 Task: Look for space in Le Cannet, France from 7th July, 2023 to 15th July, 2023 for 6 adults in price range Rs.15000 to Rs.20000. Place can be entire place with 3 bedrooms having 3 beds and 3 bathrooms. Property type can be house, flat, guest house. Booking option can be shelf check-in. Required host language is English.
Action: Mouse moved to (506, 133)
Screenshot: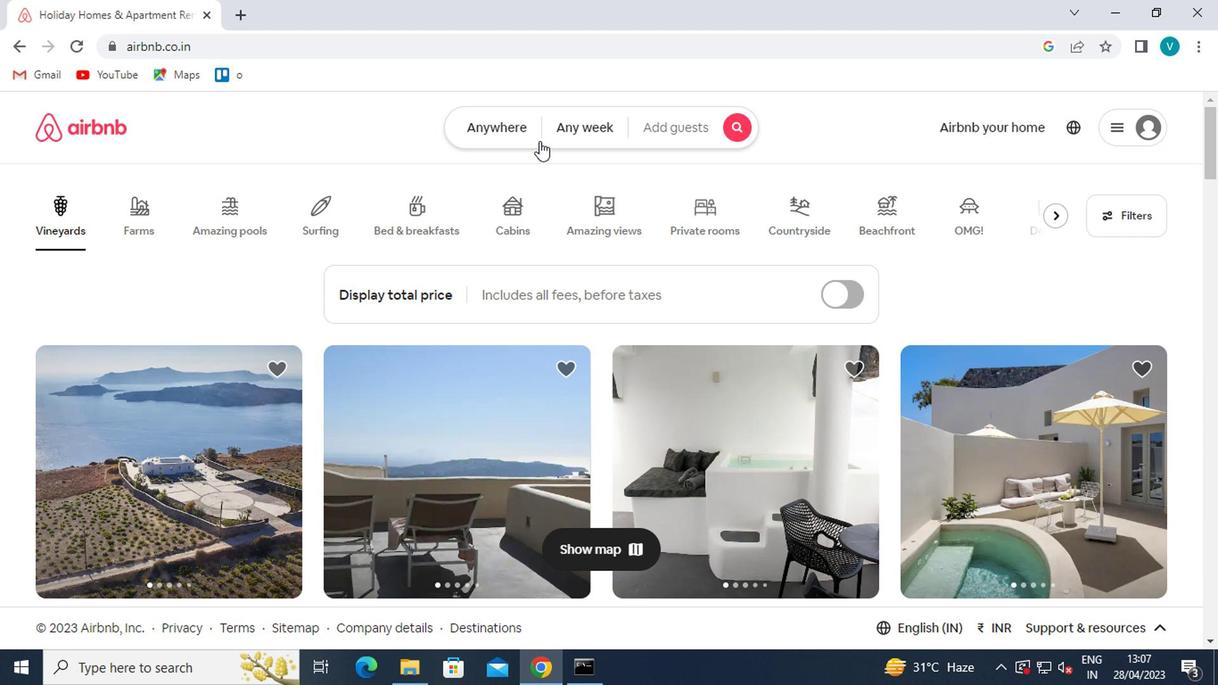 
Action: Mouse pressed left at (506, 133)
Screenshot: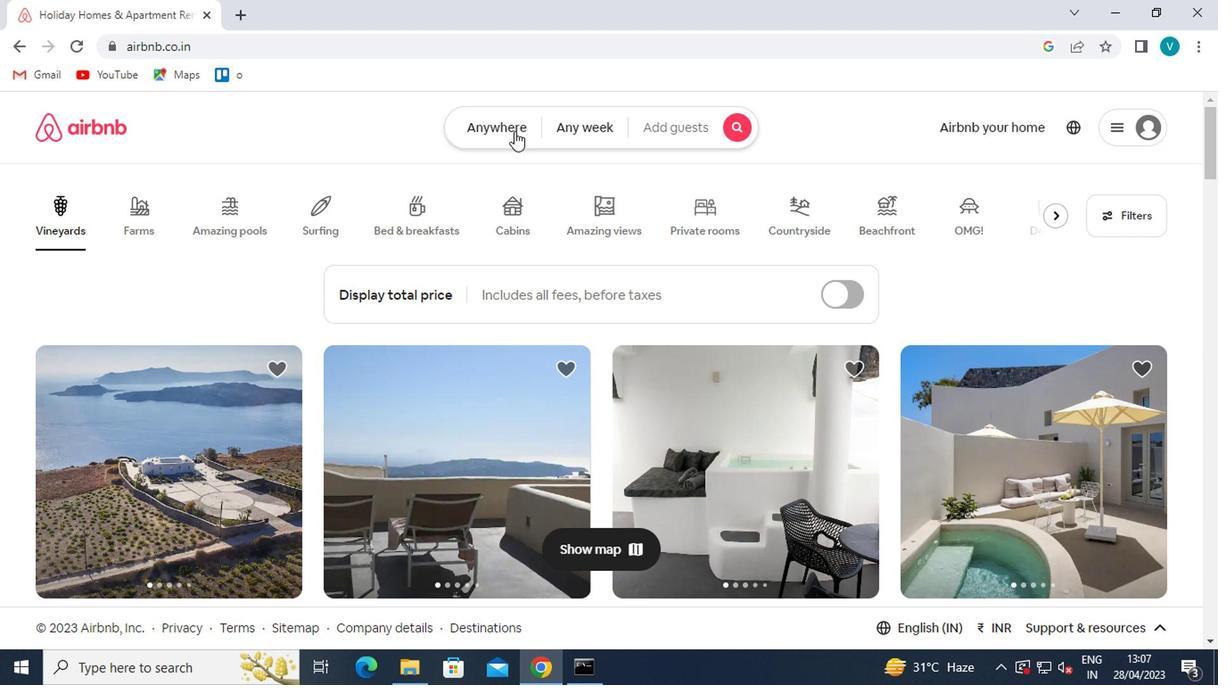 
Action: Mouse moved to (392, 191)
Screenshot: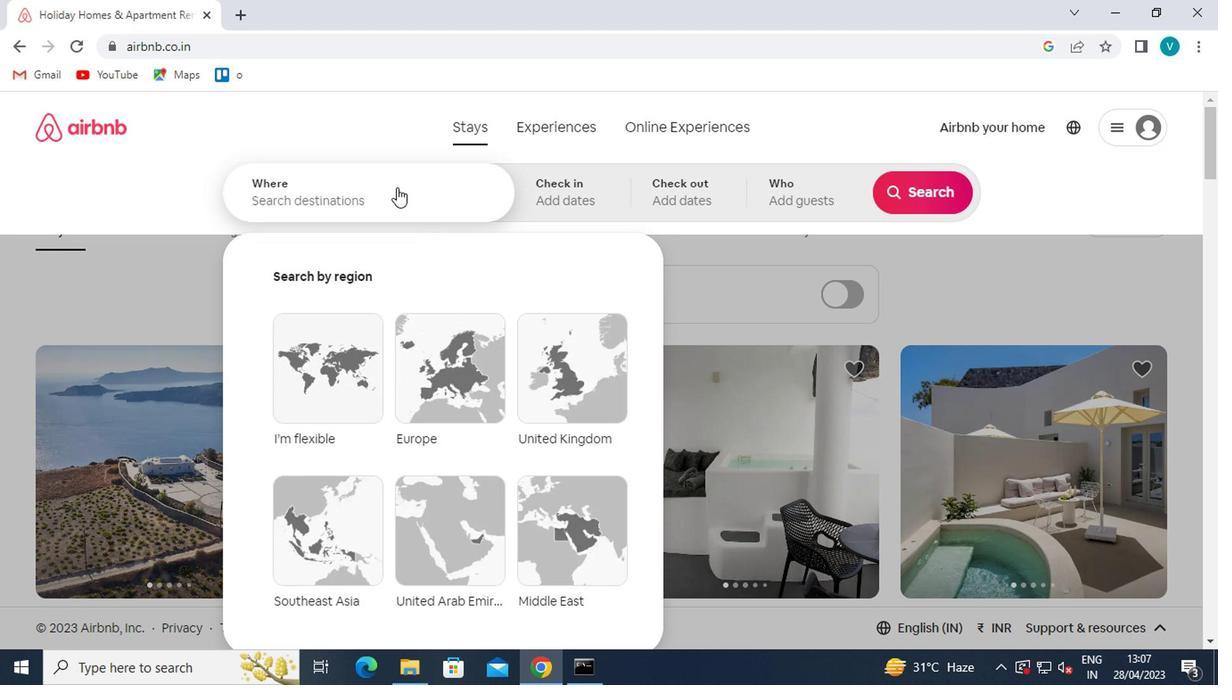 
Action: Mouse pressed left at (392, 191)
Screenshot: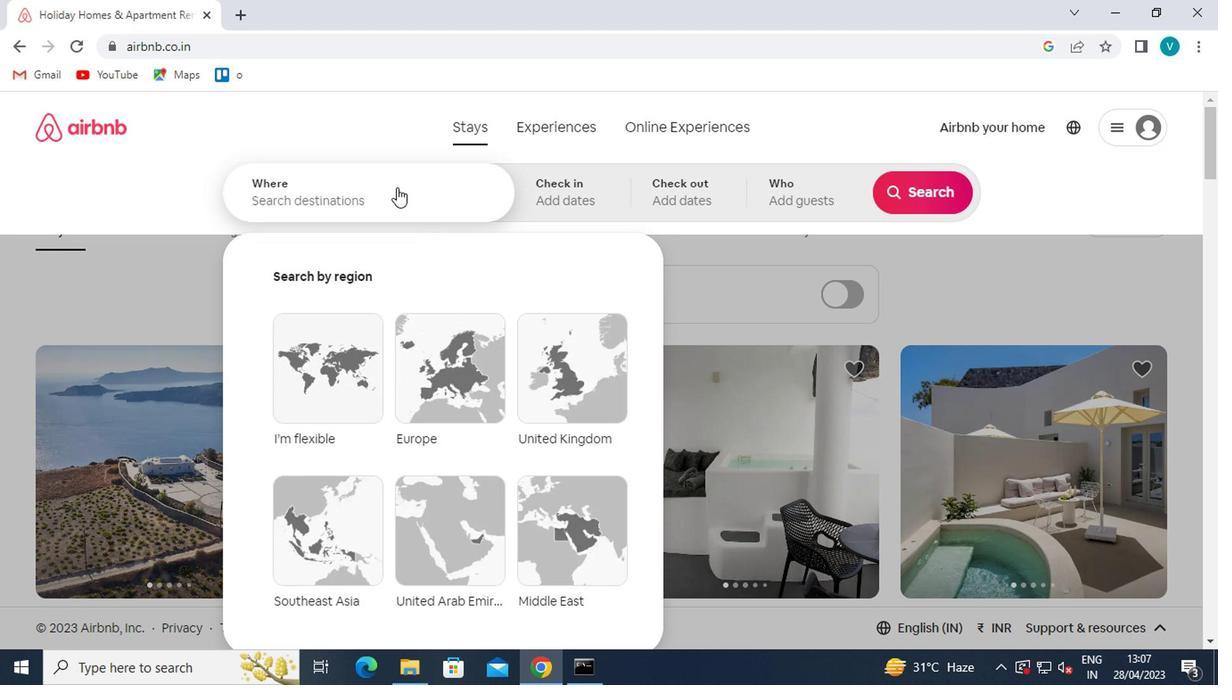 
Action: Key pressed <Key.caps_lock>l<Key.caps_lock><Key.caps_lock>e<Key.space>cannet<Key.enter>
Screenshot: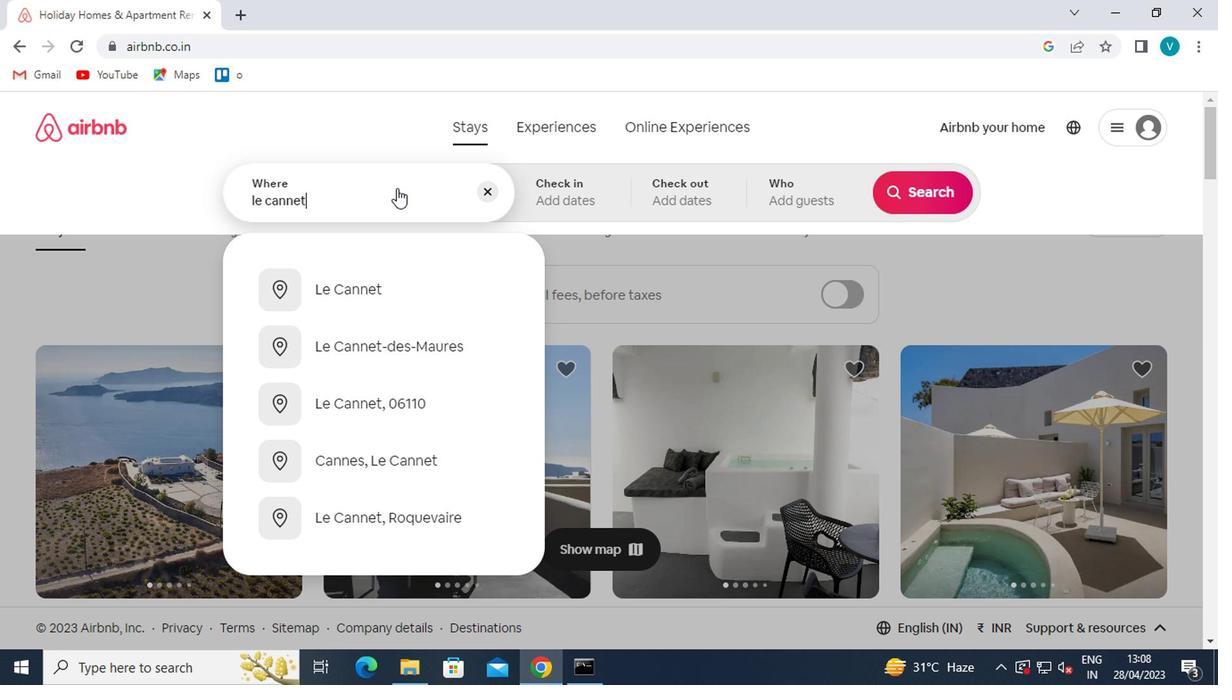 
Action: Mouse moved to (908, 335)
Screenshot: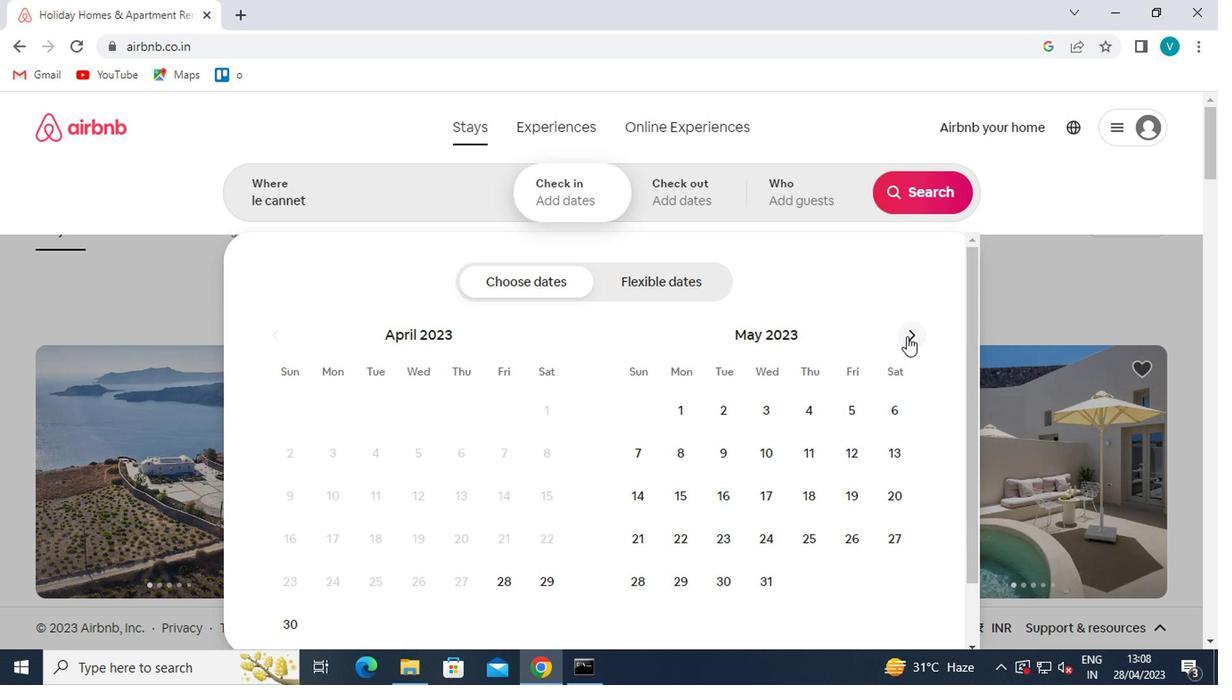 
Action: Mouse pressed left at (908, 335)
Screenshot: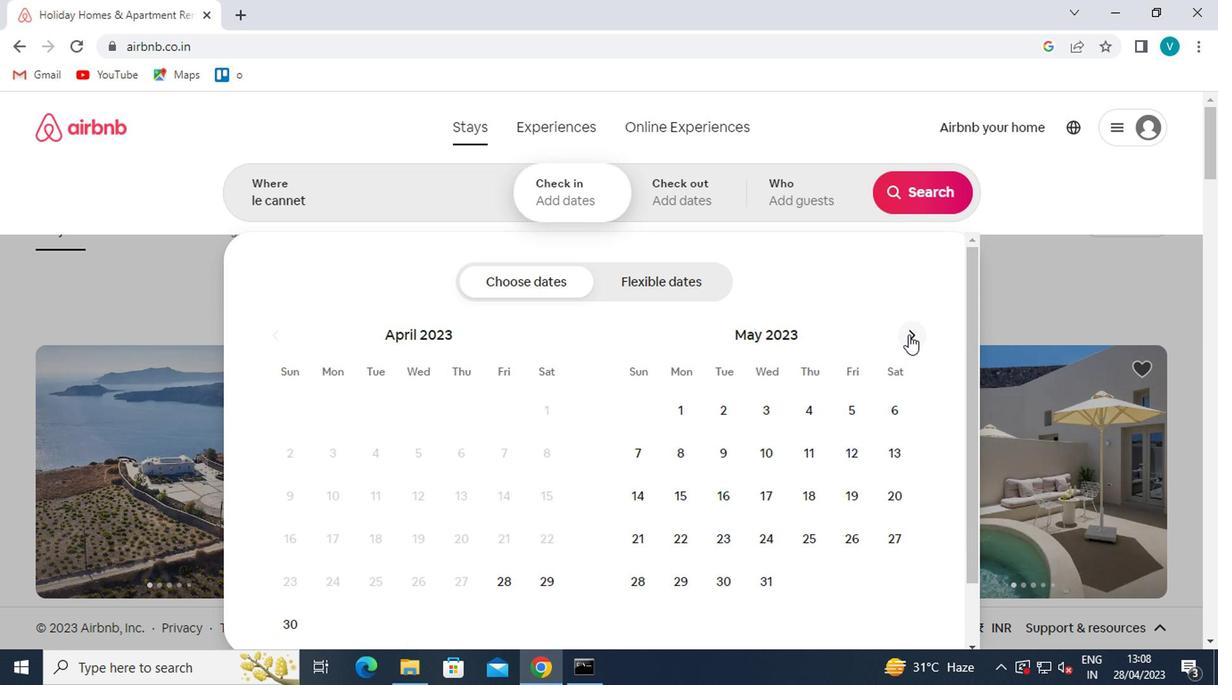 
Action: Mouse pressed left at (908, 335)
Screenshot: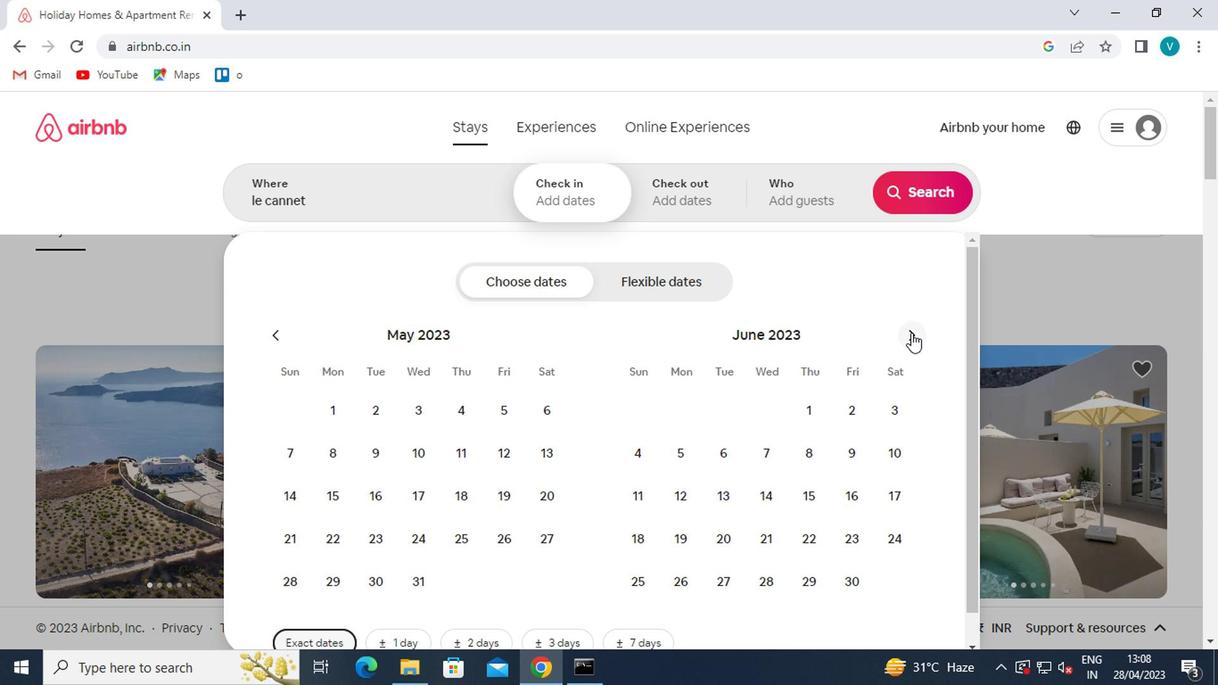 
Action: Mouse moved to (846, 449)
Screenshot: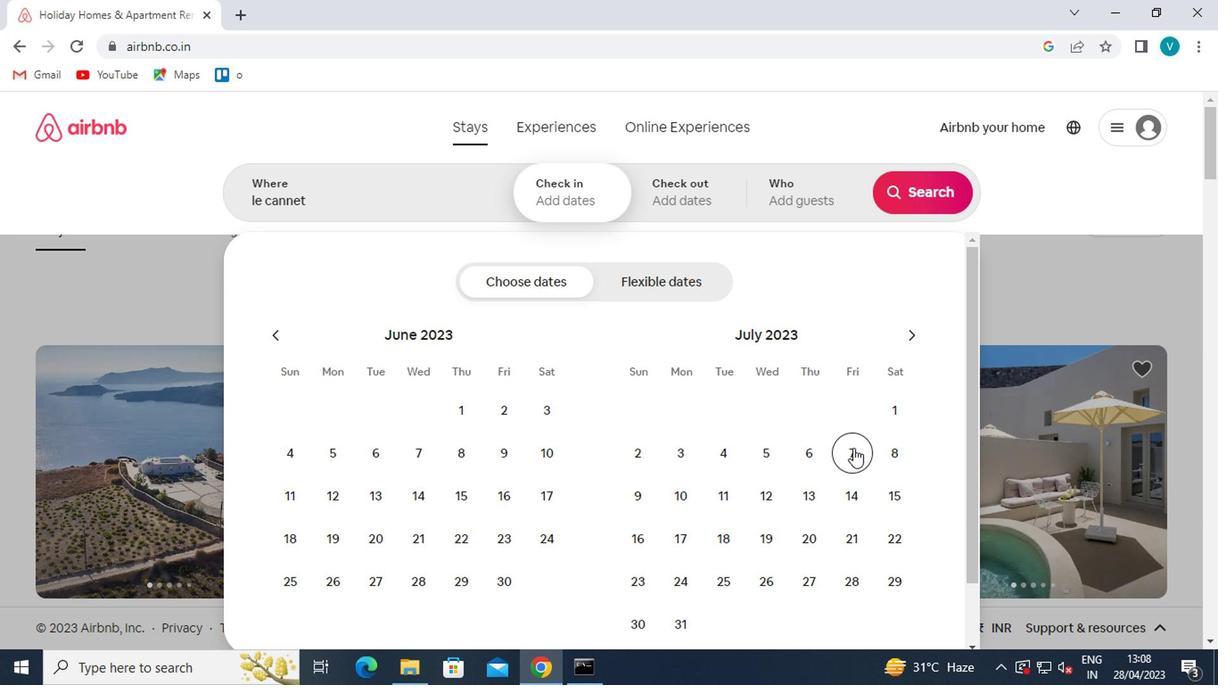 
Action: Mouse pressed left at (846, 449)
Screenshot: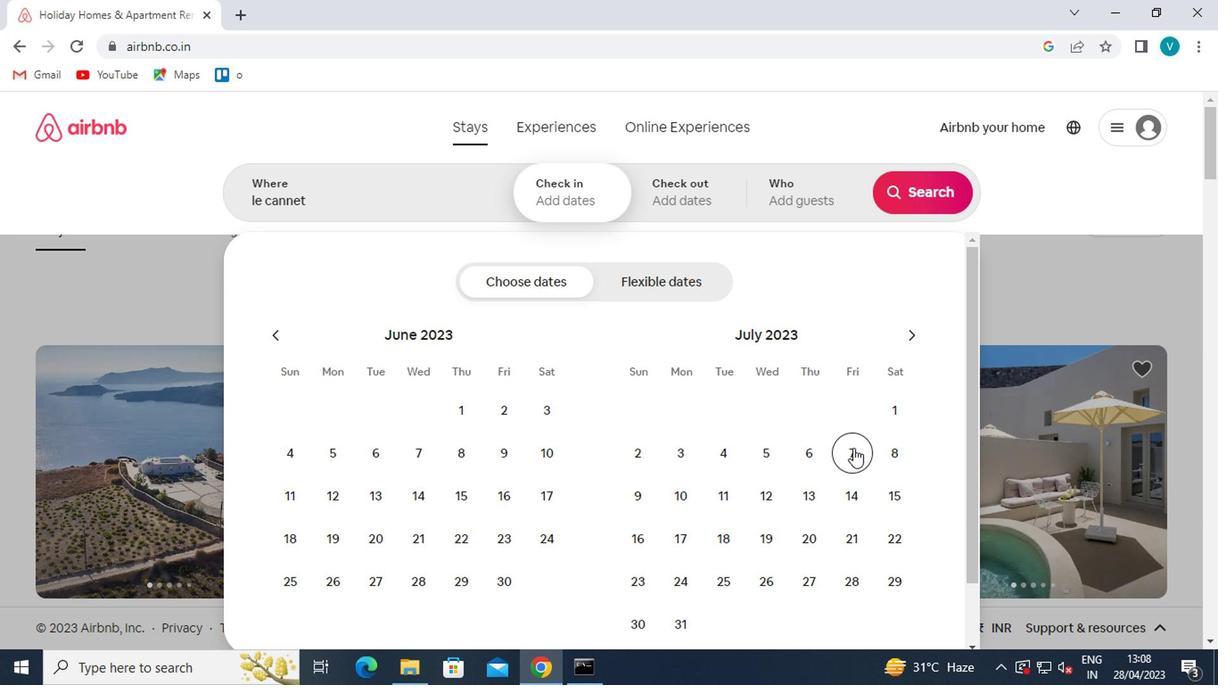 
Action: Mouse moved to (892, 494)
Screenshot: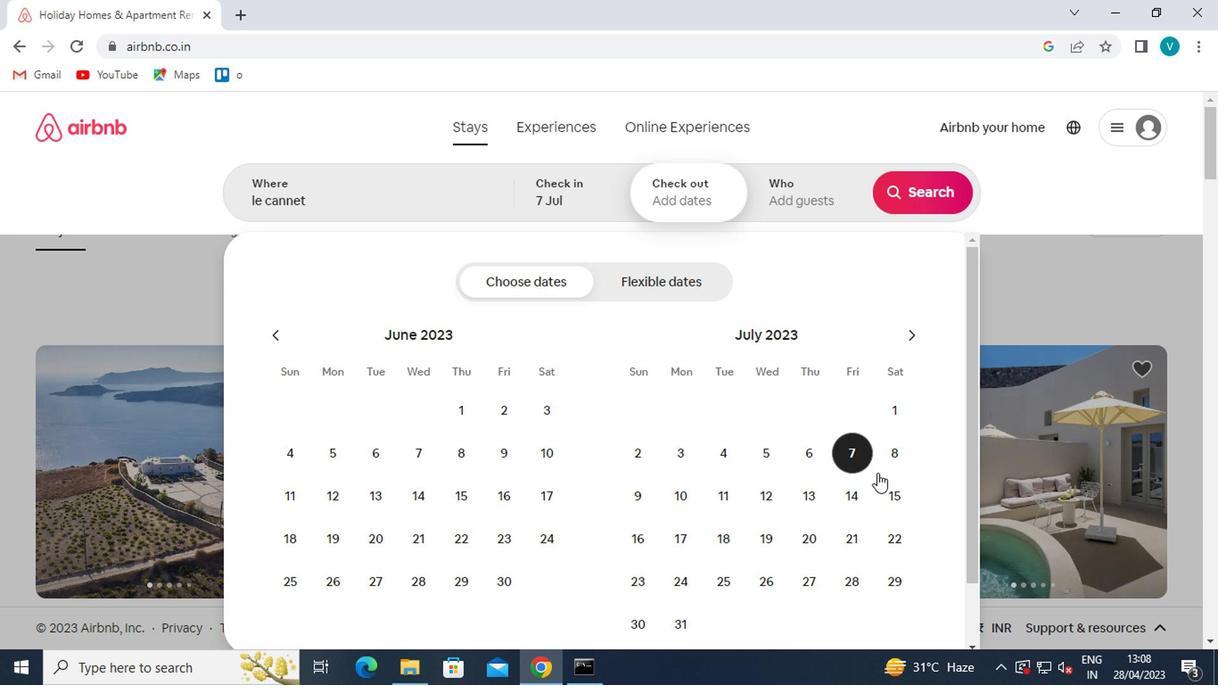 
Action: Mouse pressed left at (892, 494)
Screenshot: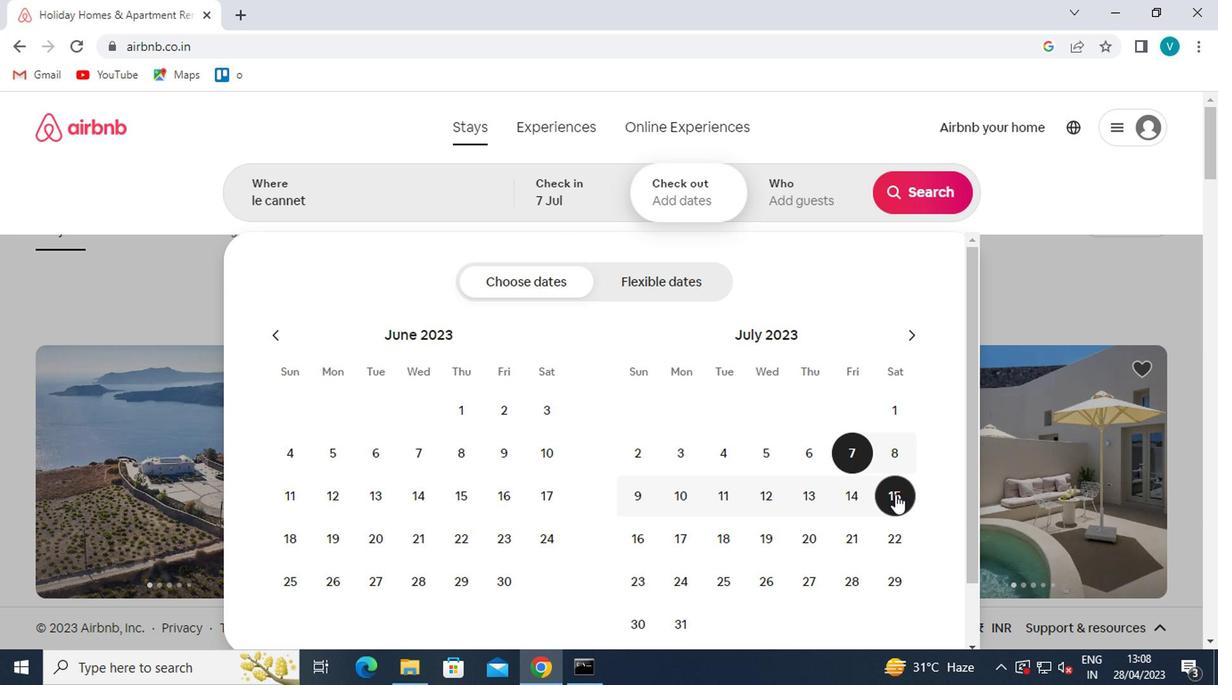 
Action: Mouse moved to (796, 199)
Screenshot: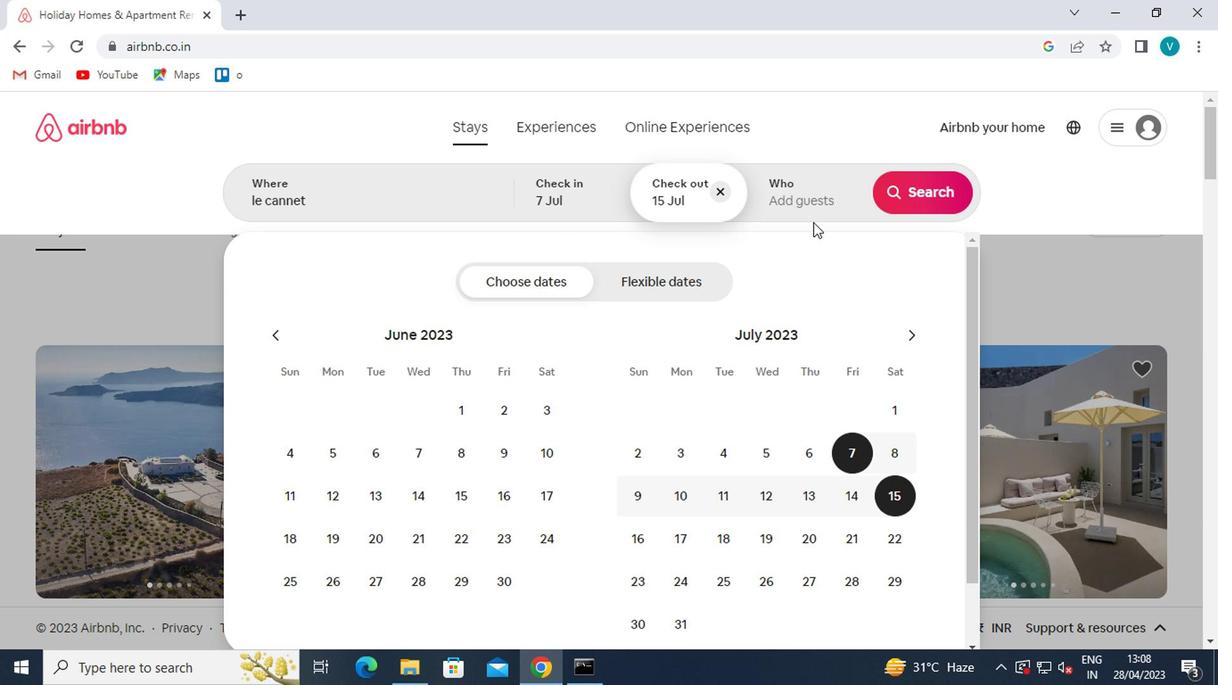 
Action: Mouse pressed left at (796, 199)
Screenshot: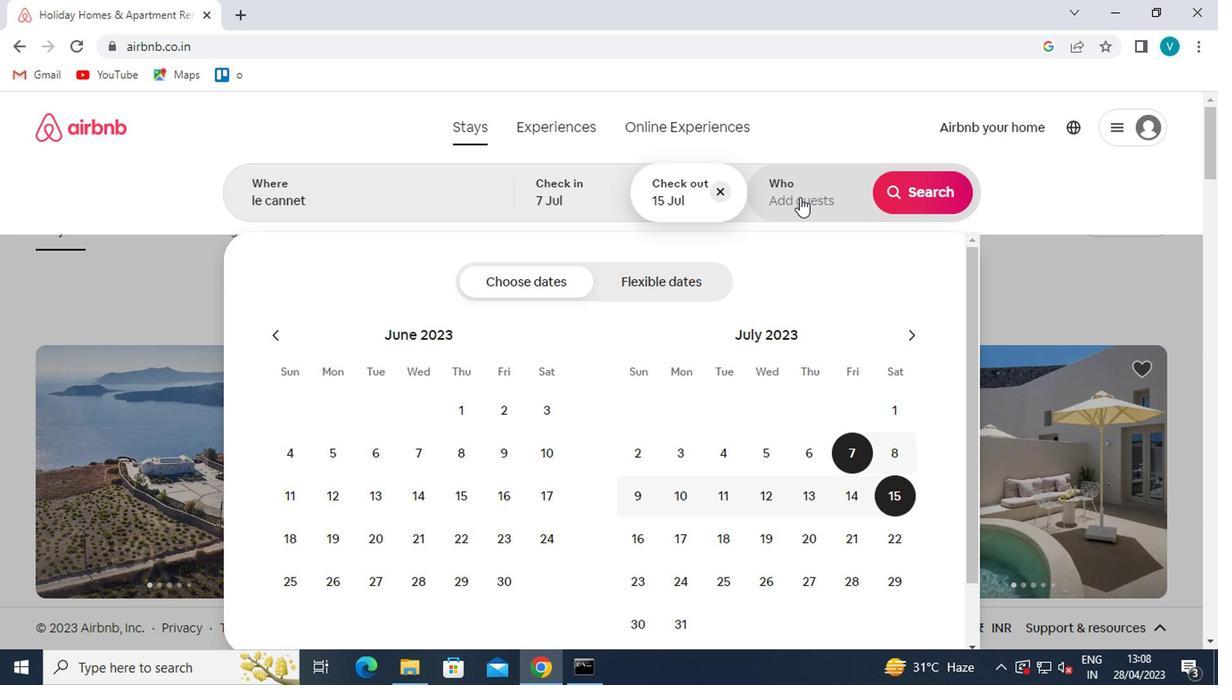 
Action: Mouse moved to (921, 290)
Screenshot: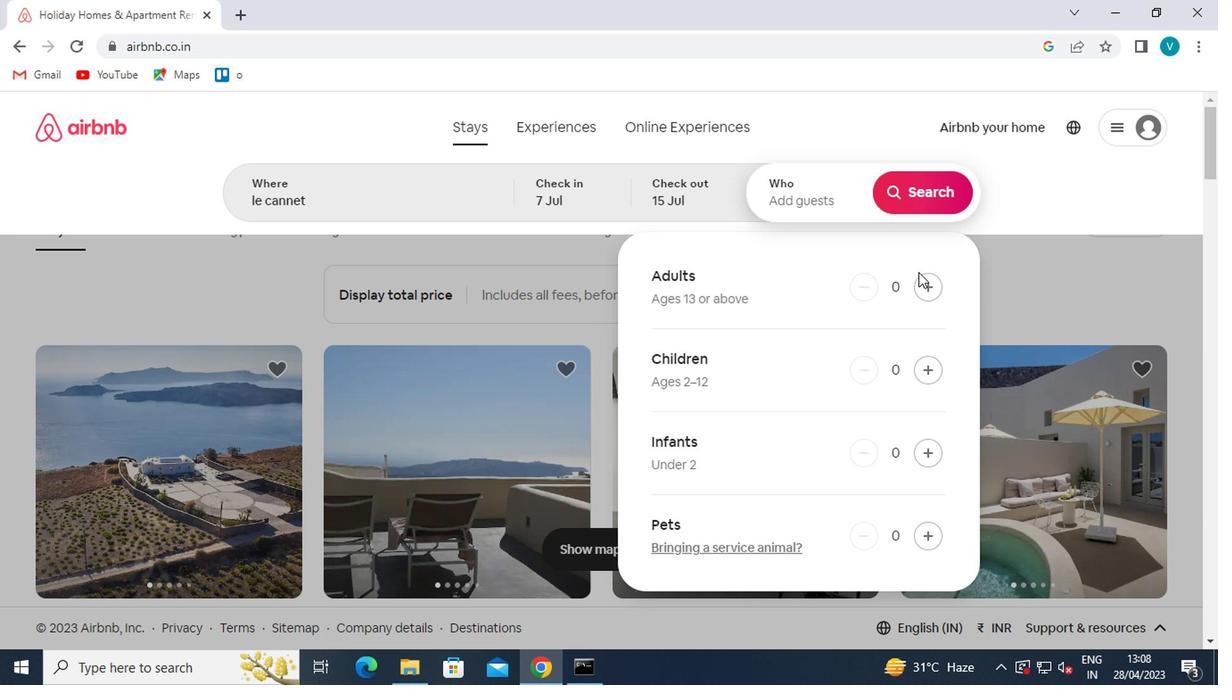 
Action: Mouse pressed left at (921, 290)
Screenshot: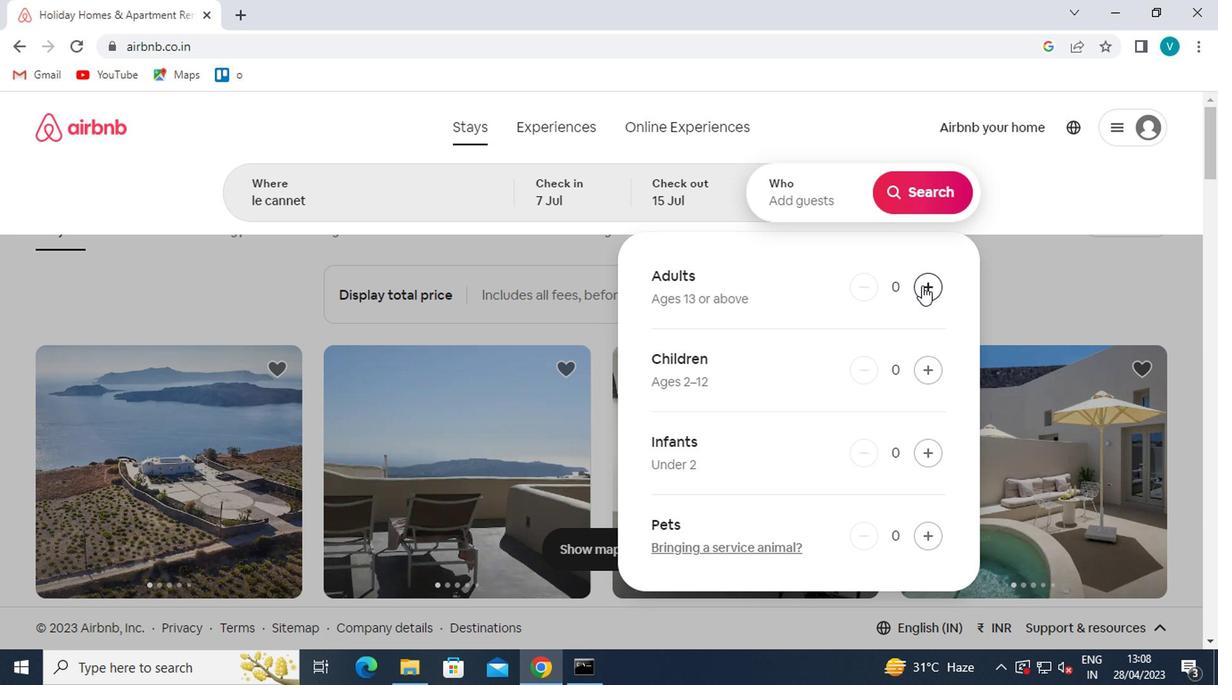 
Action: Mouse pressed left at (921, 290)
Screenshot: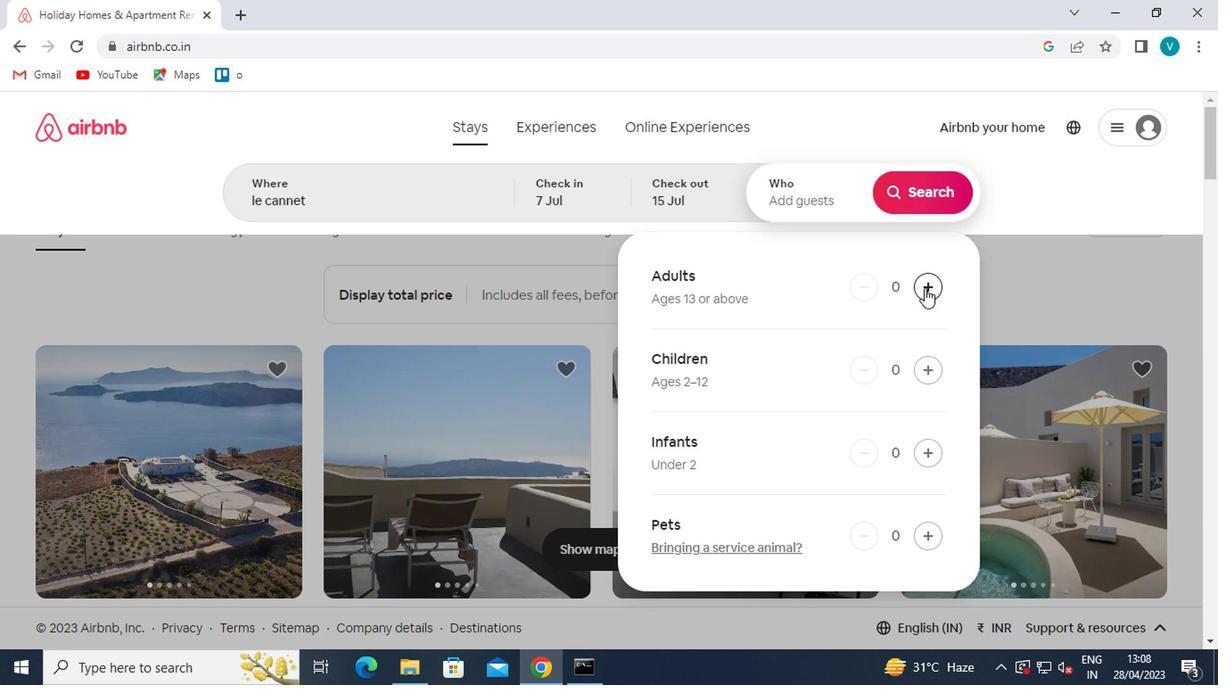 
Action: Mouse moved to (921, 290)
Screenshot: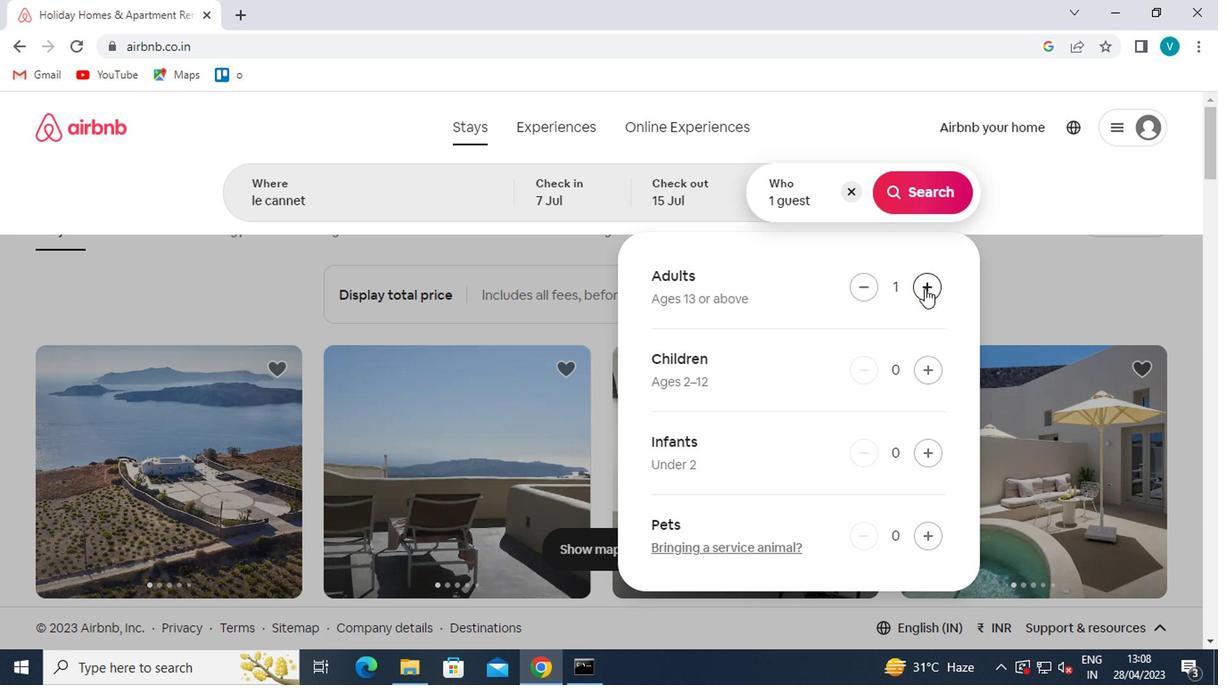 
Action: Mouse pressed left at (921, 290)
Screenshot: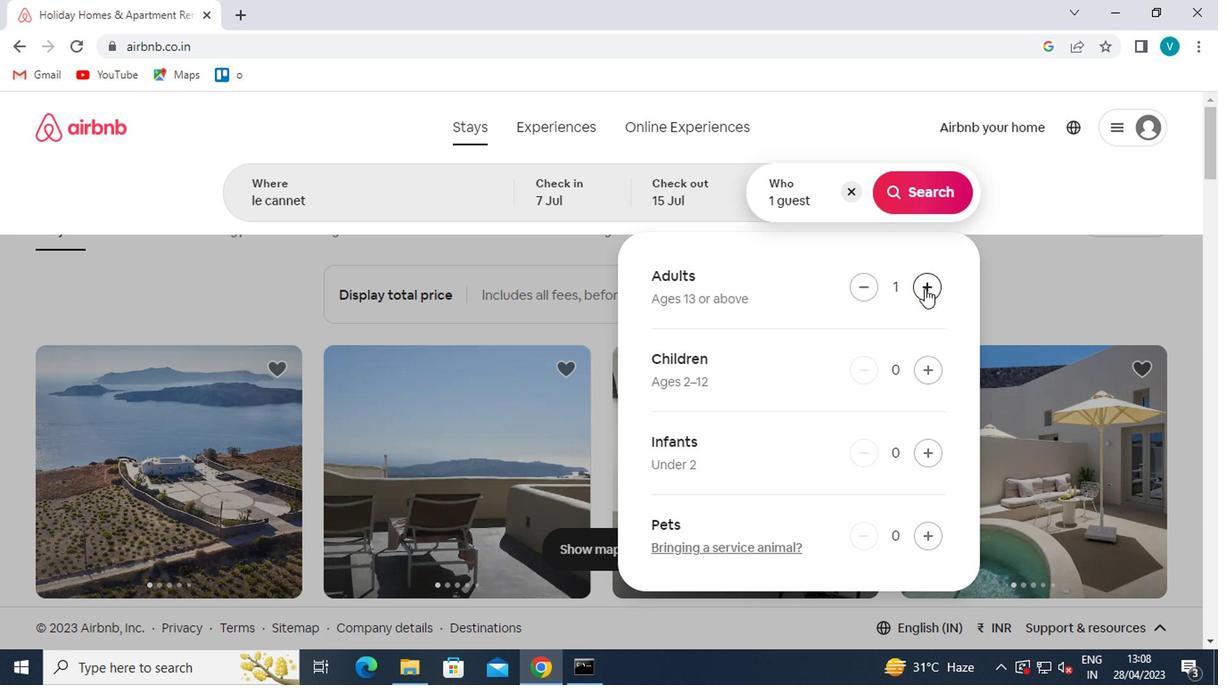 
Action: Mouse pressed left at (921, 290)
Screenshot: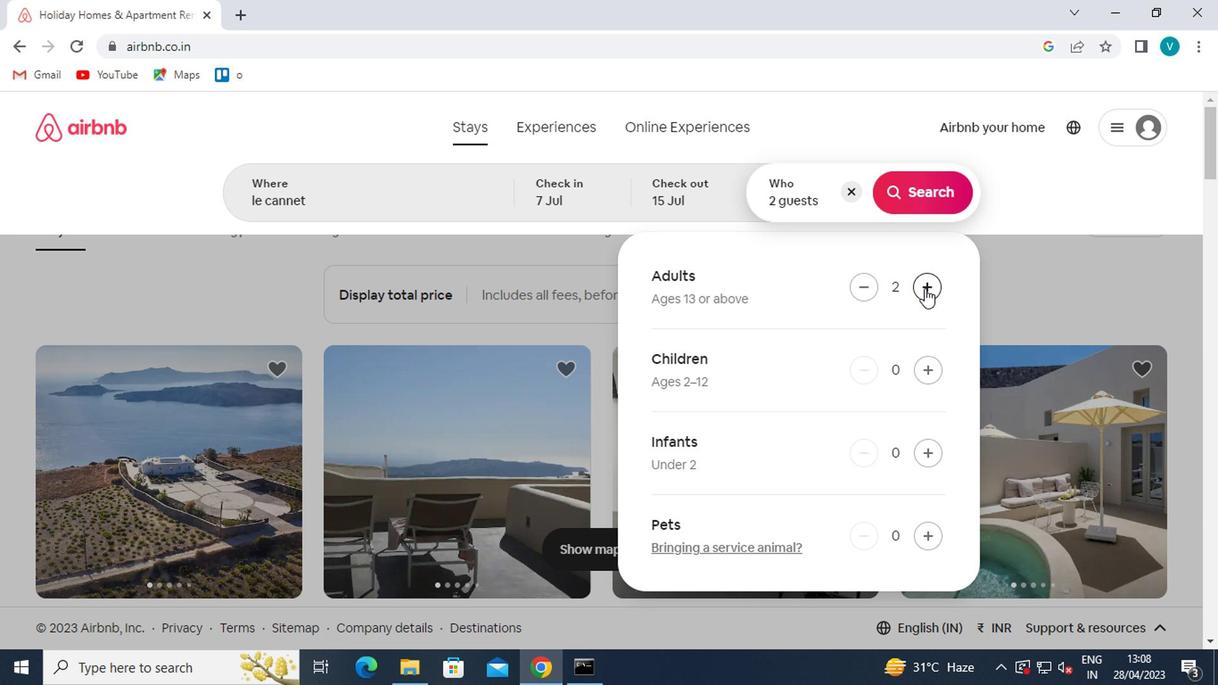 
Action: Mouse pressed left at (921, 290)
Screenshot: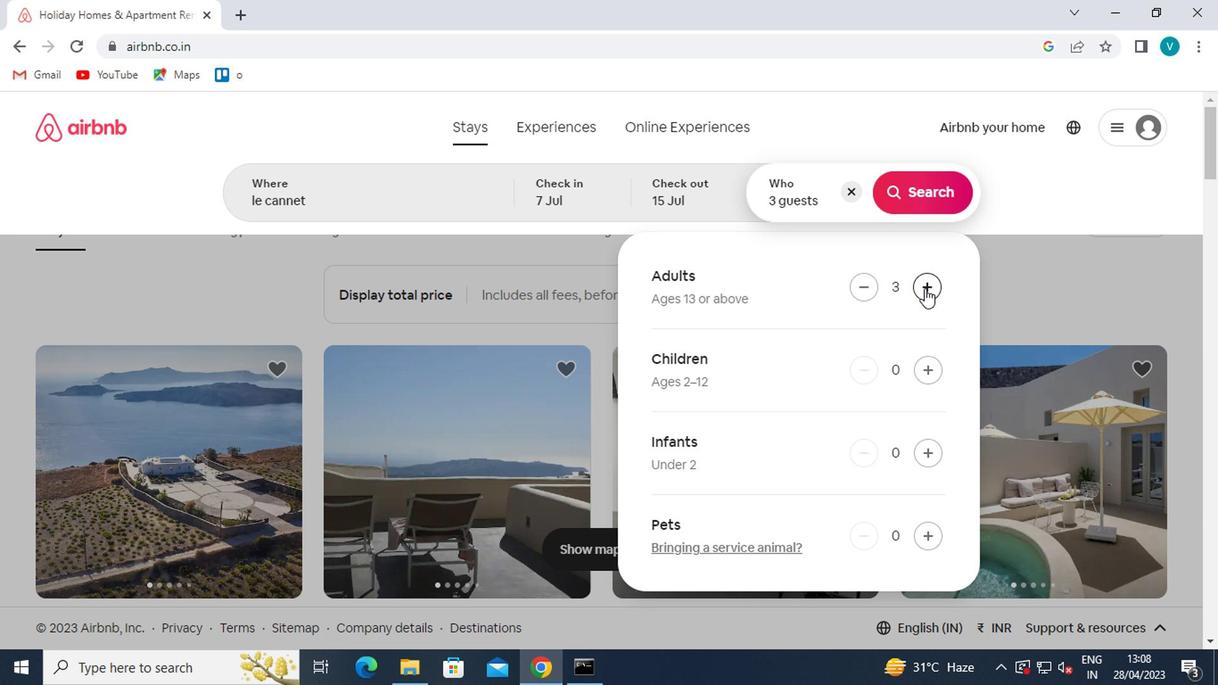 
Action: Mouse pressed left at (921, 290)
Screenshot: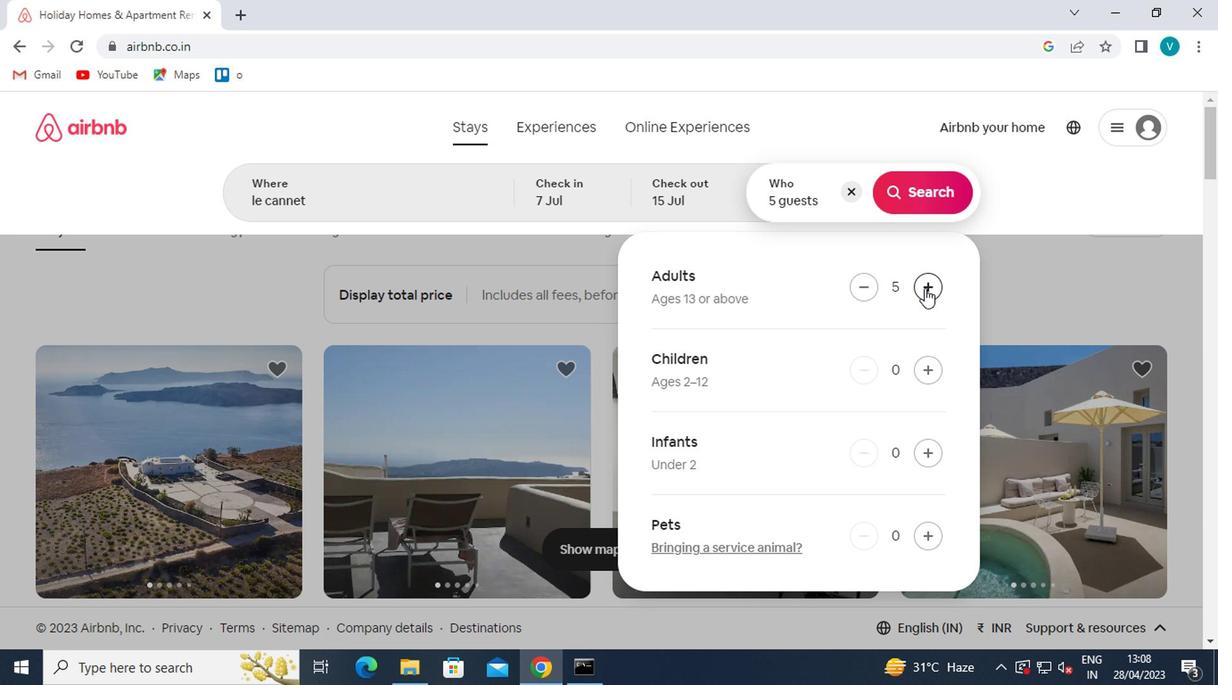 
Action: Mouse moved to (938, 193)
Screenshot: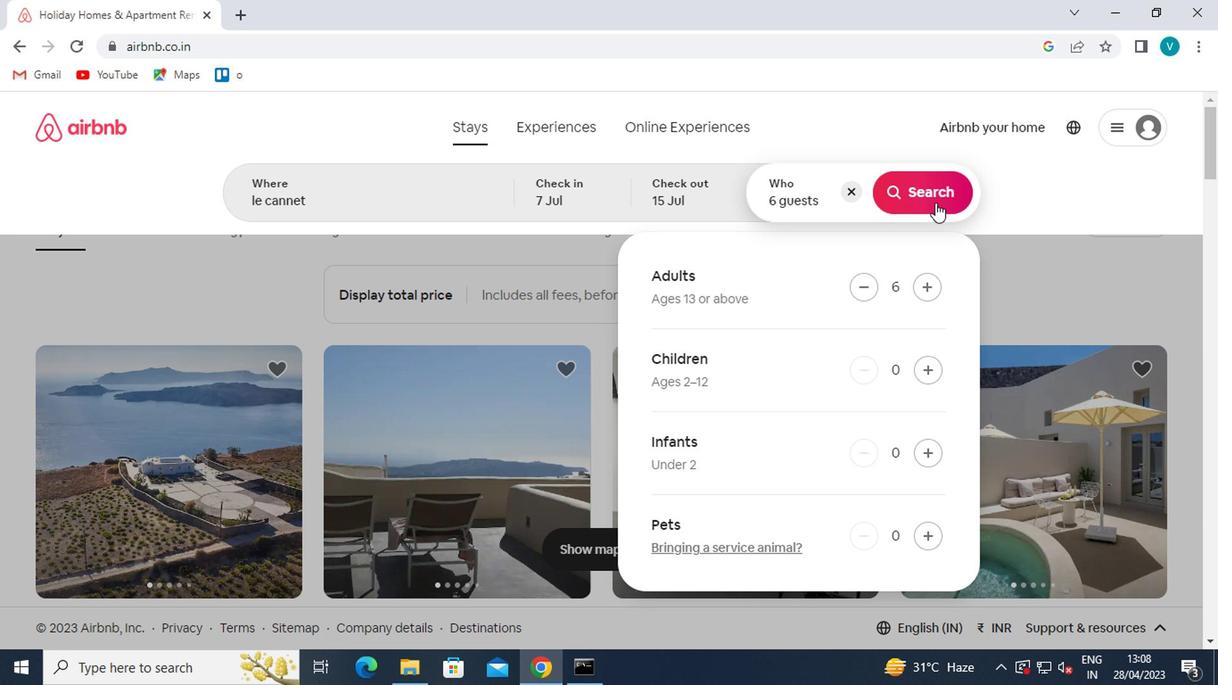 
Action: Mouse pressed left at (938, 193)
Screenshot: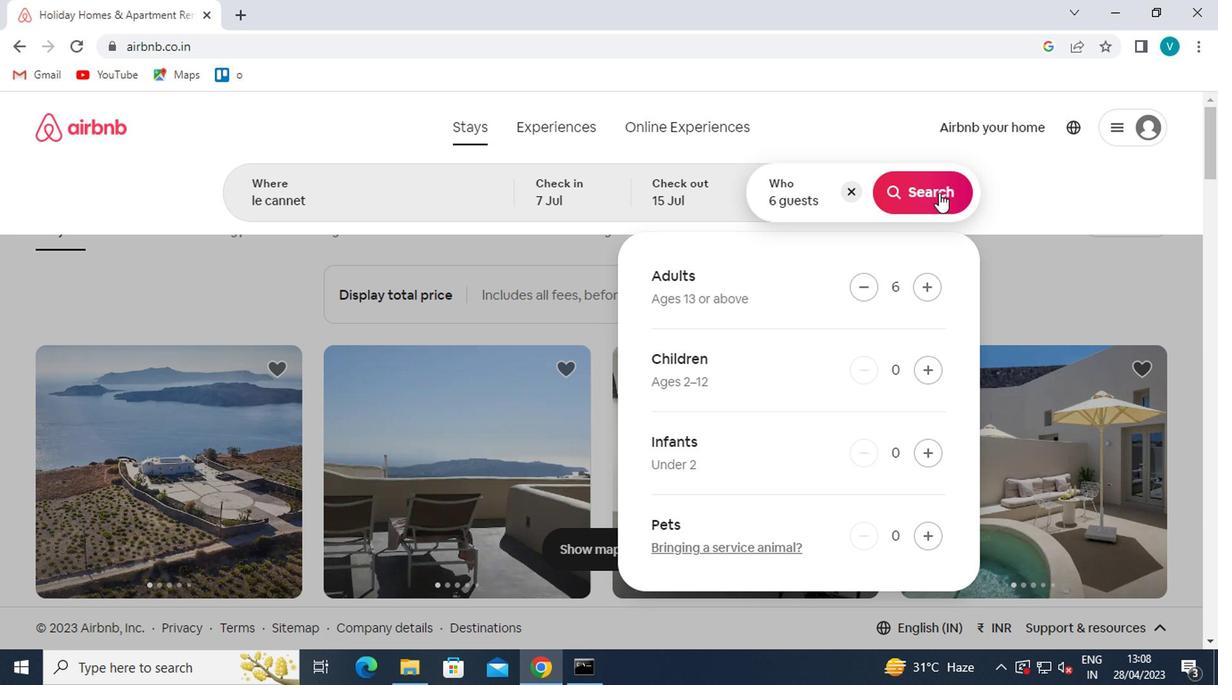 
Action: Mouse moved to (1142, 195)
Screenshot: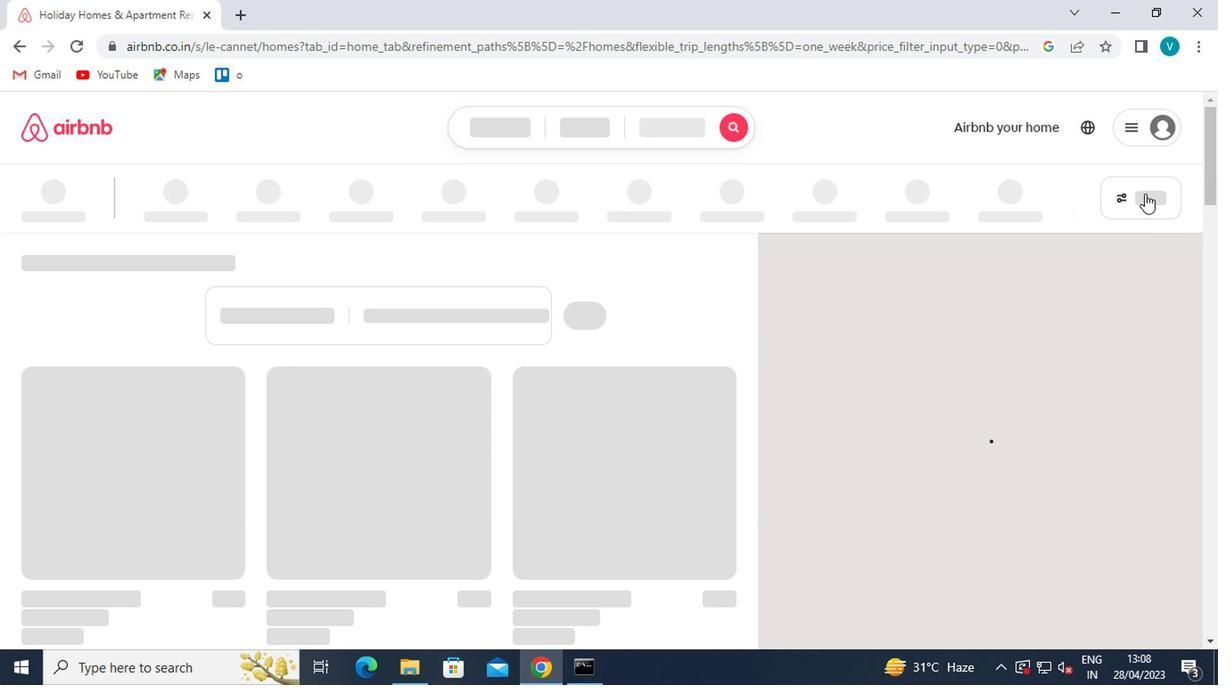 
Action: Mouse pressed left at (1142, 195)
Screenshot: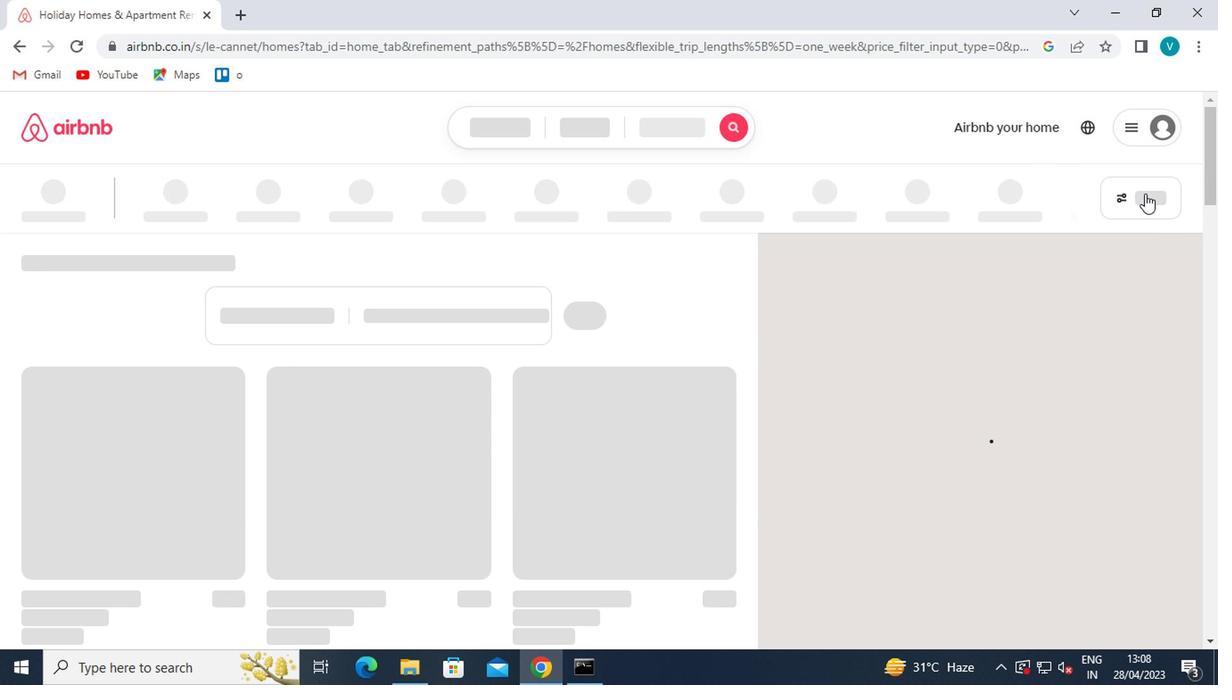 
Action: Mouse moved to (548, 403)
Screenshot: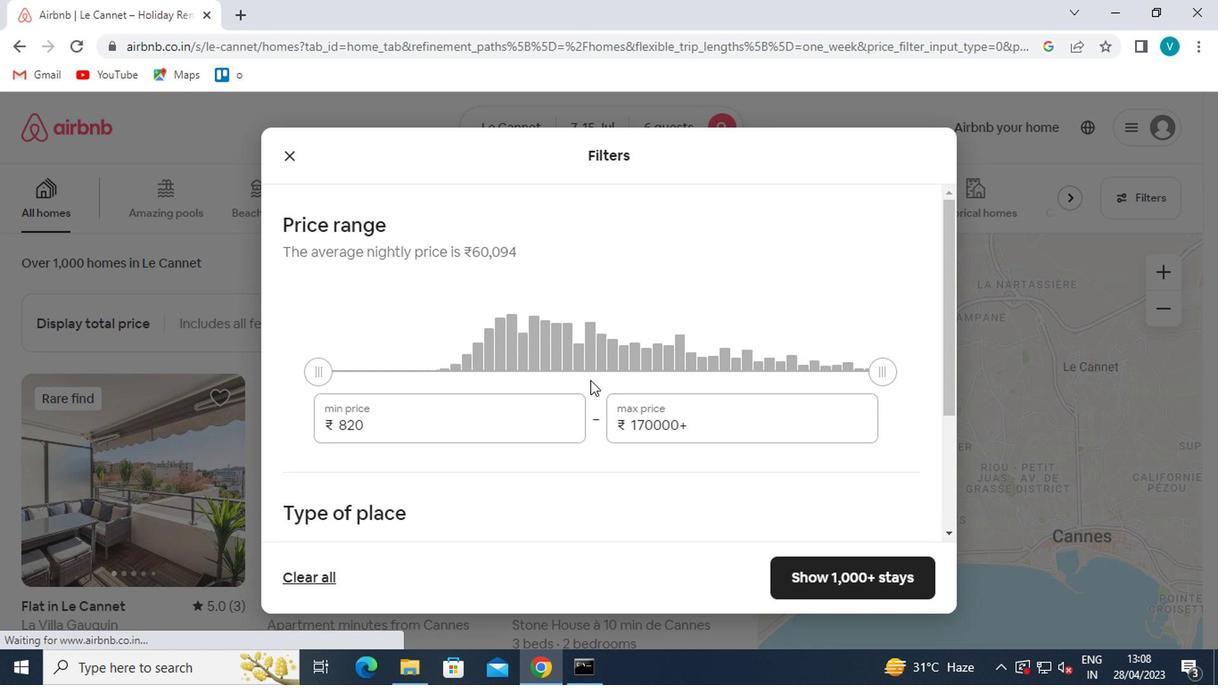 
Action: Mouse pressed left at (548, 403)
Screenshot: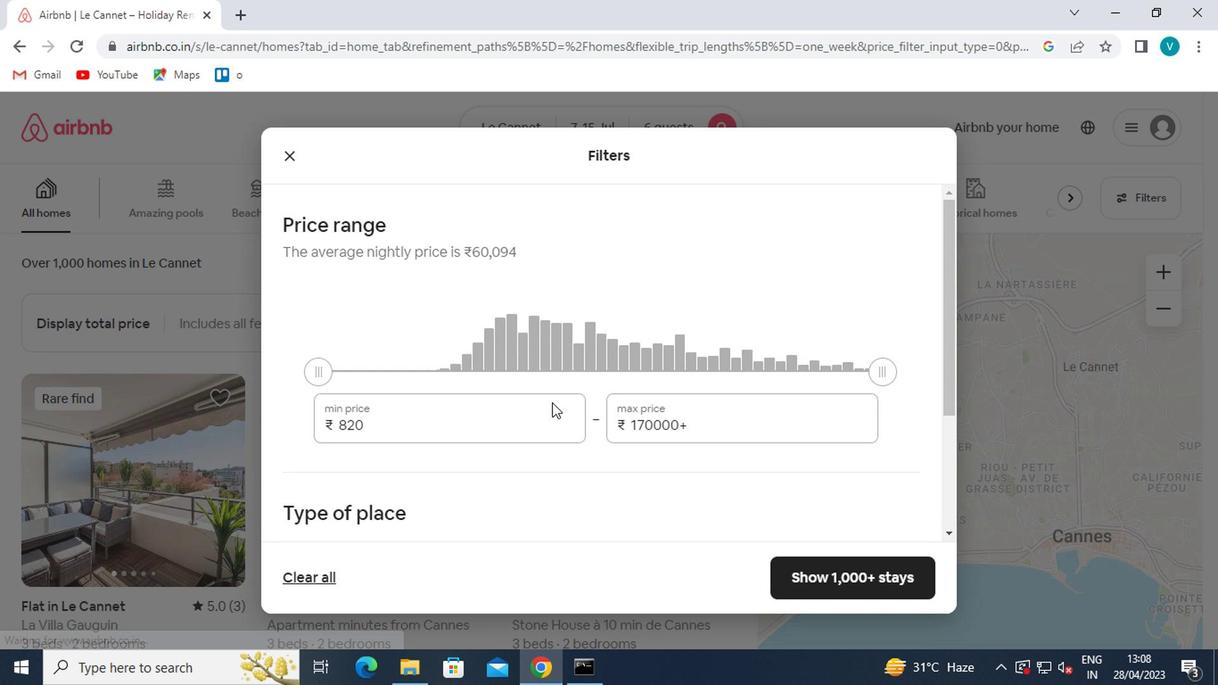 
Action: Mouse moved to (546, 403)
Screenshot: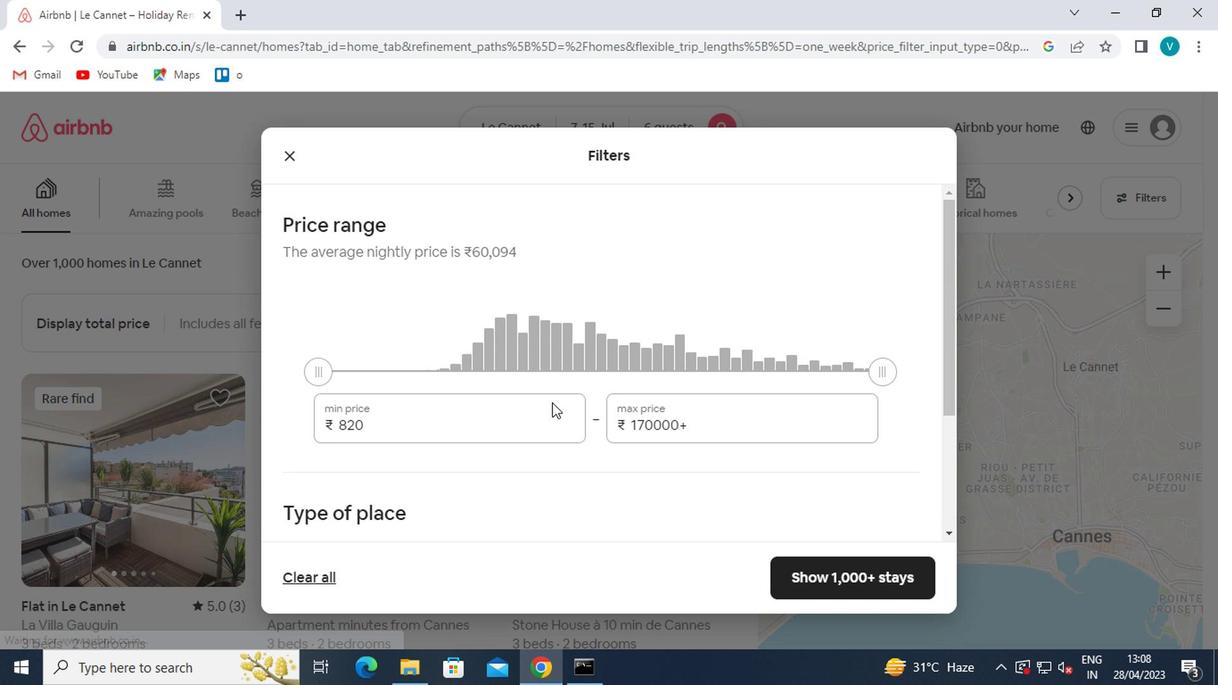 
Action: Key pressed <Key.backspace><Key.backspace>1
Screenshot: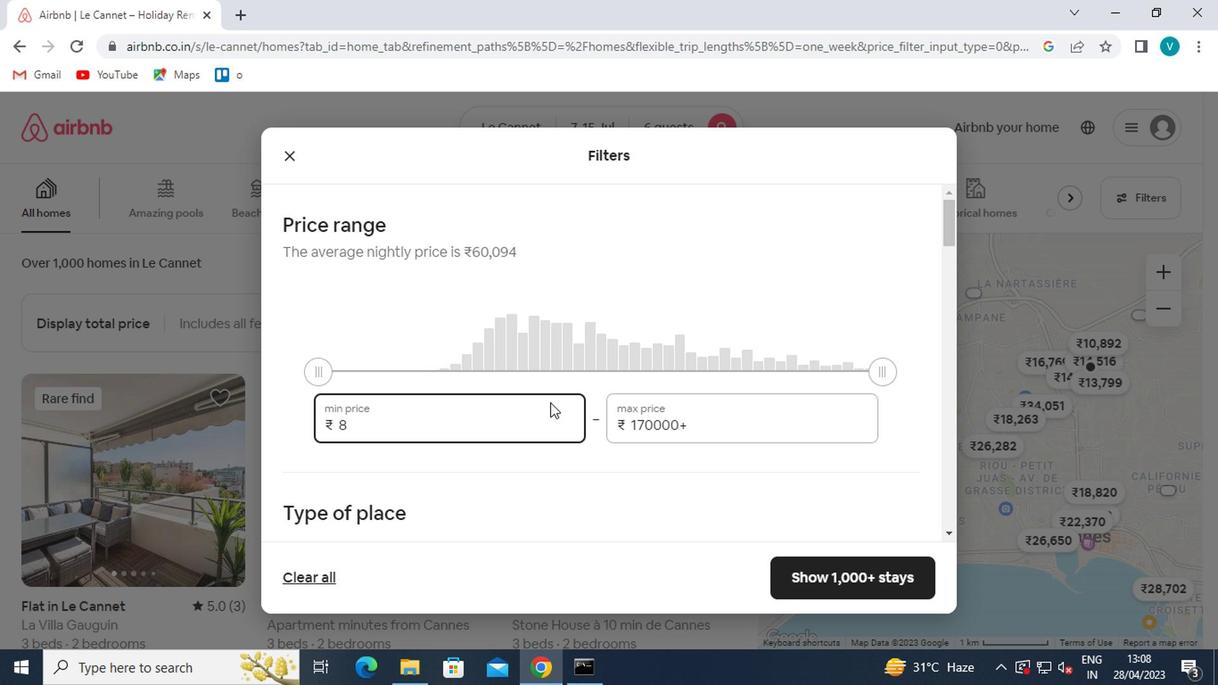 
Action: Mouse moved to (546, 402)
Screenshot: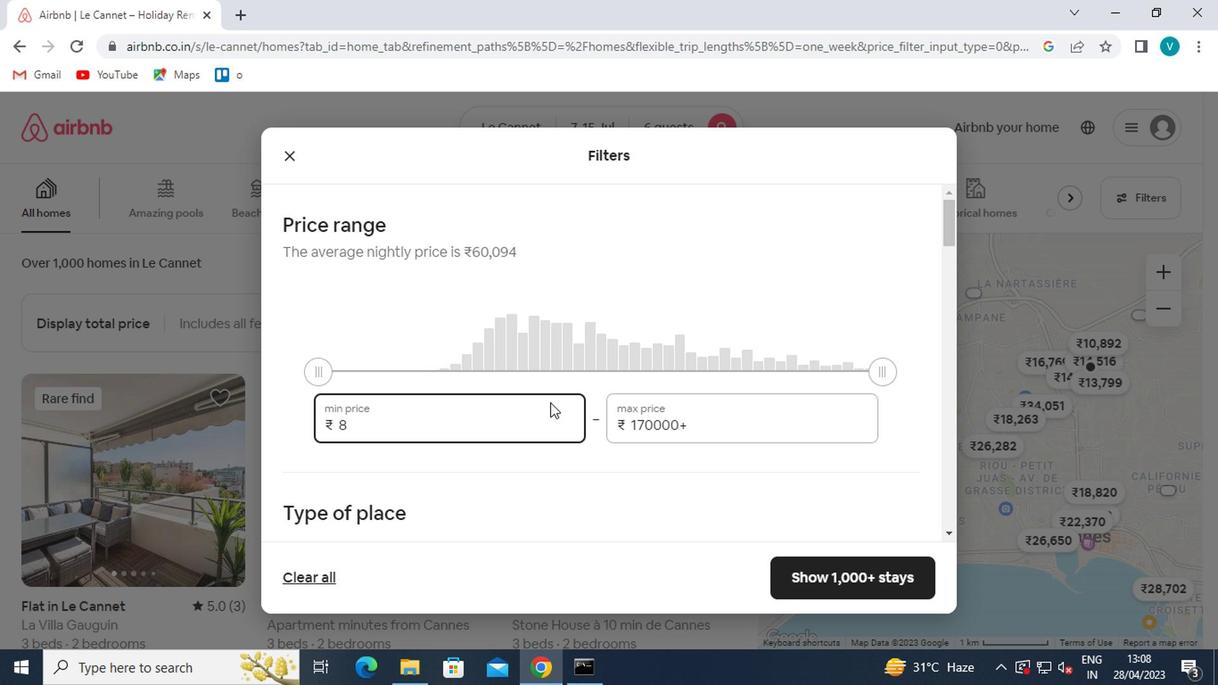 
Action: Key pressed 5000<Key.tab><Key.tab>
Screenshot: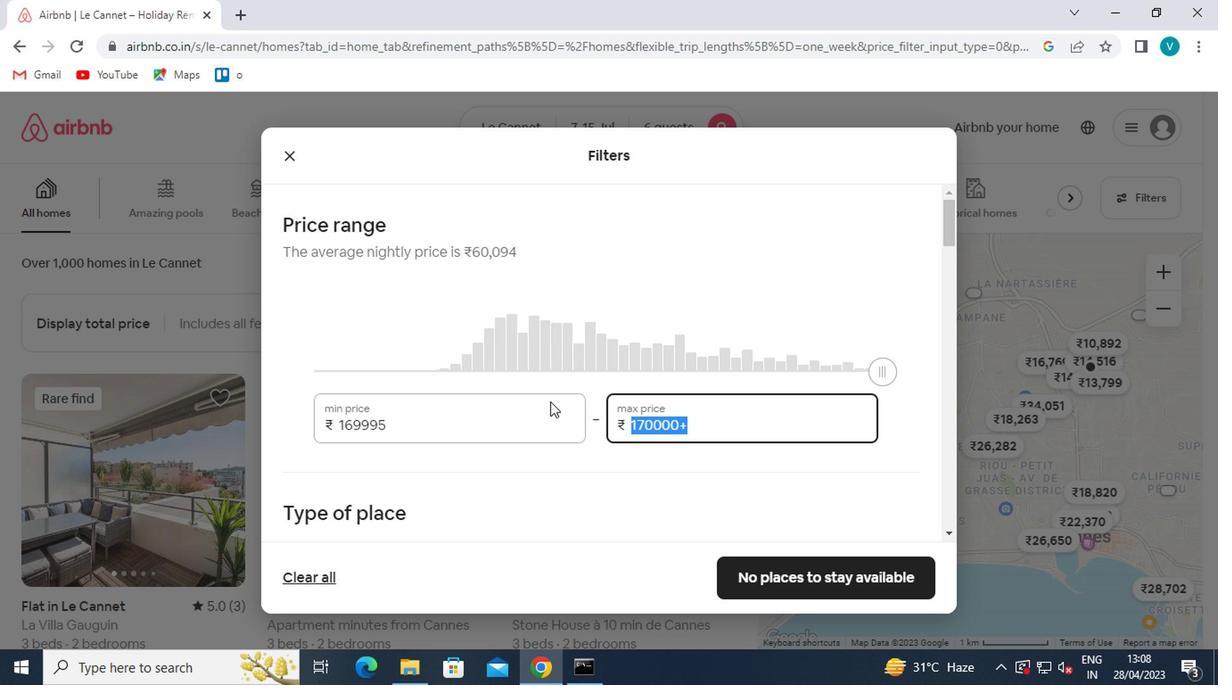 
Action: Mouse moved to (434, 229)
Screenshot: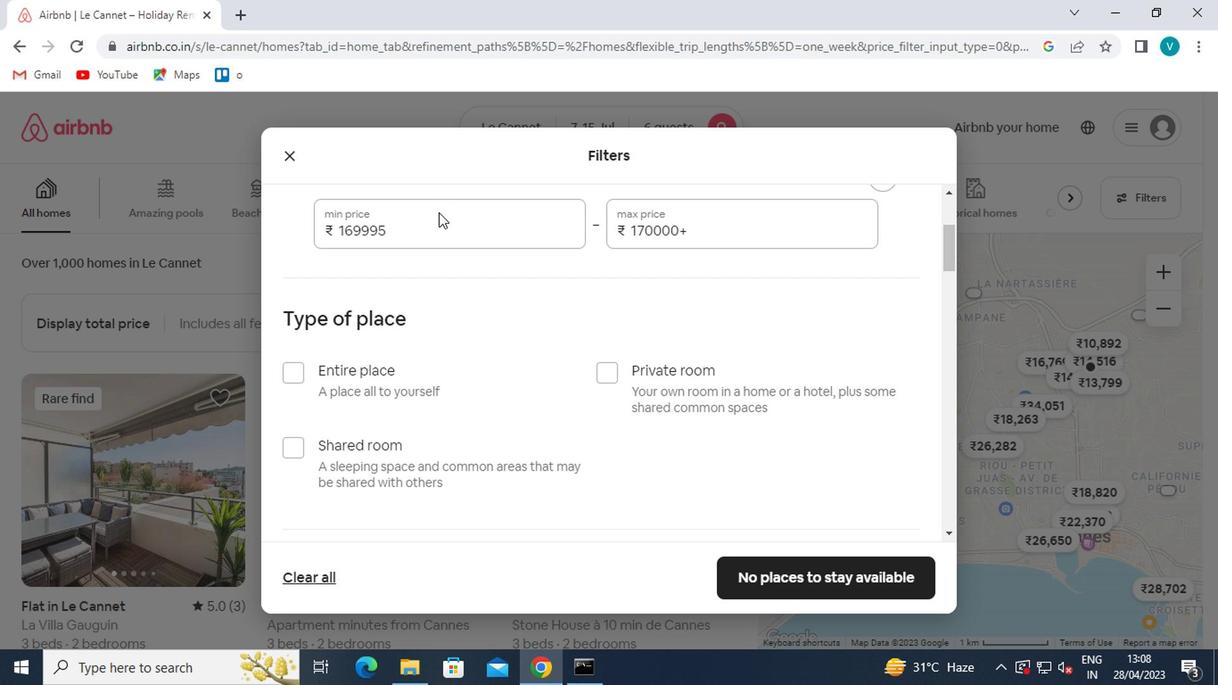 
Action: Mouse pressed left at (434, 229)
Screenshot: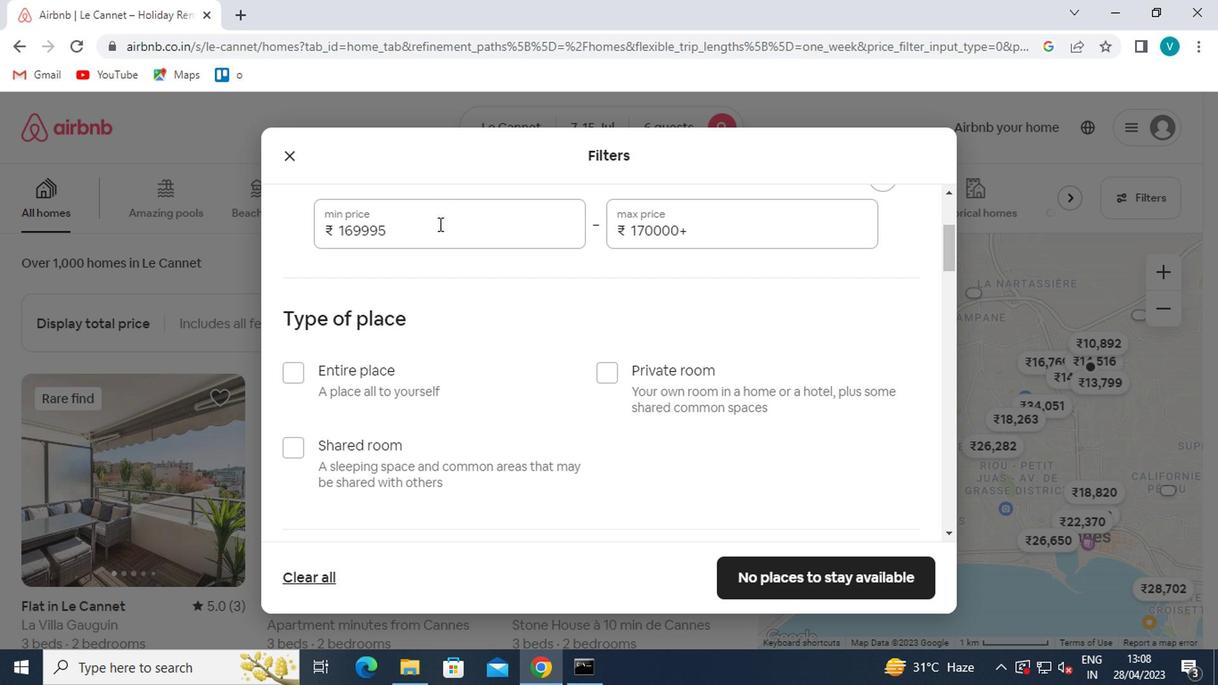 
Action: Key pressed <Key.backspace><Key.backspace><Key.backspace><Key.backspace><Key.backspace><Key.backspace><Key.backspace><Key.backspace><Key.backspace><Key.backspace><Key.backspace><Key.backspace>15000<Key.tab>20000
Screenshot: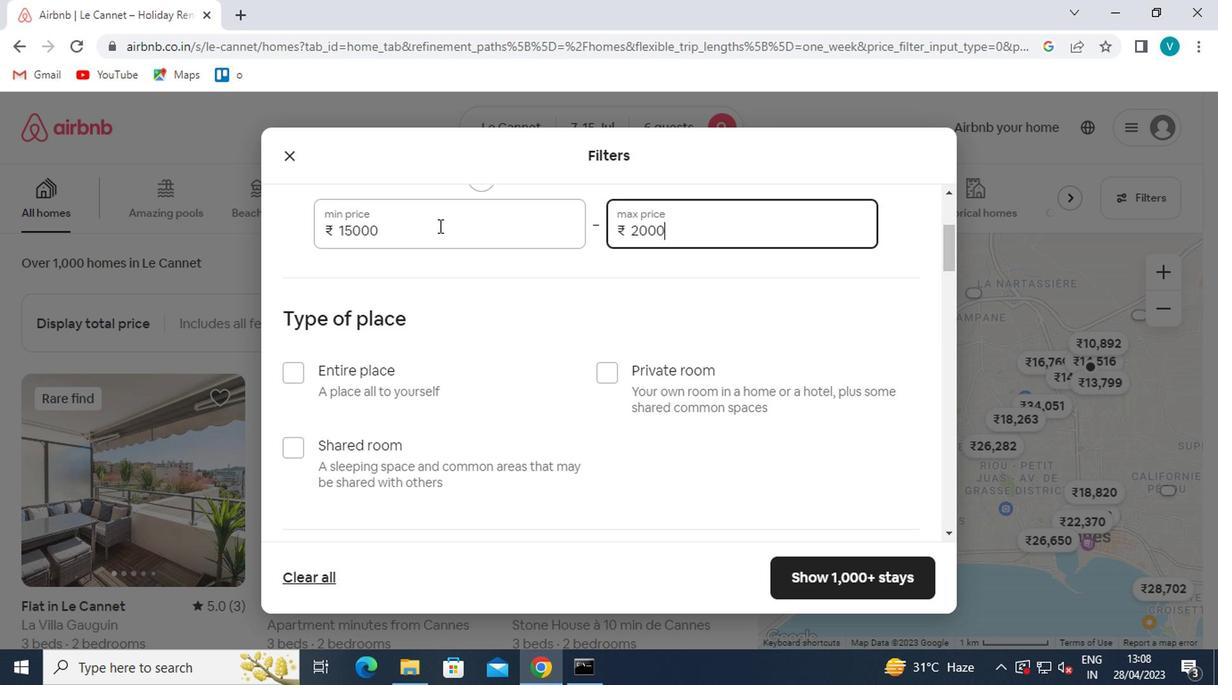
Action: Mouse moved to (347, 376)
Screenshot: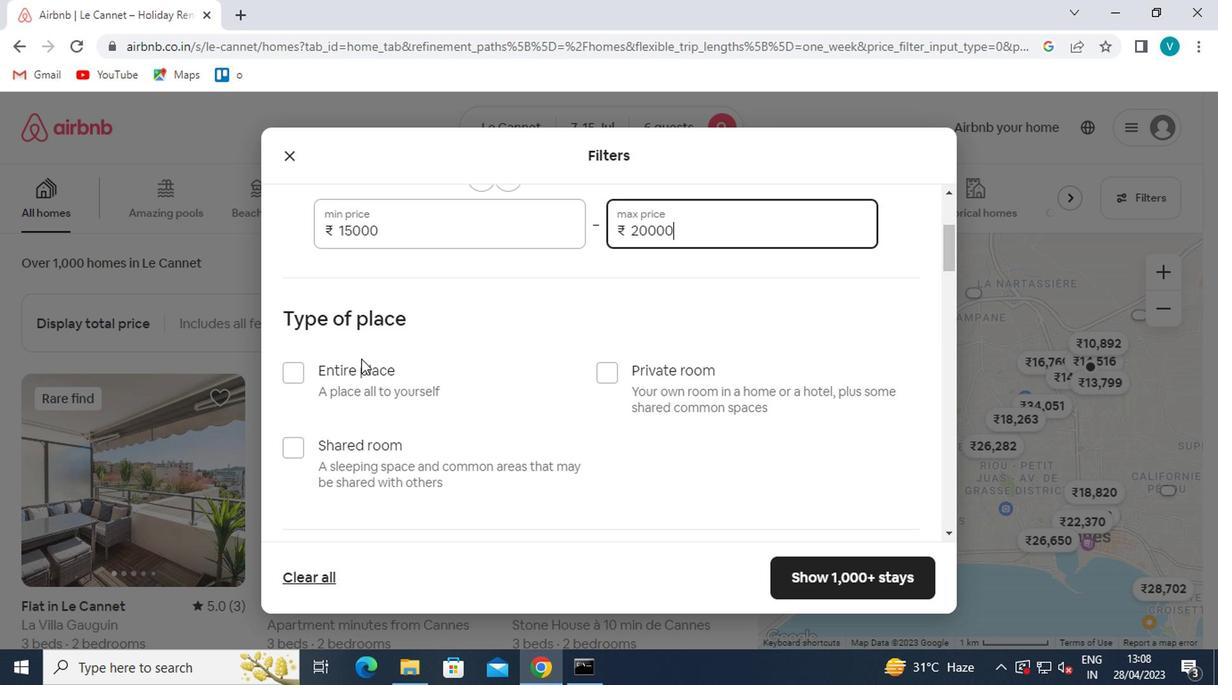 
Action: Mouse pressed left at (347, 376)
Screenshot: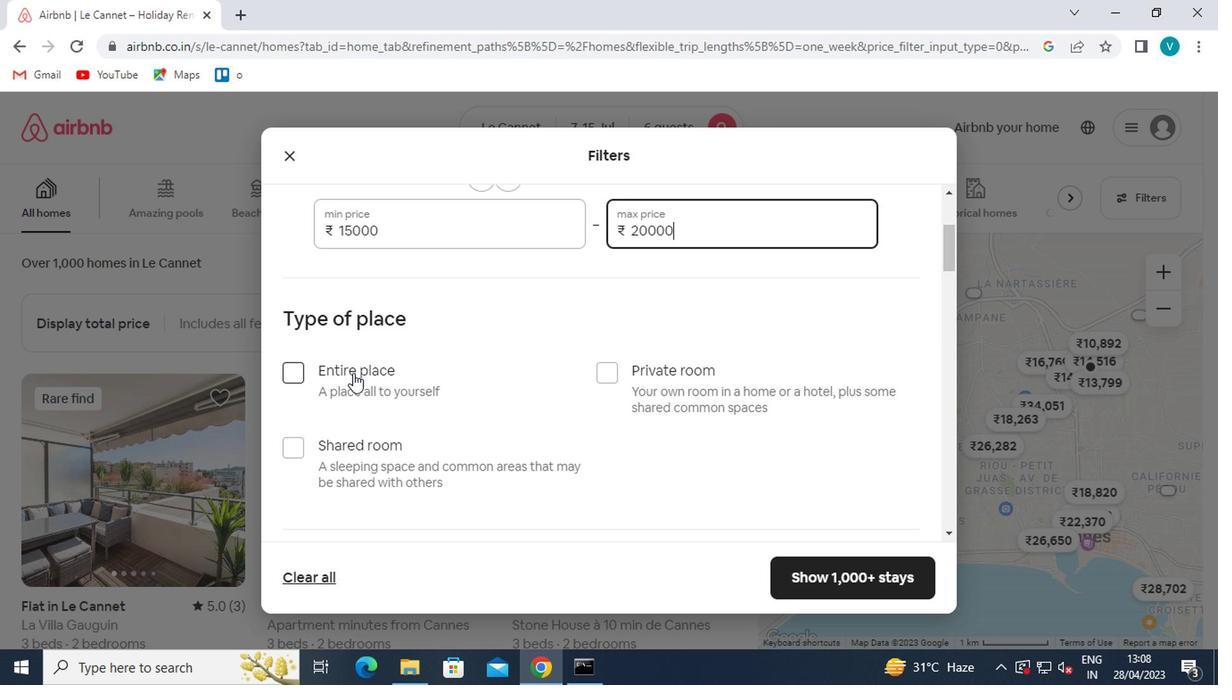 
Action: Mouse moved to (513, 355)
Screenshot: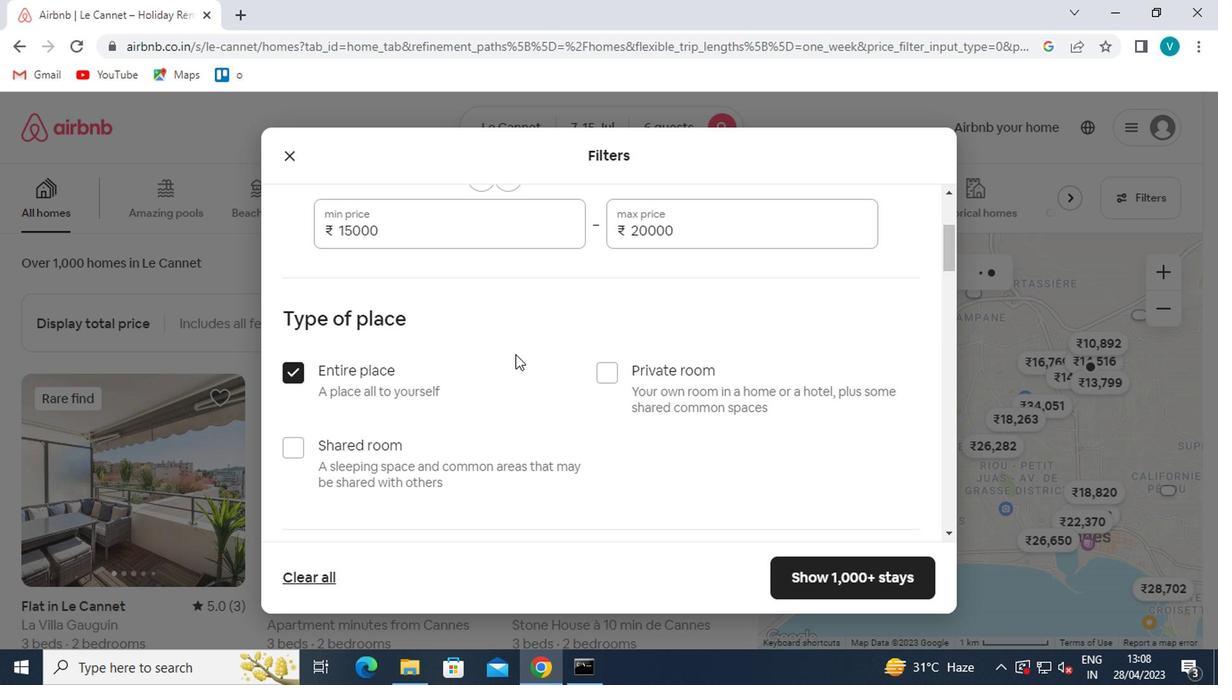 
Action: Mouse scrolled (513, 355) with delta (0, 0)
Screenshot: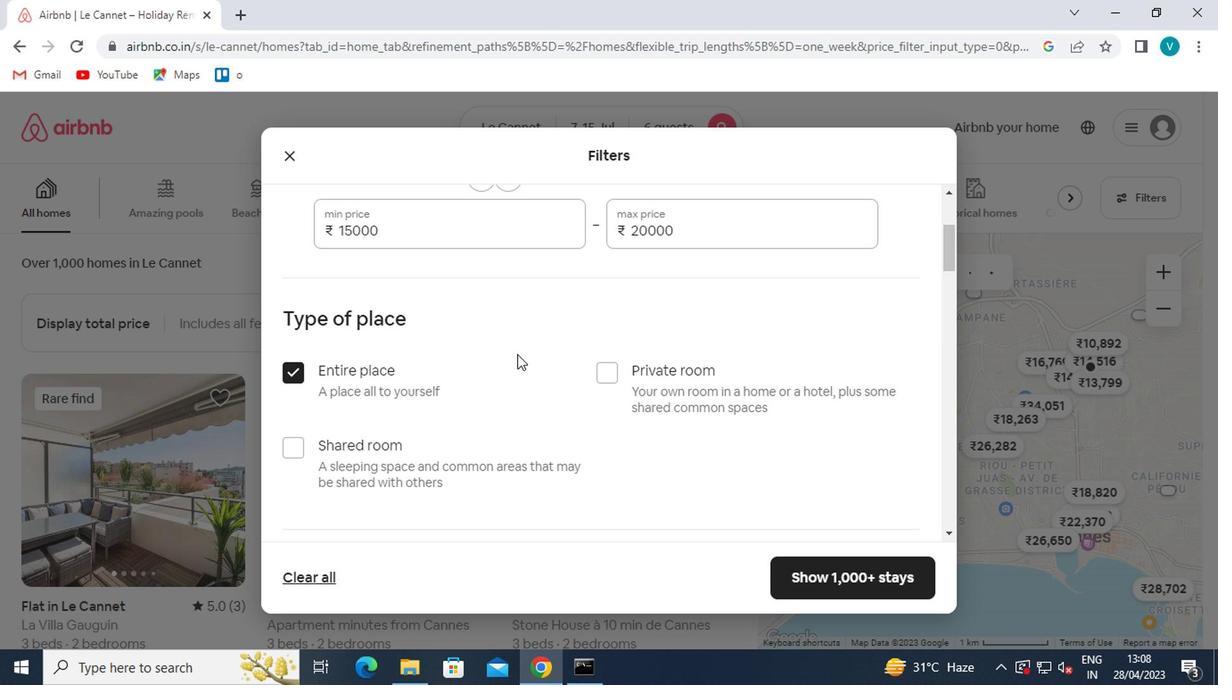 
Action: Mouse scrolled (513, 355) with delta (0, 0)
Screenshot: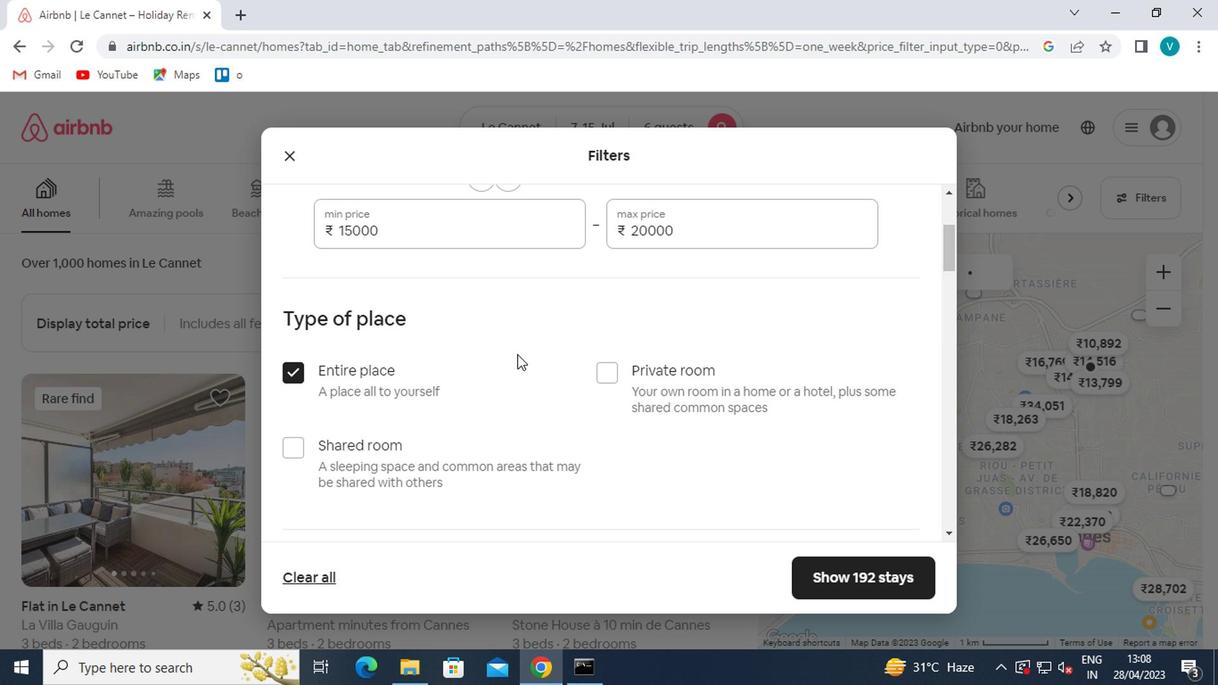 
Action: Mouse scrolled (513, 355) with delta (0, 0)
Screenshot: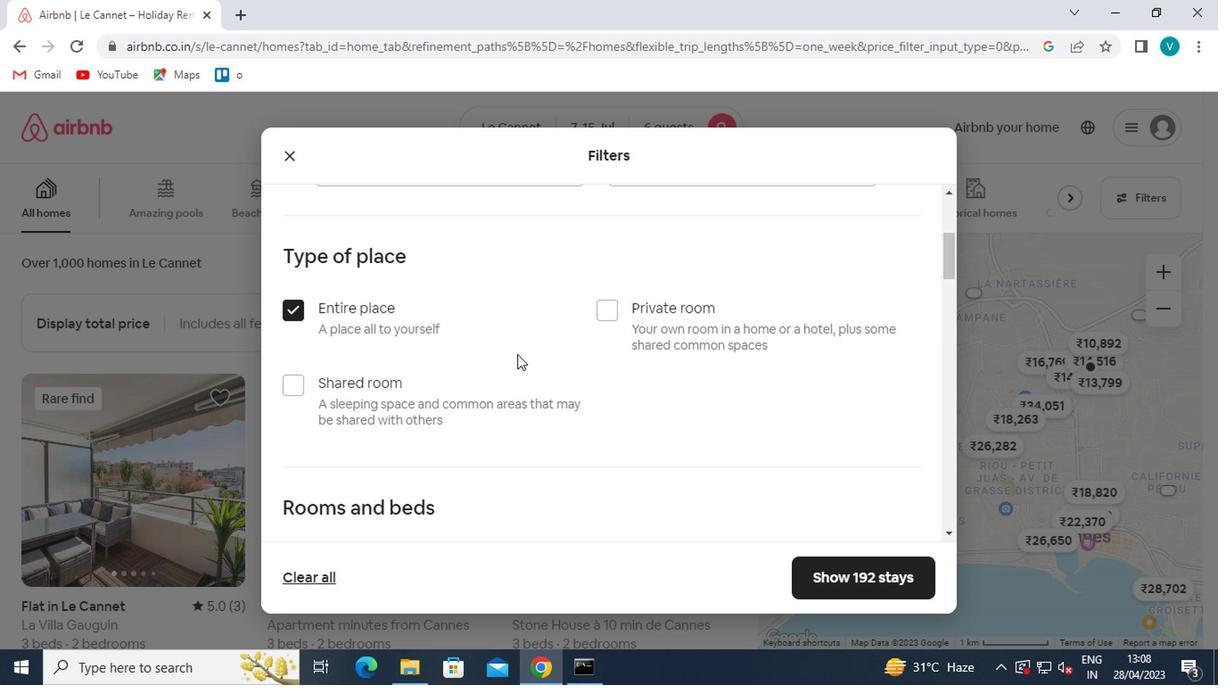
Action: Mouse scrolled (513, 355) with delta (0, 0)
Screenshot: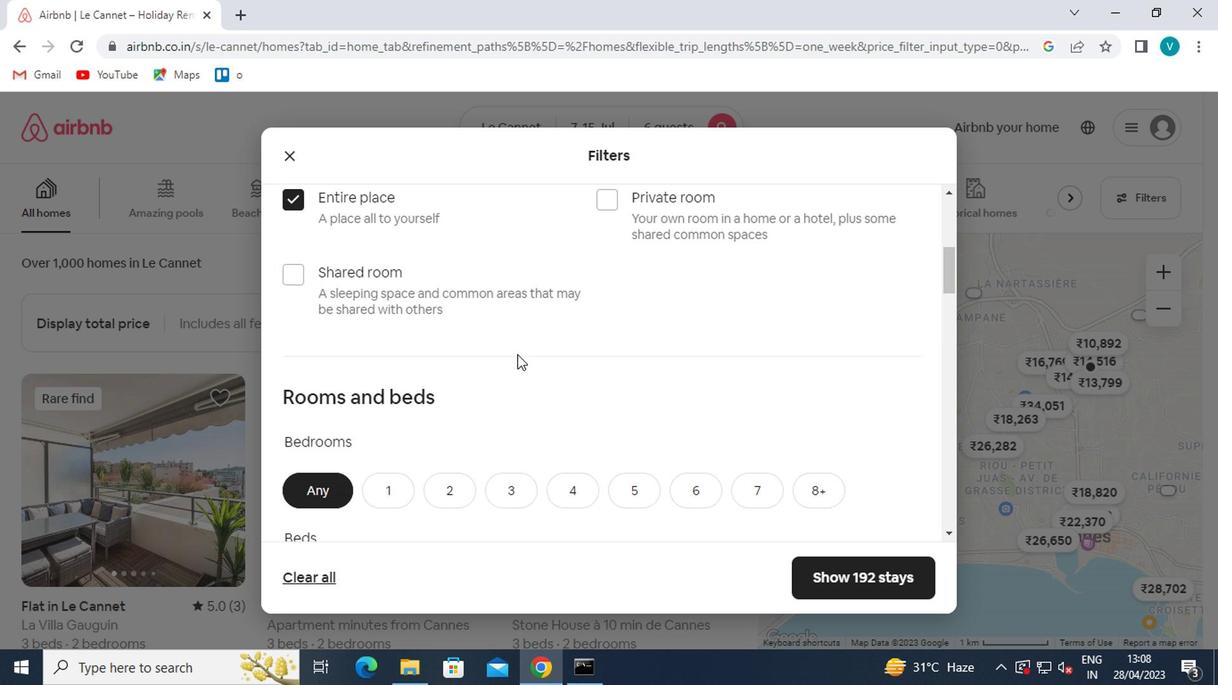 
Action: Mouse moved to (517, 310)
Screenshot: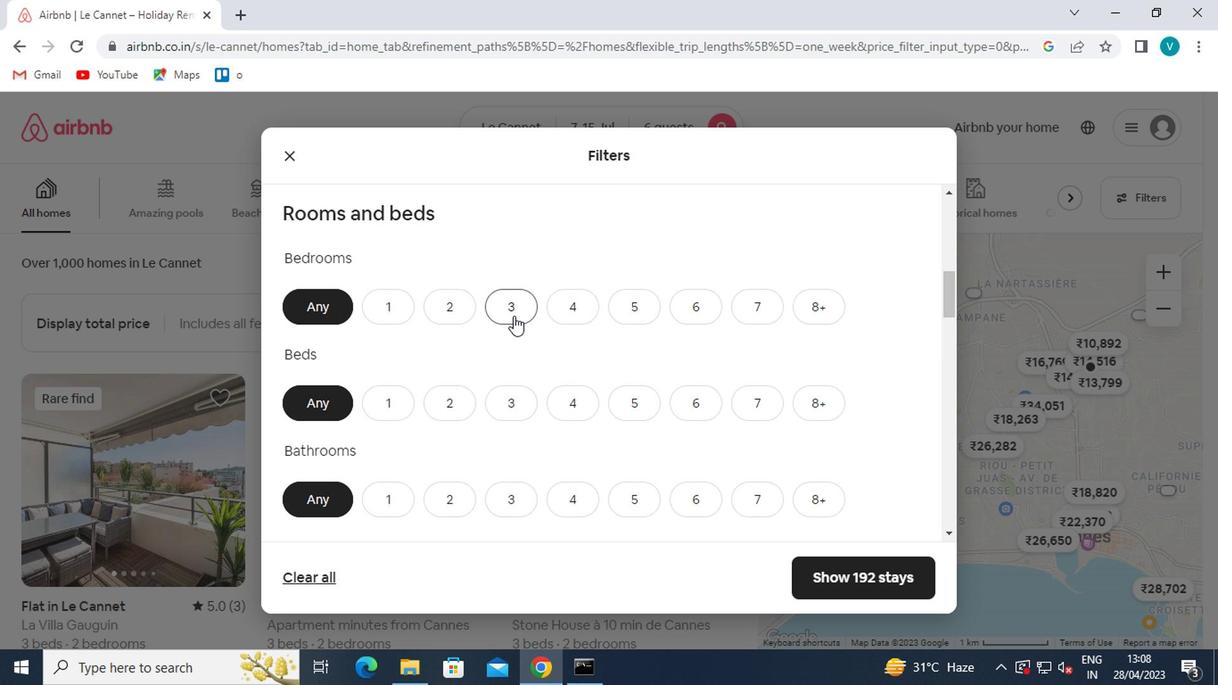 
Action: Mouse pressed left at (517, 310)
Screenshot: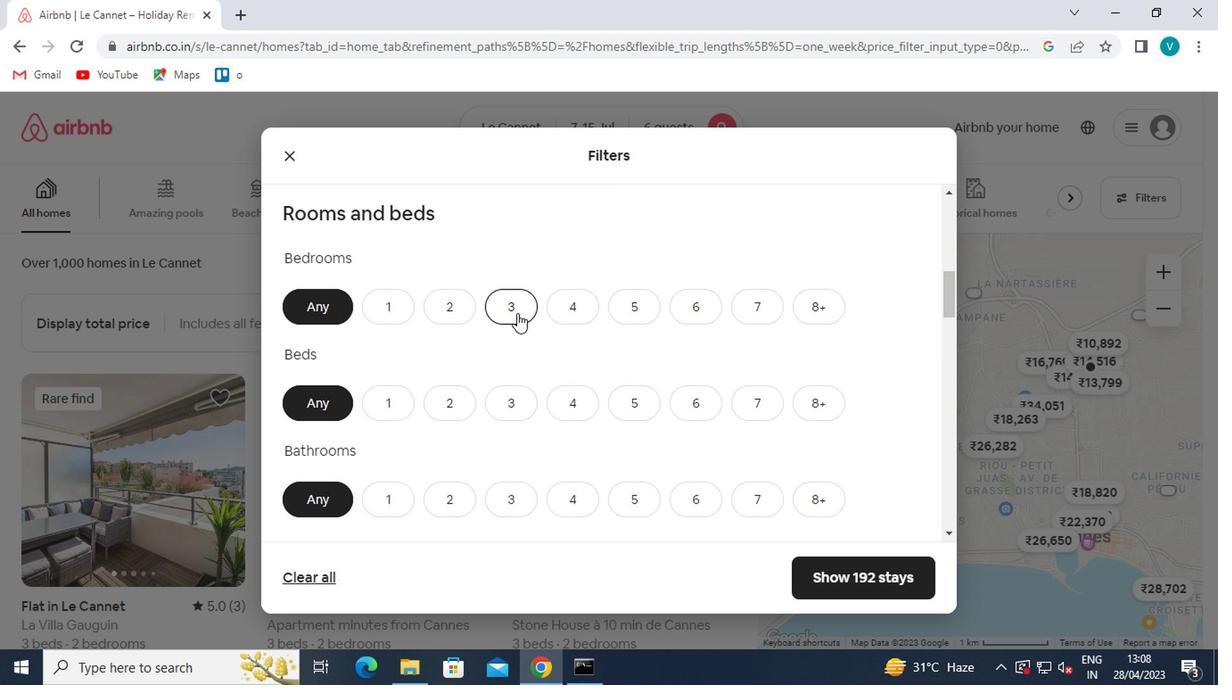 
Action: Mouse moved to (517, 310)
Screenshot: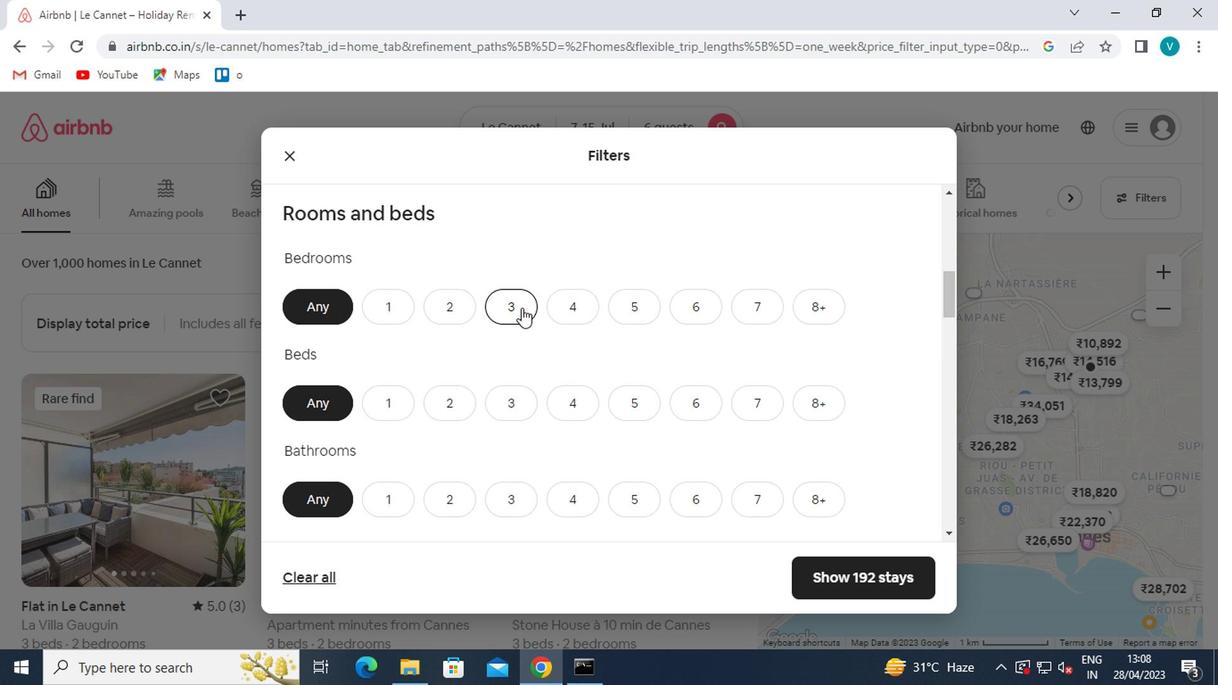 
Action: Mouse scrolled (517, 309) with delta (0, -1)
Screenshot: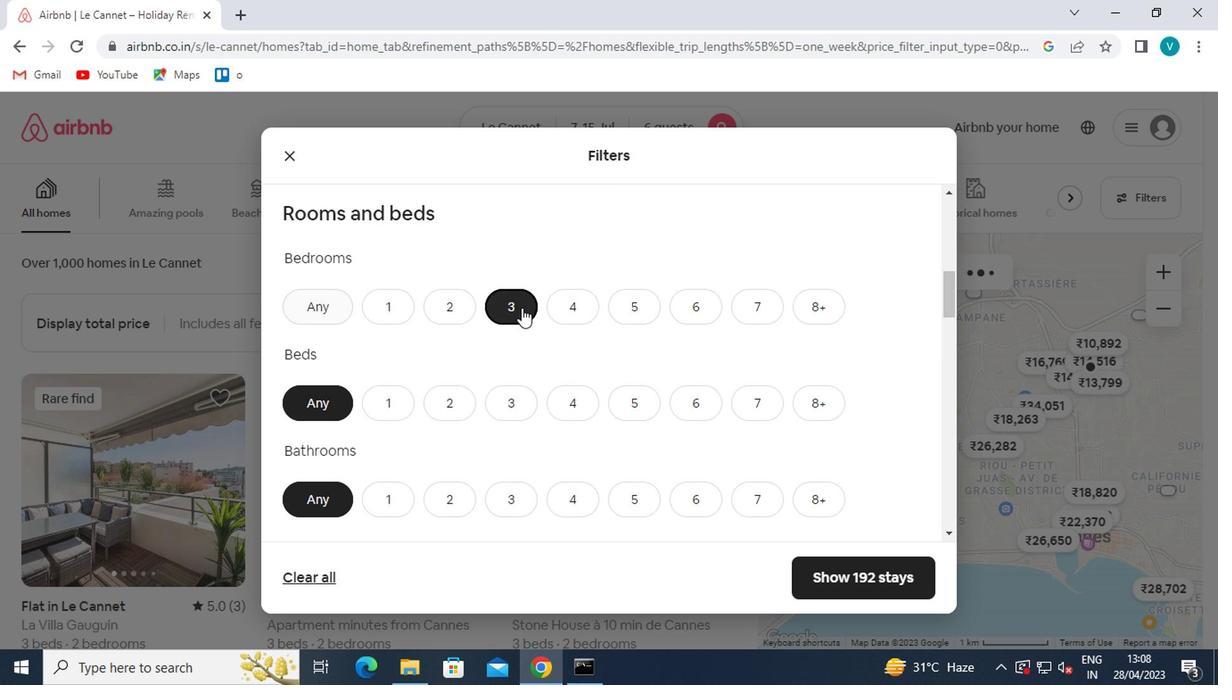 
Action: Mouse moved to (517, 310)
Screenshot: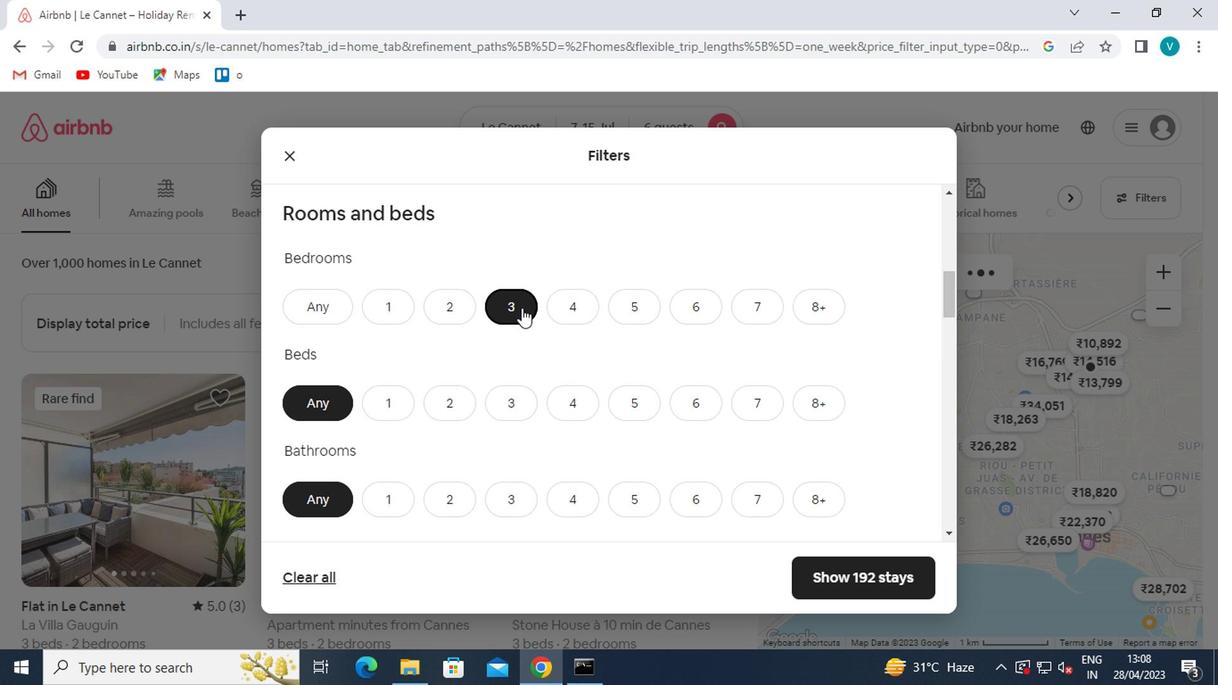 
Action: Mouse scrolled (517, 309) with delta (0, -1)
Screenshot: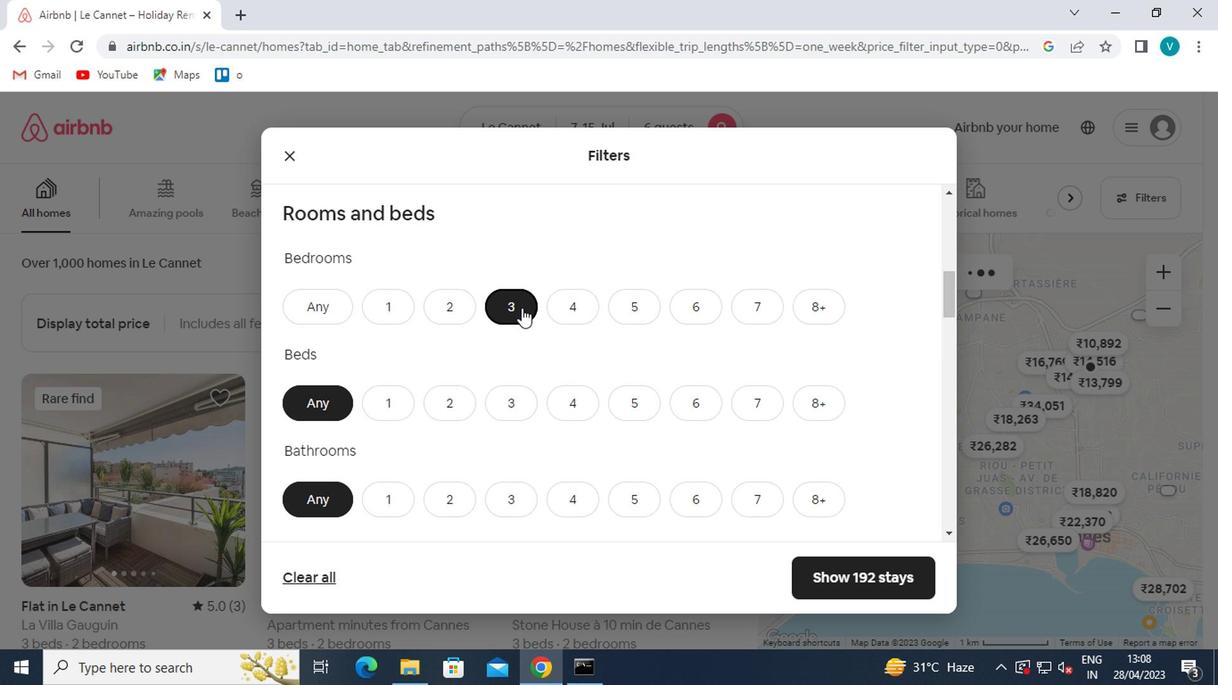 
Action: Mouse moved to (522, 222)
Screenshot: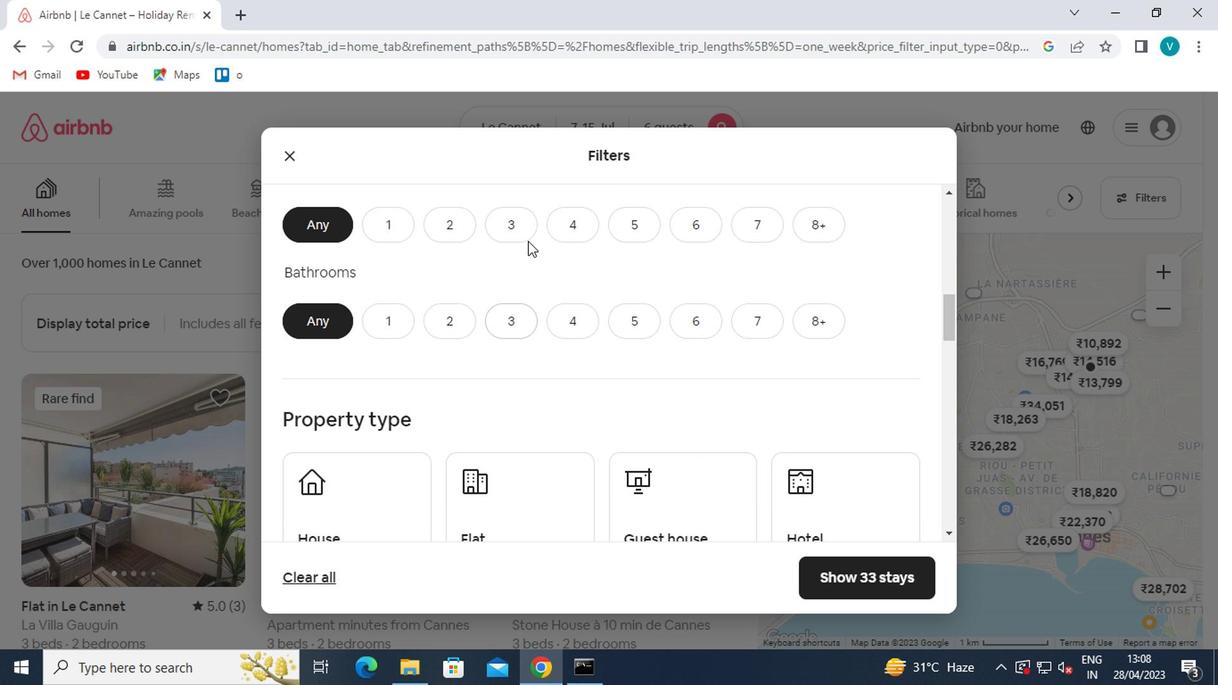 
Action: Mouse pressed left at (522, 222)
Screenshot: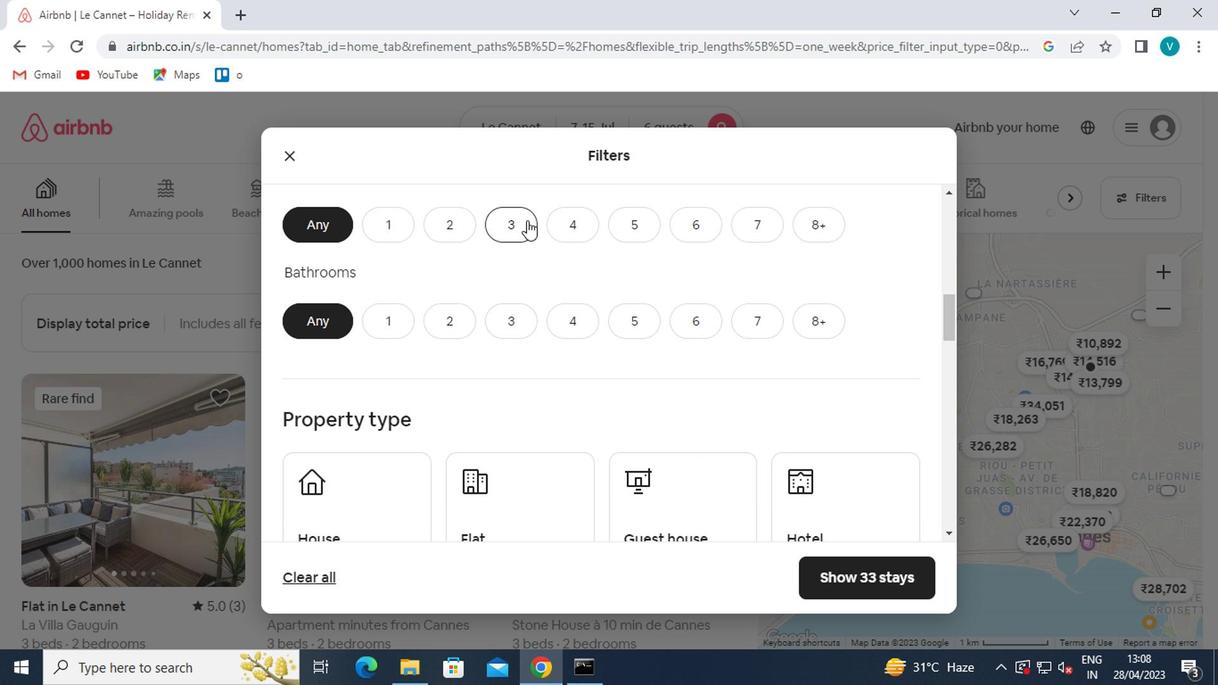
Action: Mouse moved to (513, 324)
Screenshot: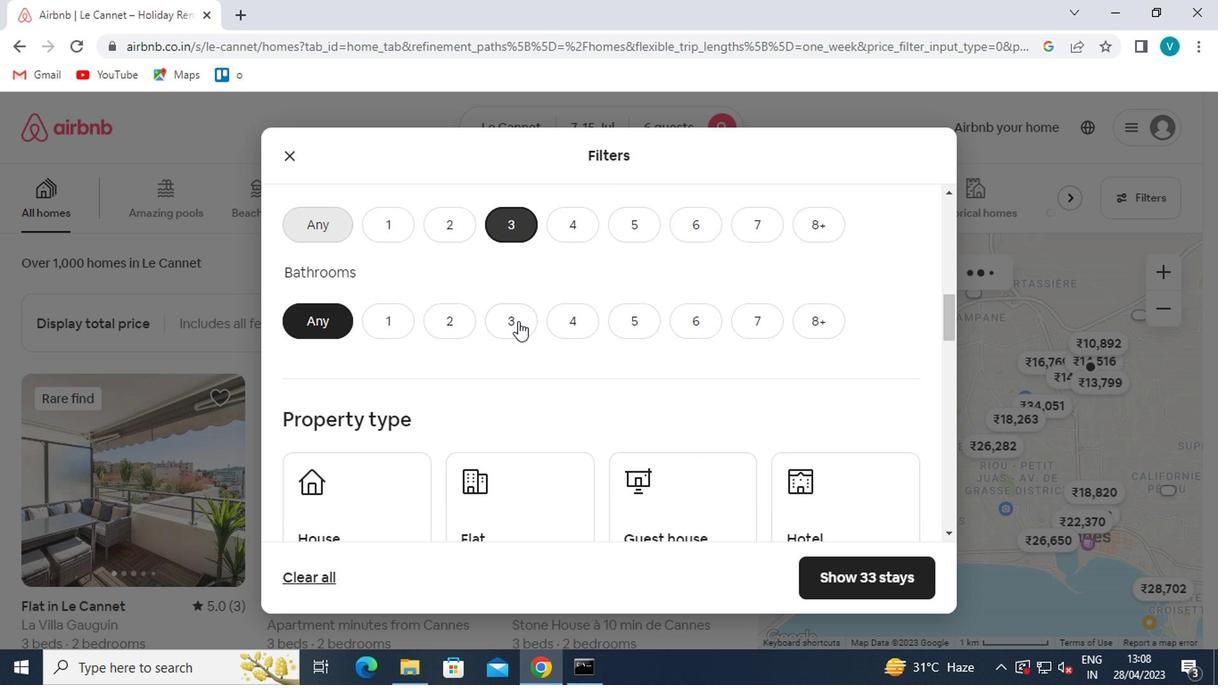 
Action: Mouse pressed left at (513, 324)
Screenshot: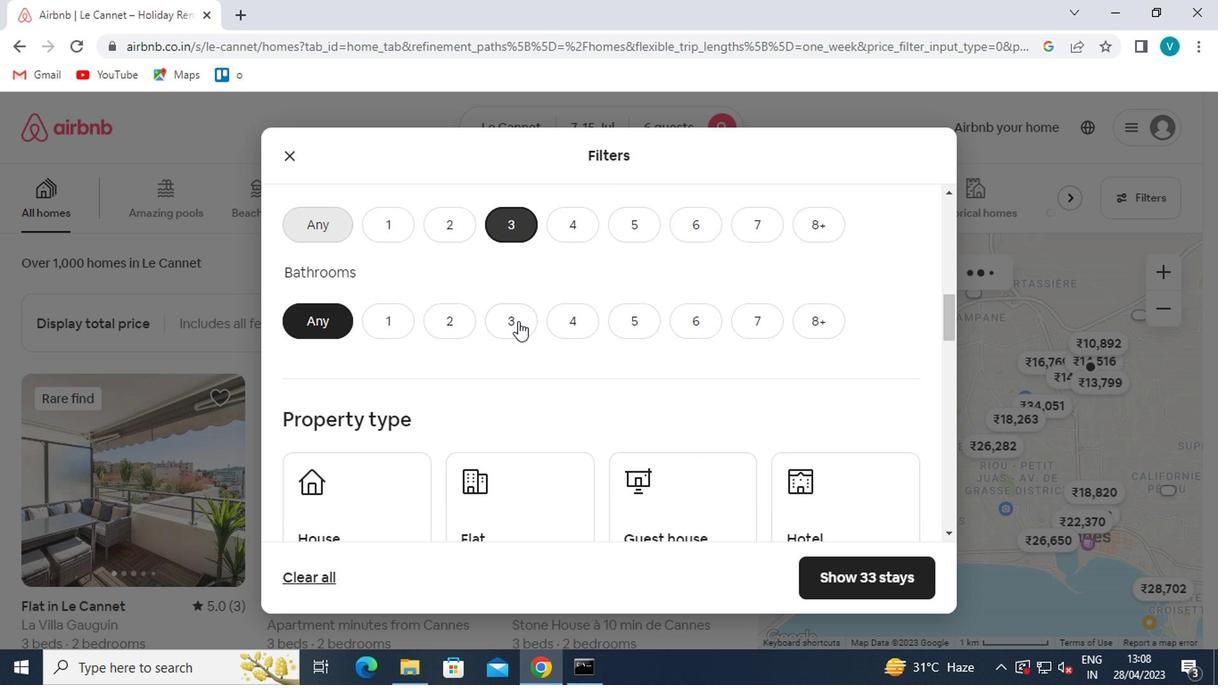 
Action: Mouse moved to (515, 324)
Screenshot: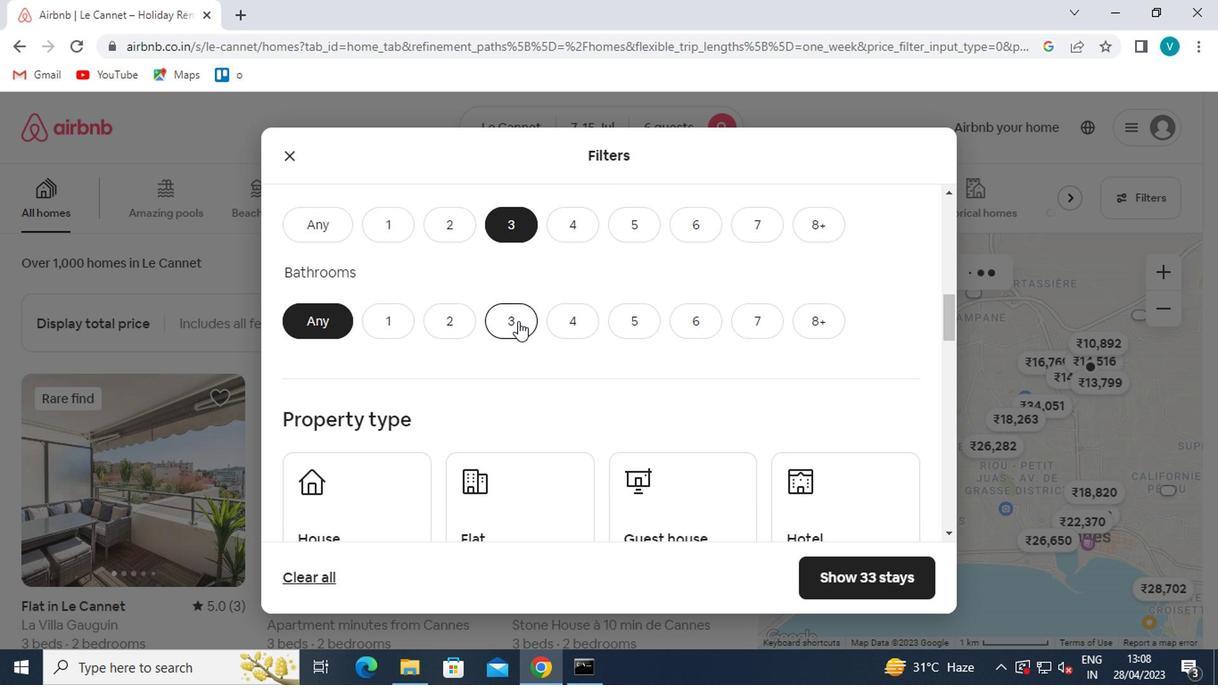 
Action: Mouse scrolled (515, 323) with delta (0, 0)
Screenshot: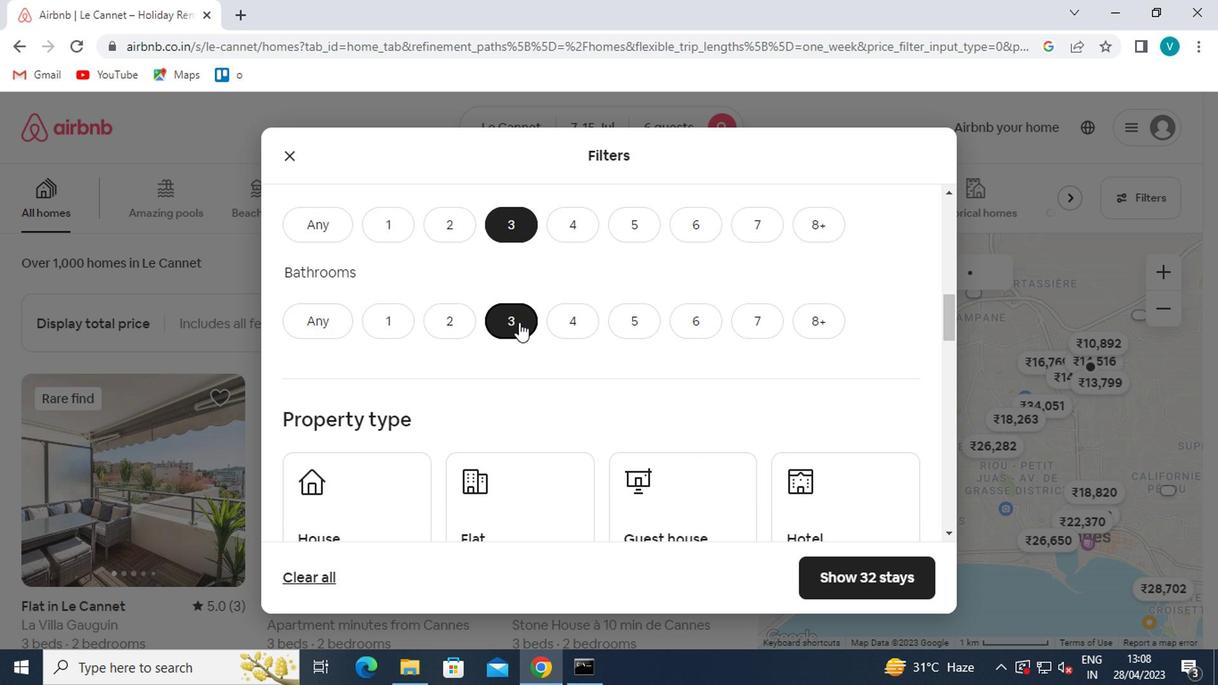 
Action: Mouse moved to (384, 420)
Screenshot: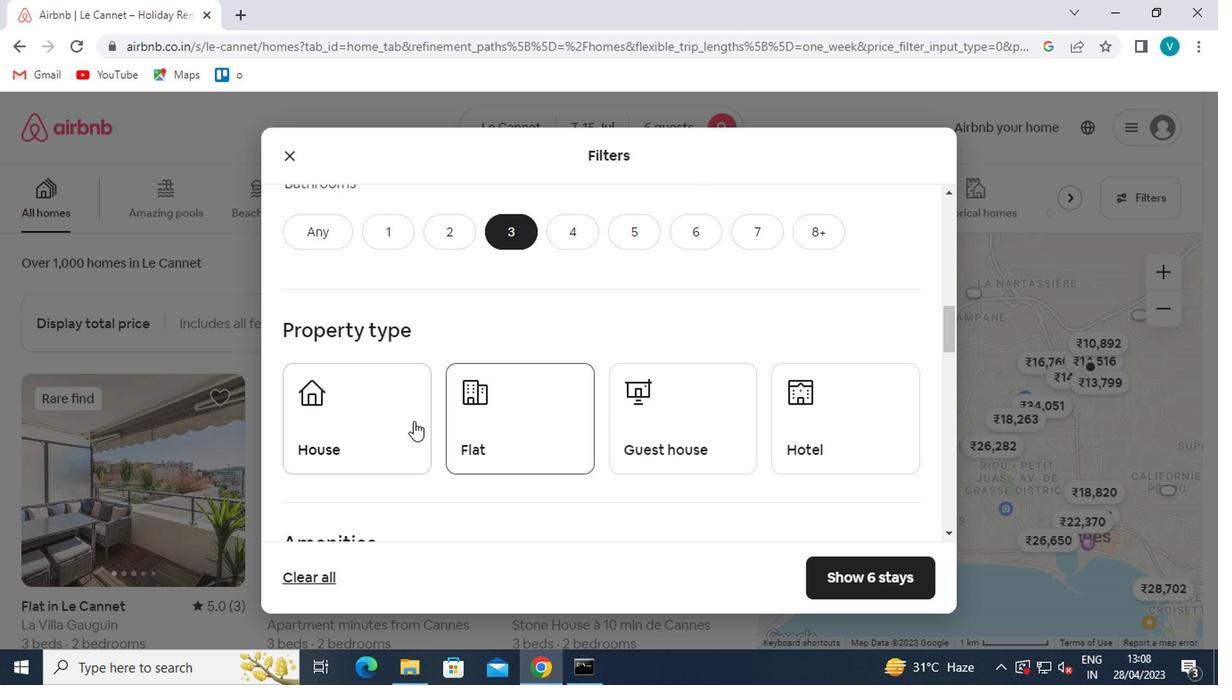 
Action: Mouse pressed left at (384, 420)
Screenshot: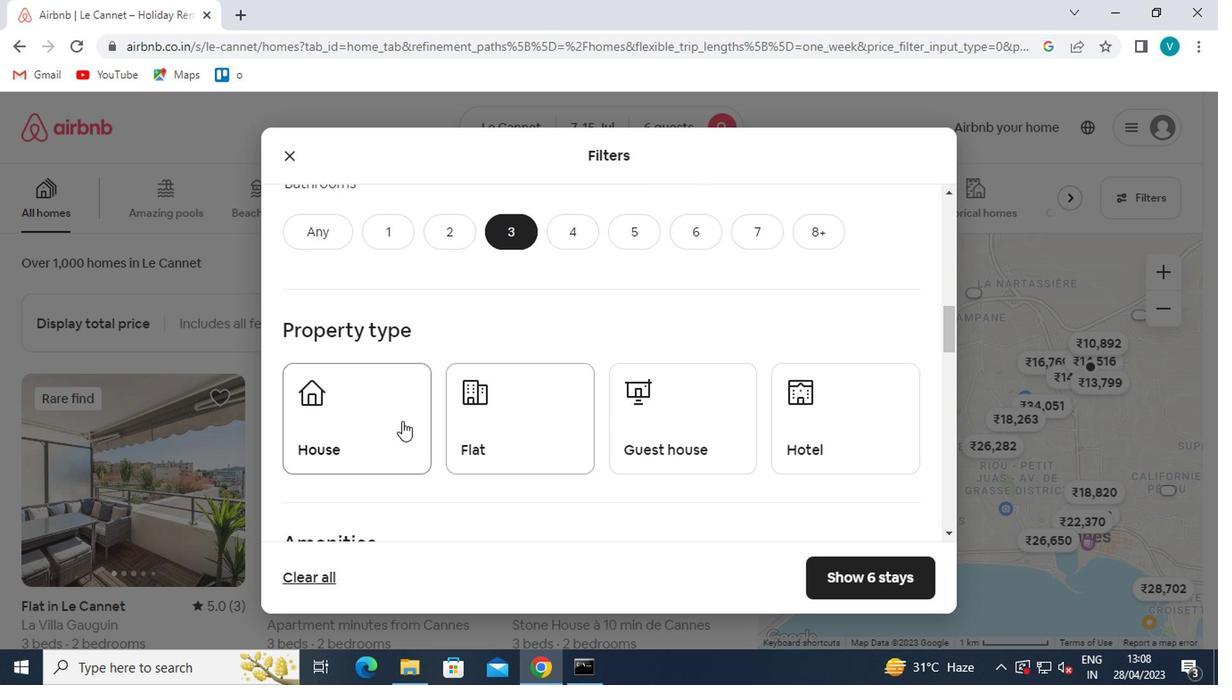 
Action: Mouse moved to (504, 411)
Screenshot: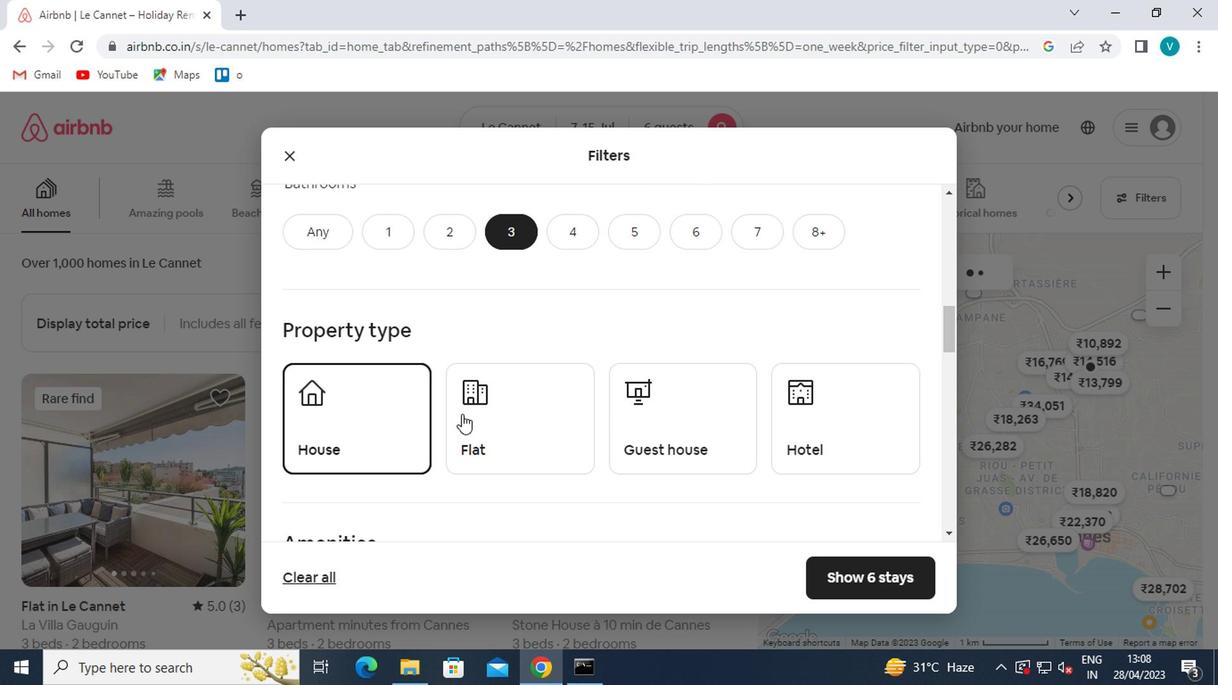 
Action: Mouse pressed left at (504, 411)
Screenshot: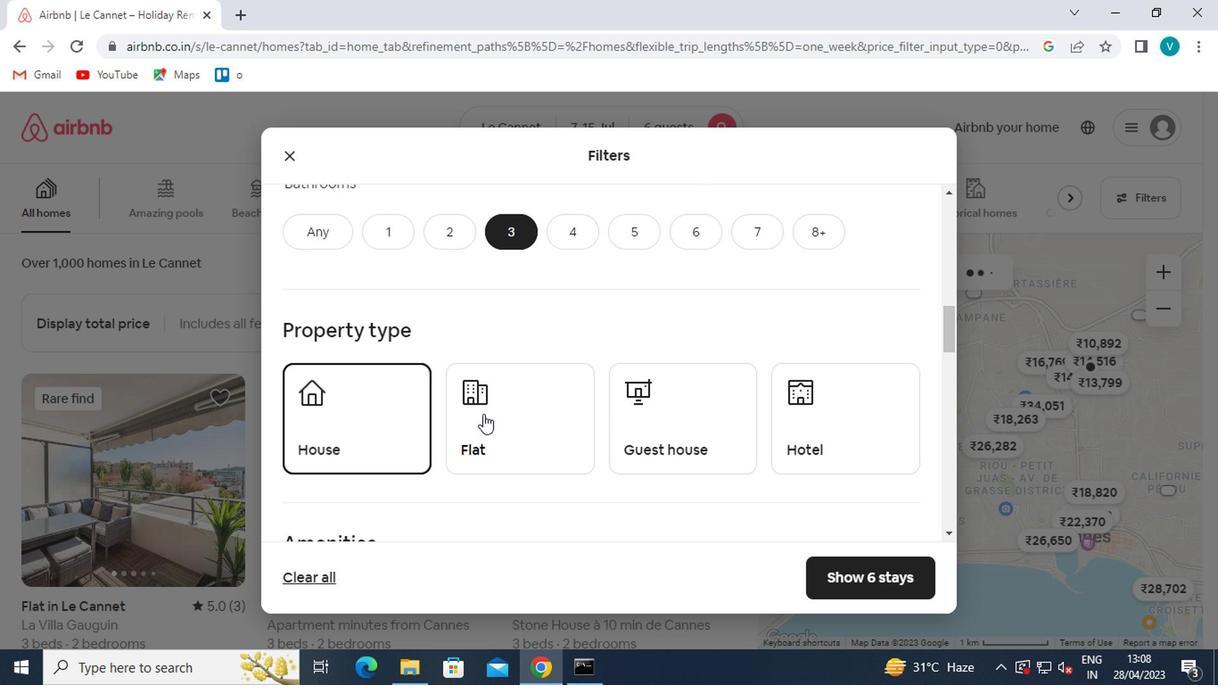 
Action: Mouse moved to (683, 445)
Screenshot: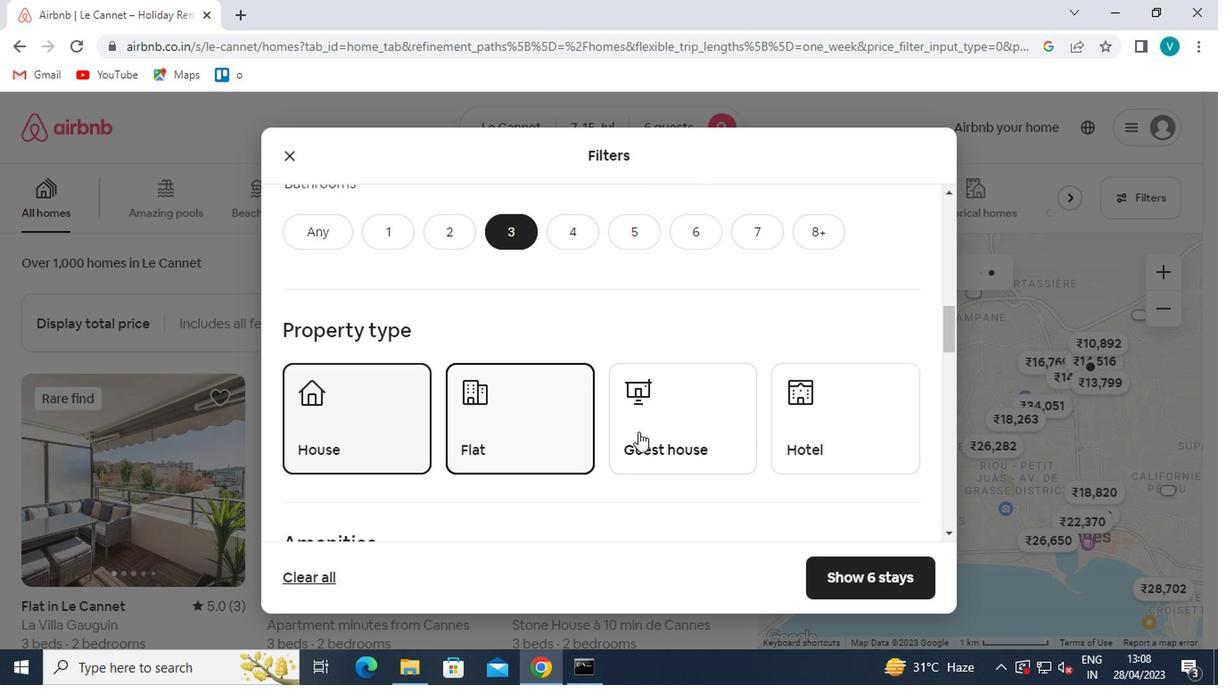 
Action: Mouse pressed left at (683, 445)
Screenshot: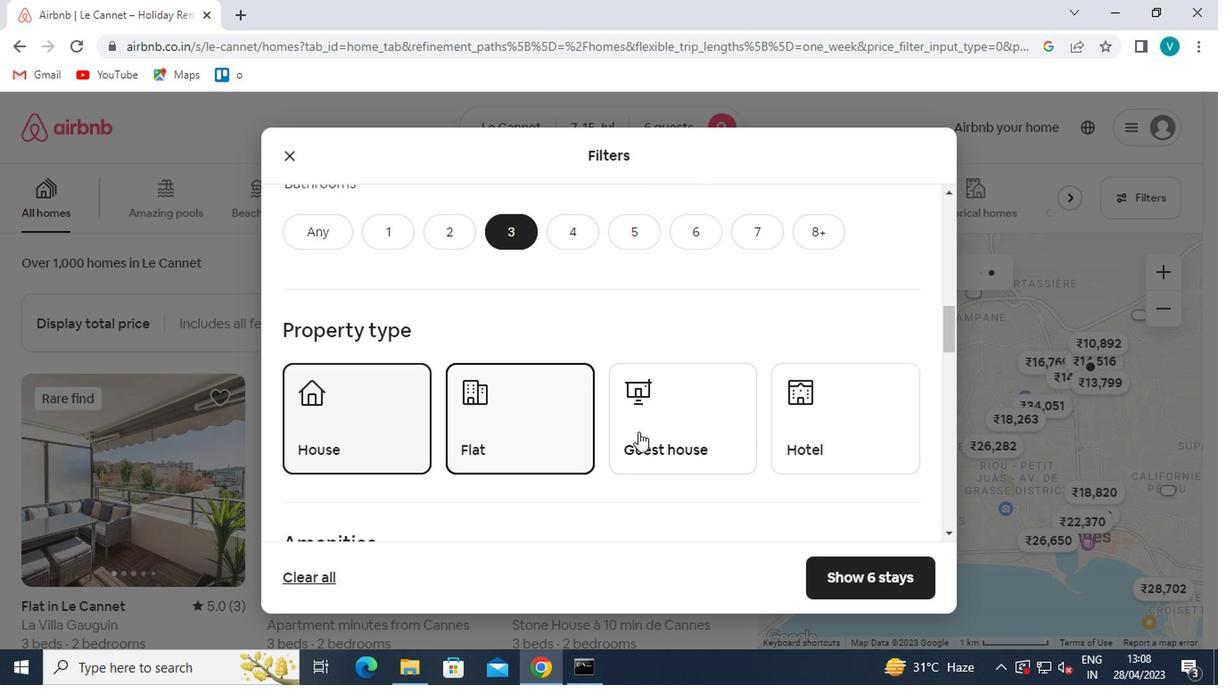 
Action: Mouse moved to (671, 446)
Screenshot: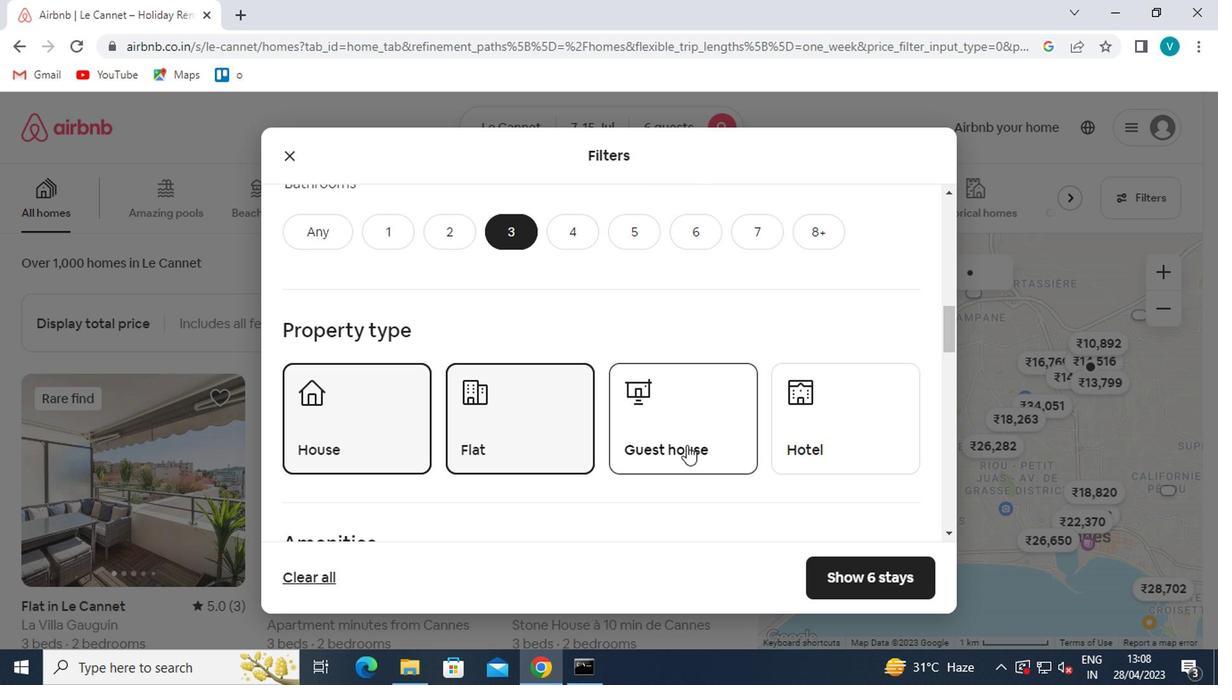 
Action: Mouse scrolled (671, 445) with delta (0, 0)
Screenshot: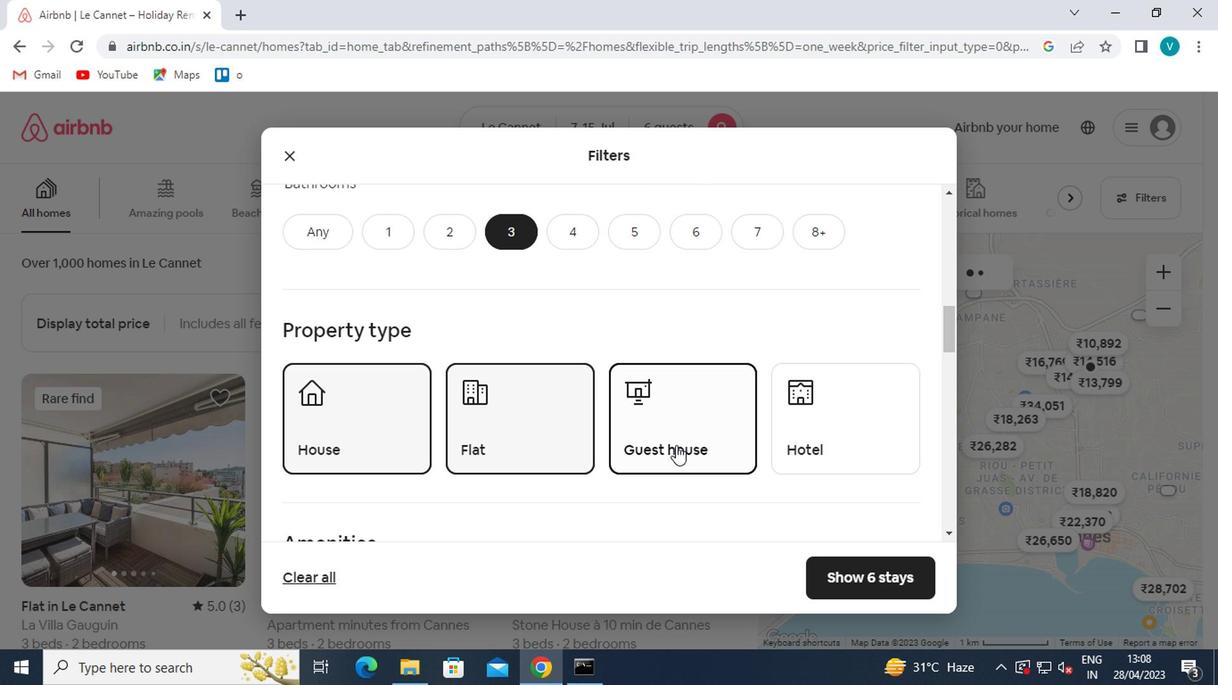 
Action: Mouse scrolled (671, 445) with delta (0, 0)
Screenshot: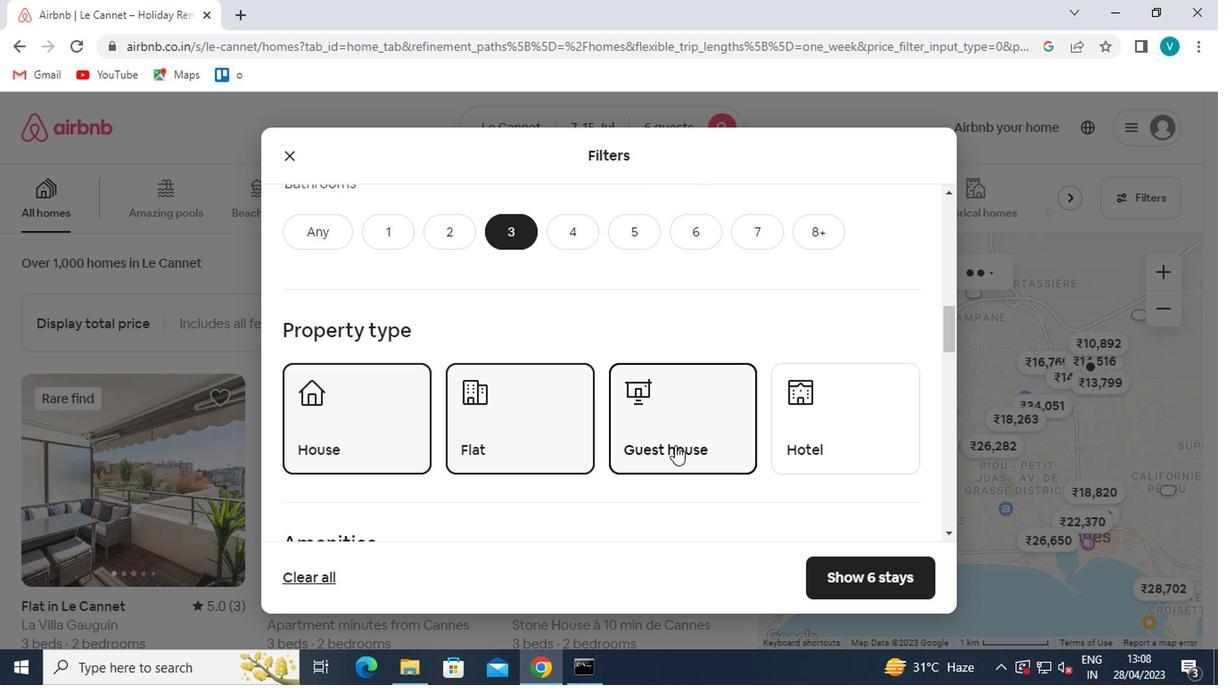 
Action: Mouse moved to (670, 446)
Screenshot: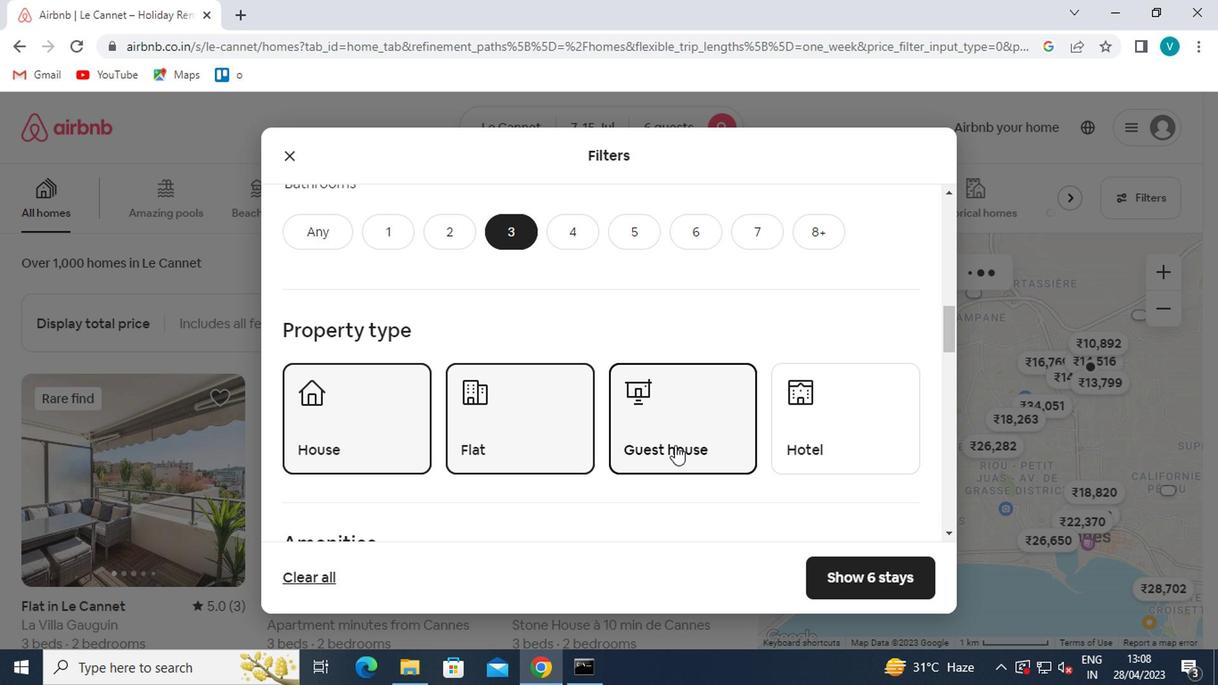 
Action: Mouse scrolled (670, 445) with delta (0, 0)
Screenshot: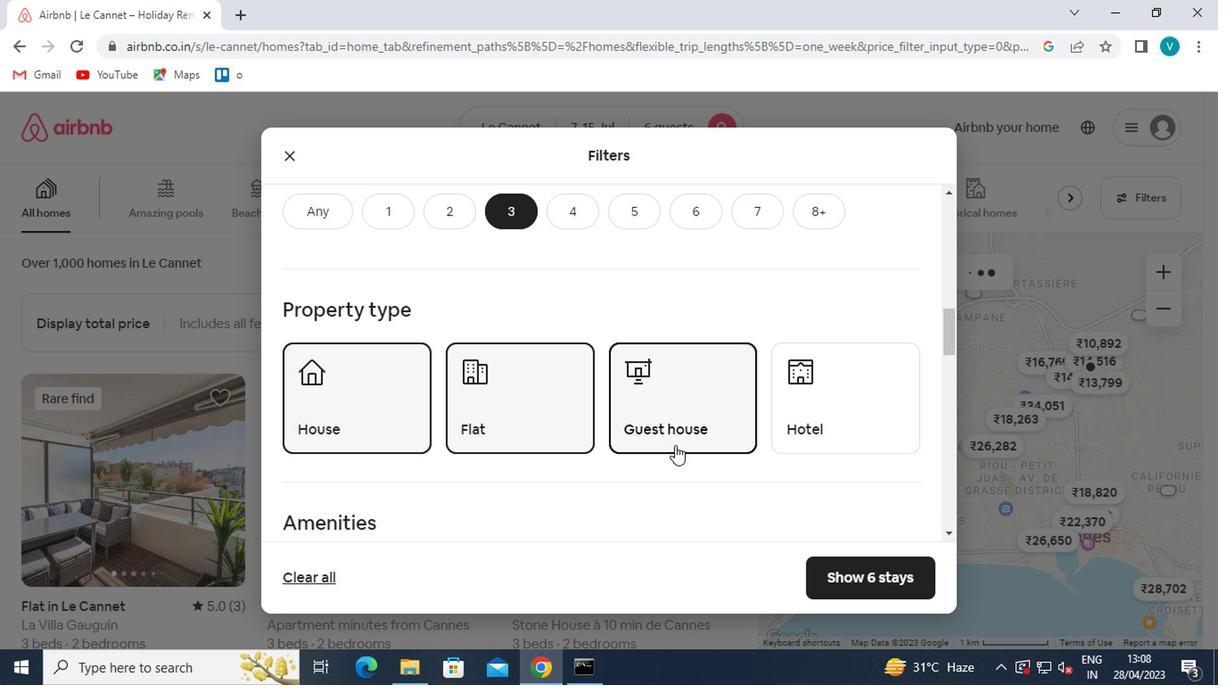 
Action: Mouse scrolled (670, 445) with delta (0, 0)
Screenshot: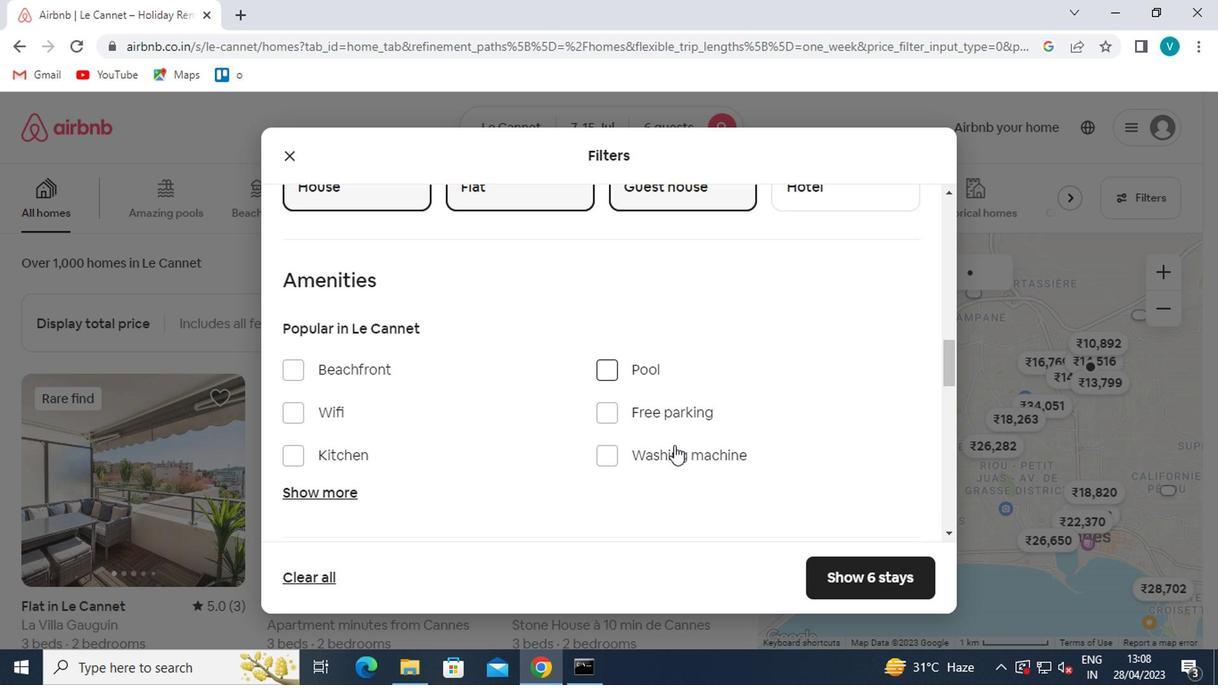
Action: Mouse scrolled (670, 445) with delta (0, 0)
Screenshot: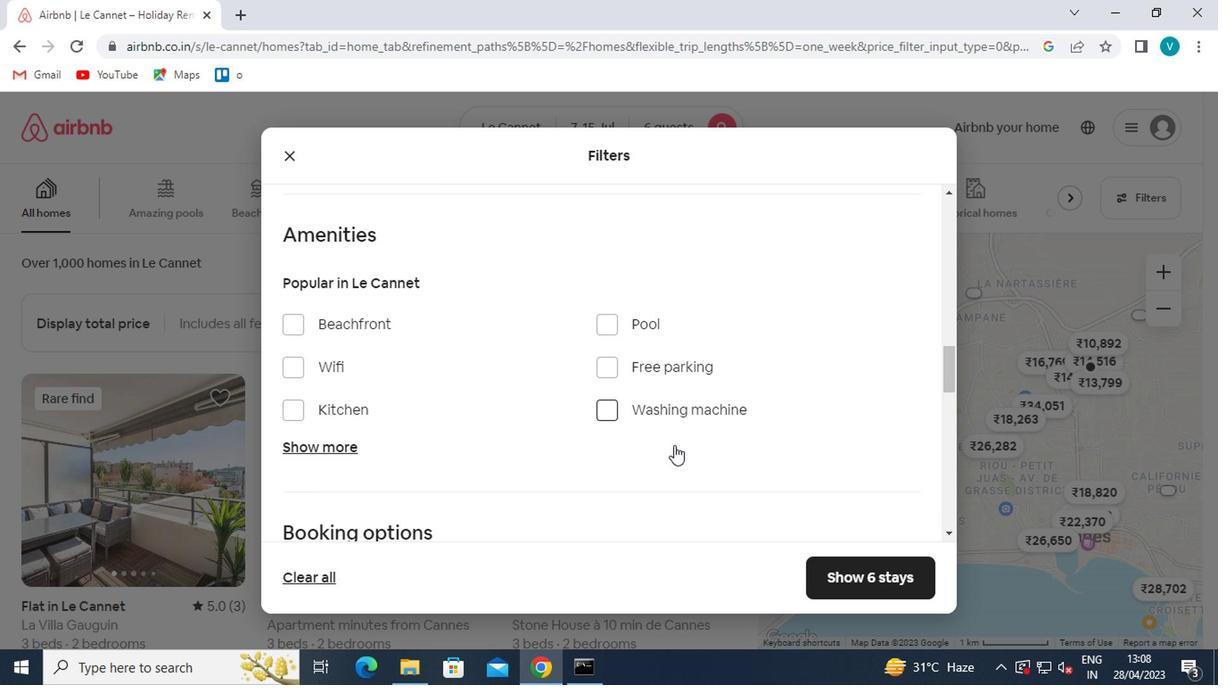 
Action: Mouse scrolled (670, 445) with delta (0, 0)
Screenshot: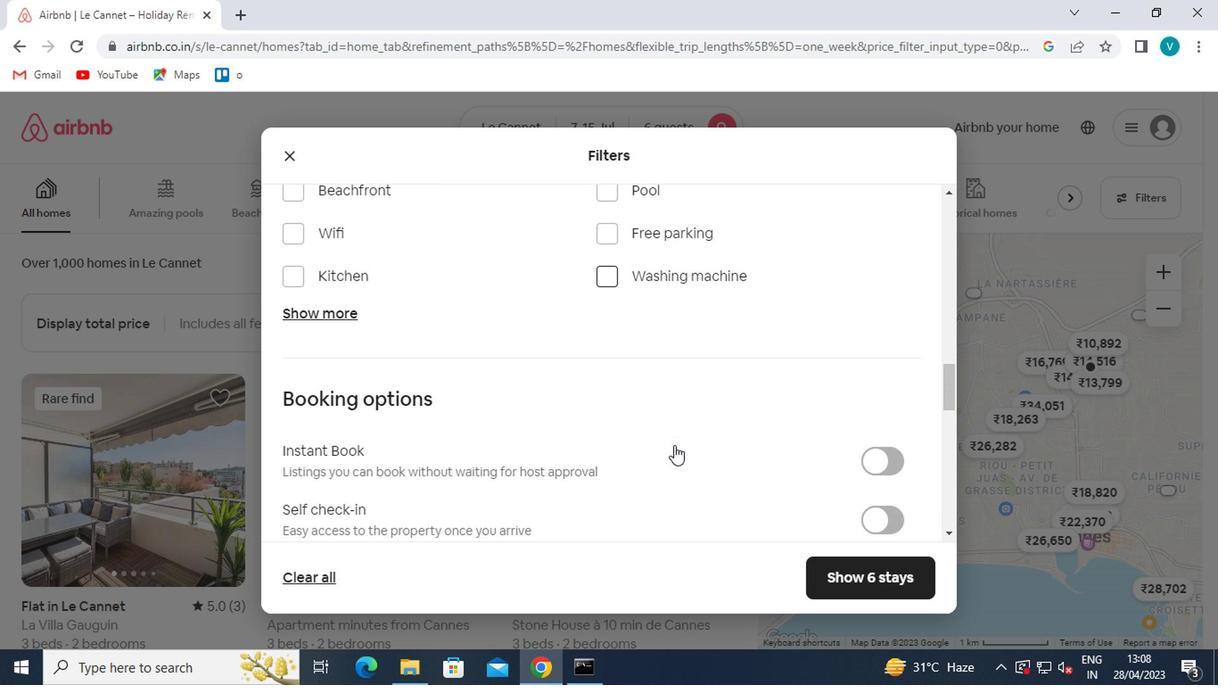 
Action: Mouse moved to (865, 430)
Screenshot: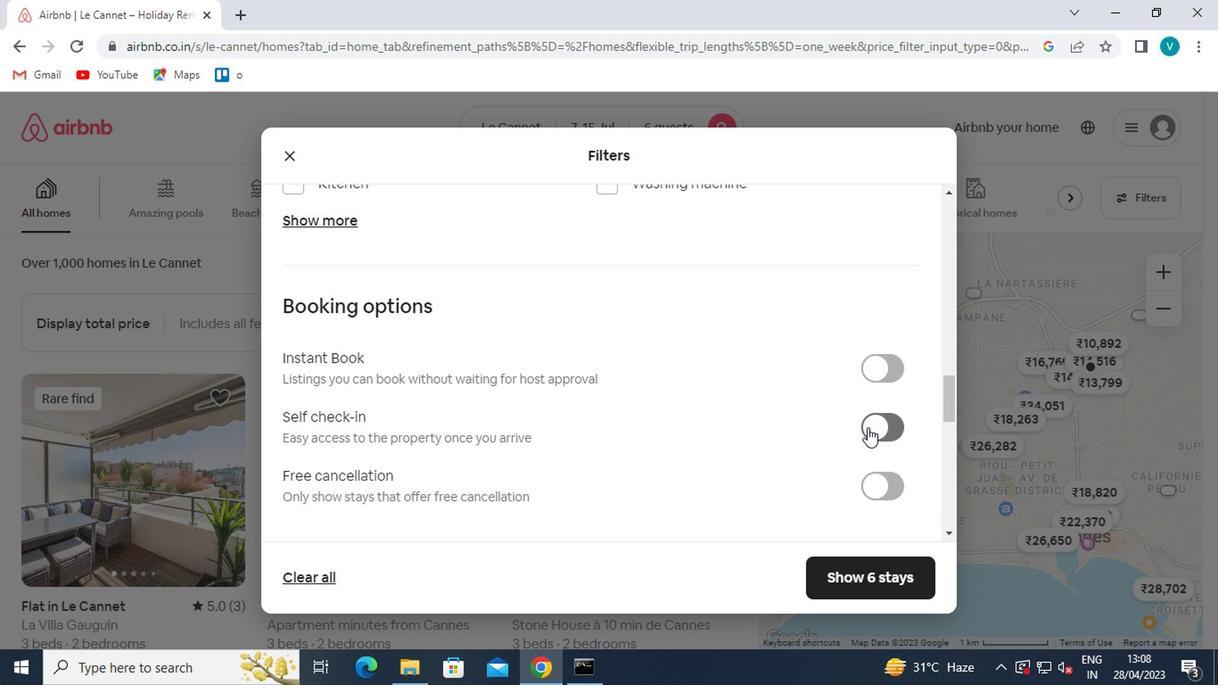 
Action: Mouse pressed left at (865, 430)
Screenshot: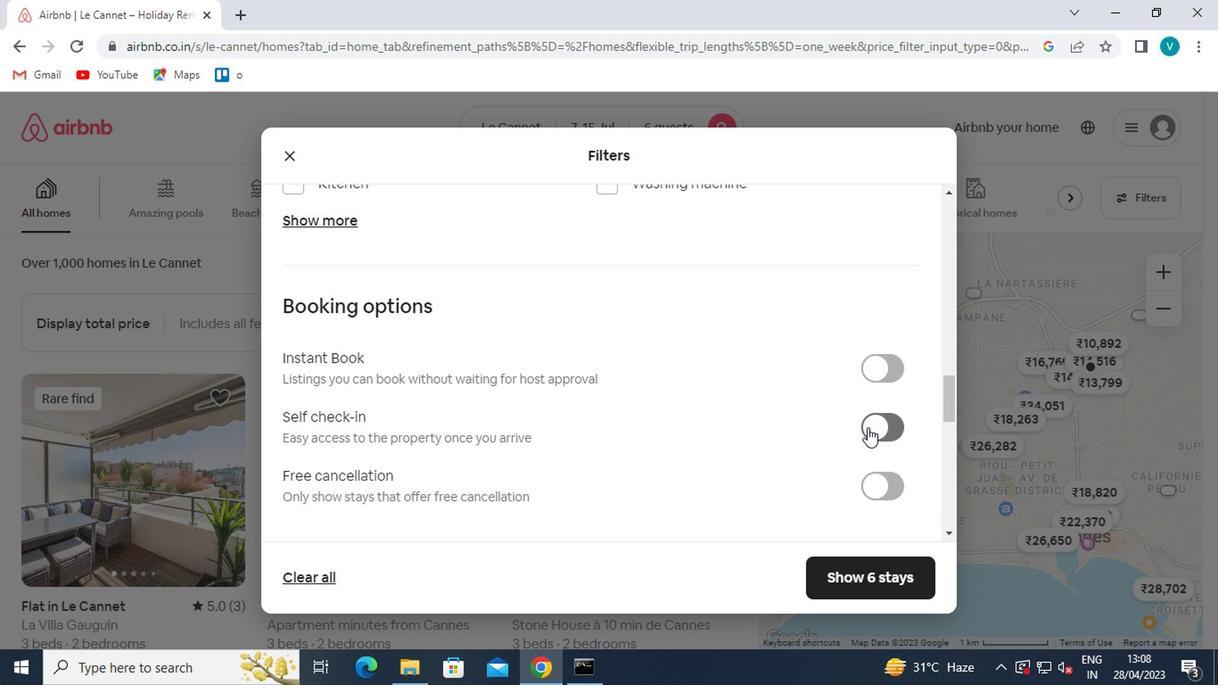 
Action: Mouse moved to (763, 430)
Screenshot: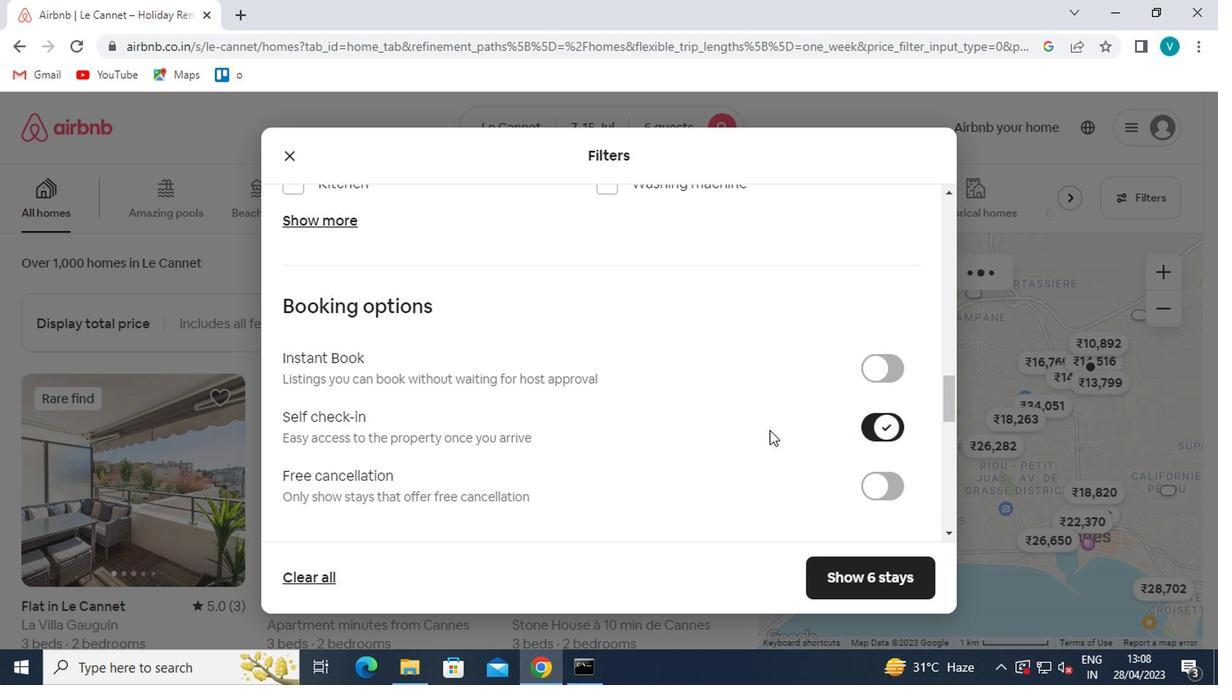 
Action: Mouse scrolled (763, 430) with delta (0, 0)
Screenshot: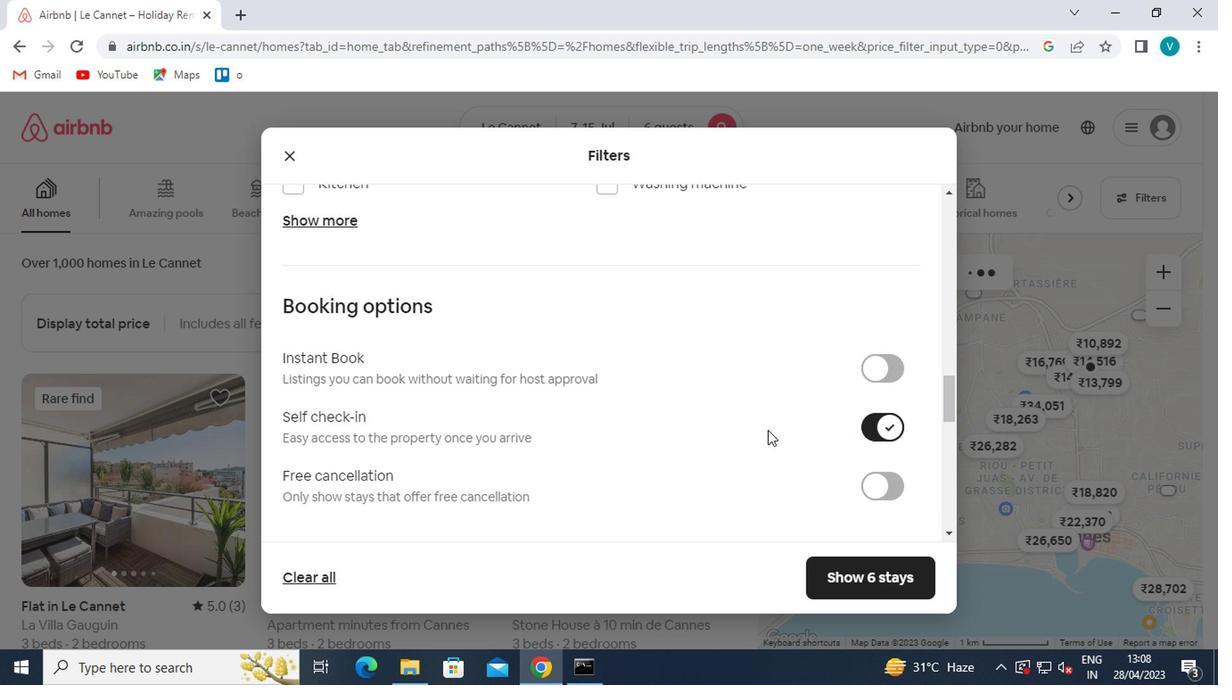 
Action: Mouse moved to (763, 430)
Screenshot: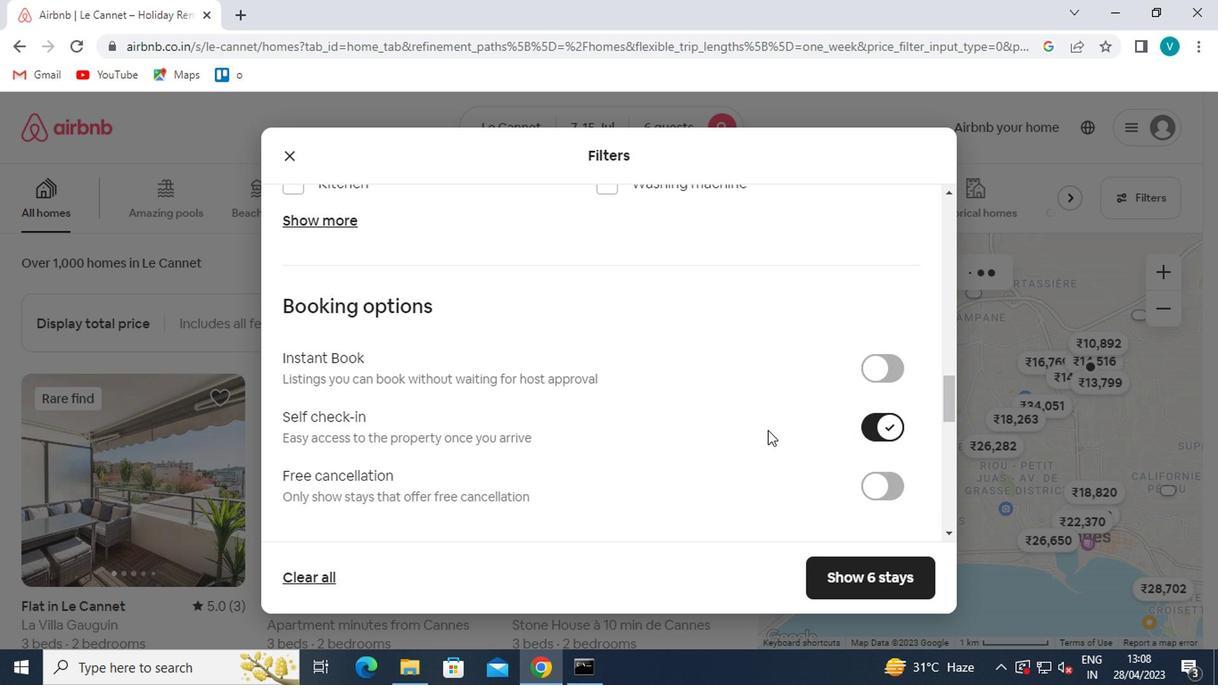 
Action: Mouse scrolled (763, 430) with delta (0, 0)
Screenshot: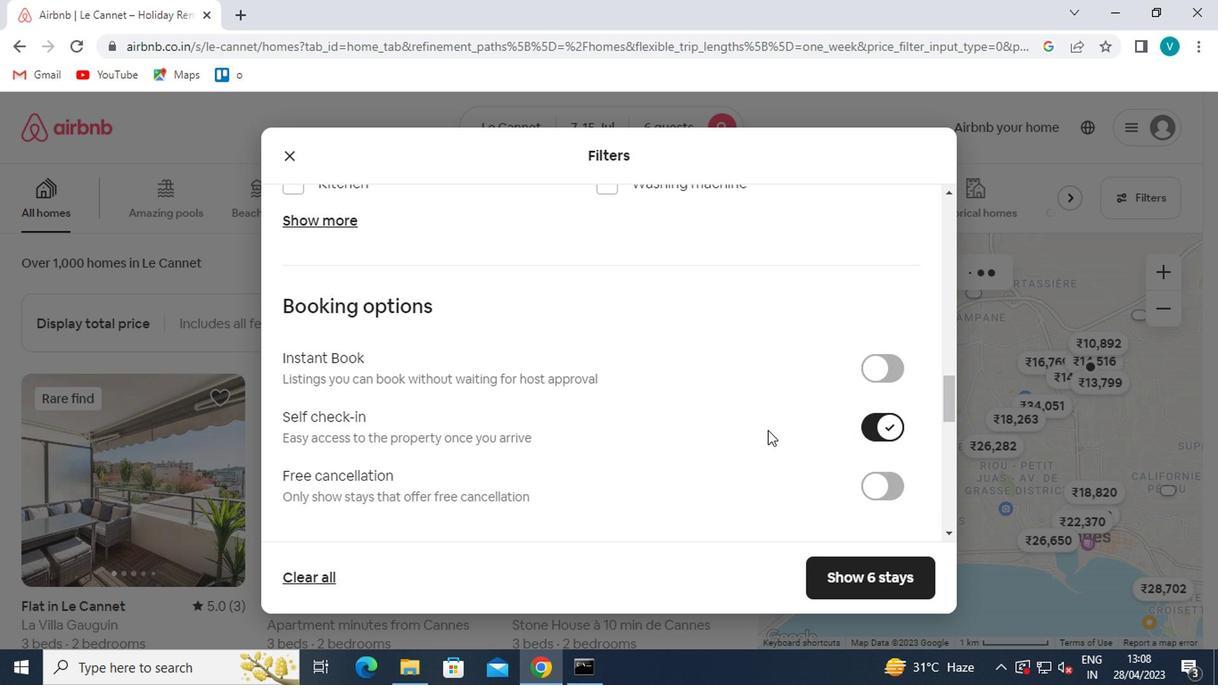 
Action: Mouse scrolled (763, 430) with delta (0, 0)
Screenshot: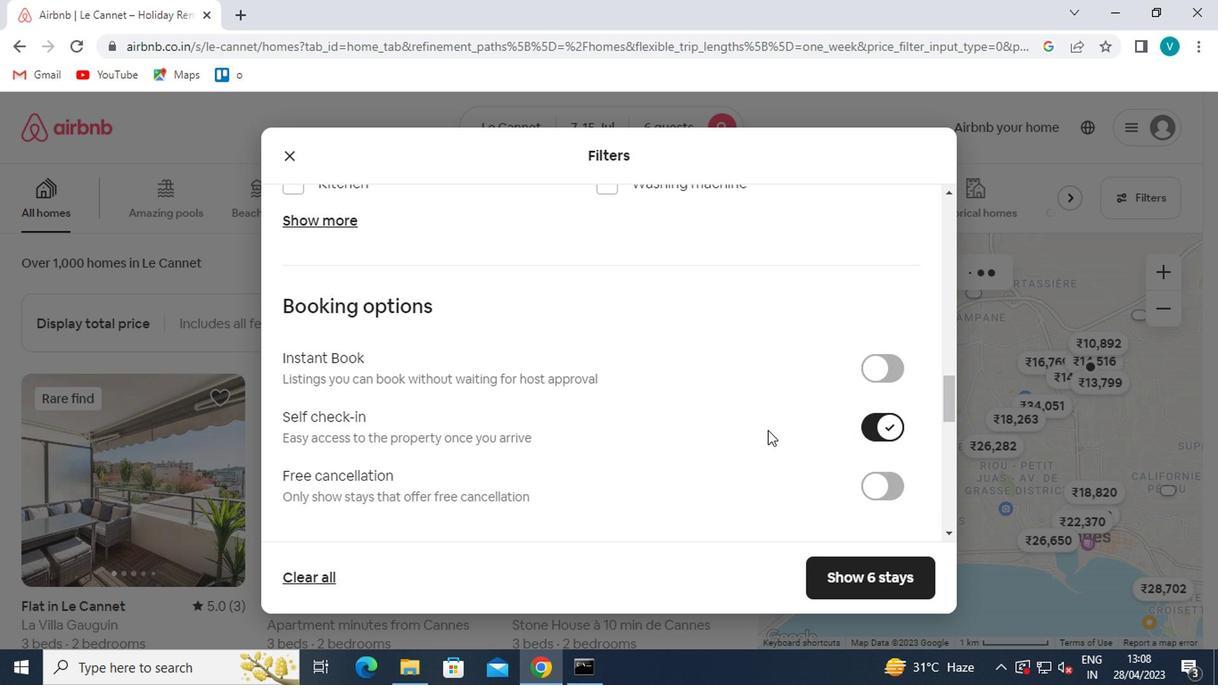 
Action: Mouse scrolled (763, 430) with delta (0, 0)
Screenshot: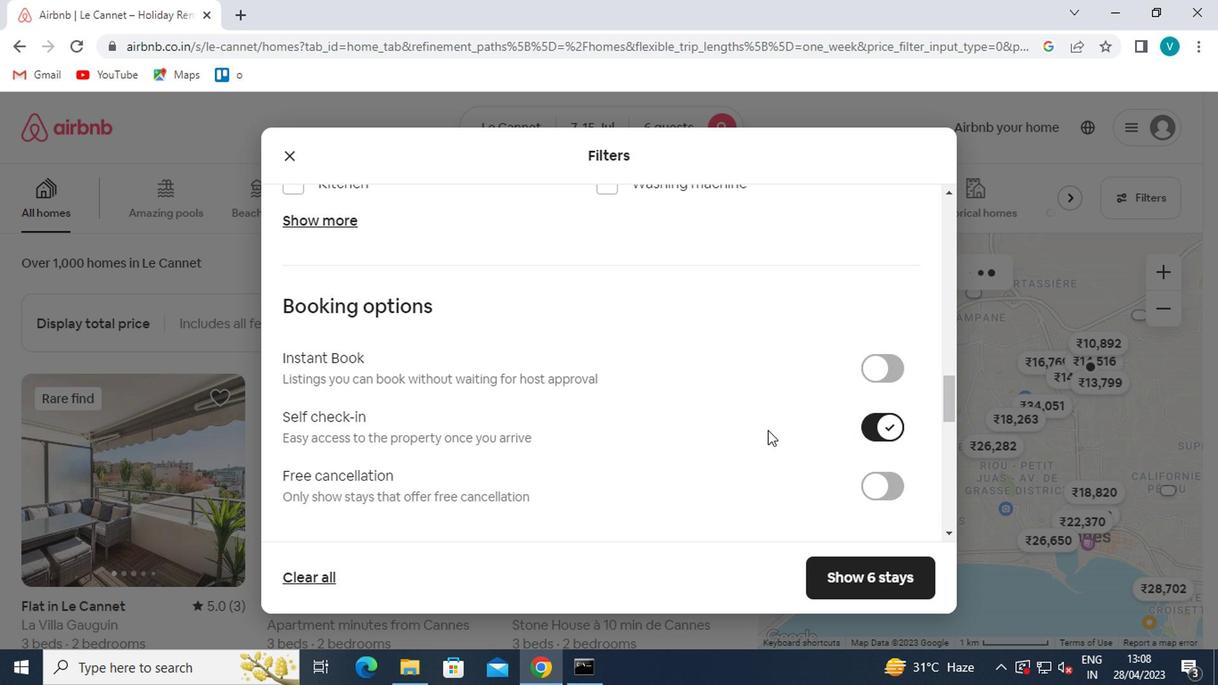 
Action: Mouse scrolled (763, 430) with delta (0, 0)
Screenshot: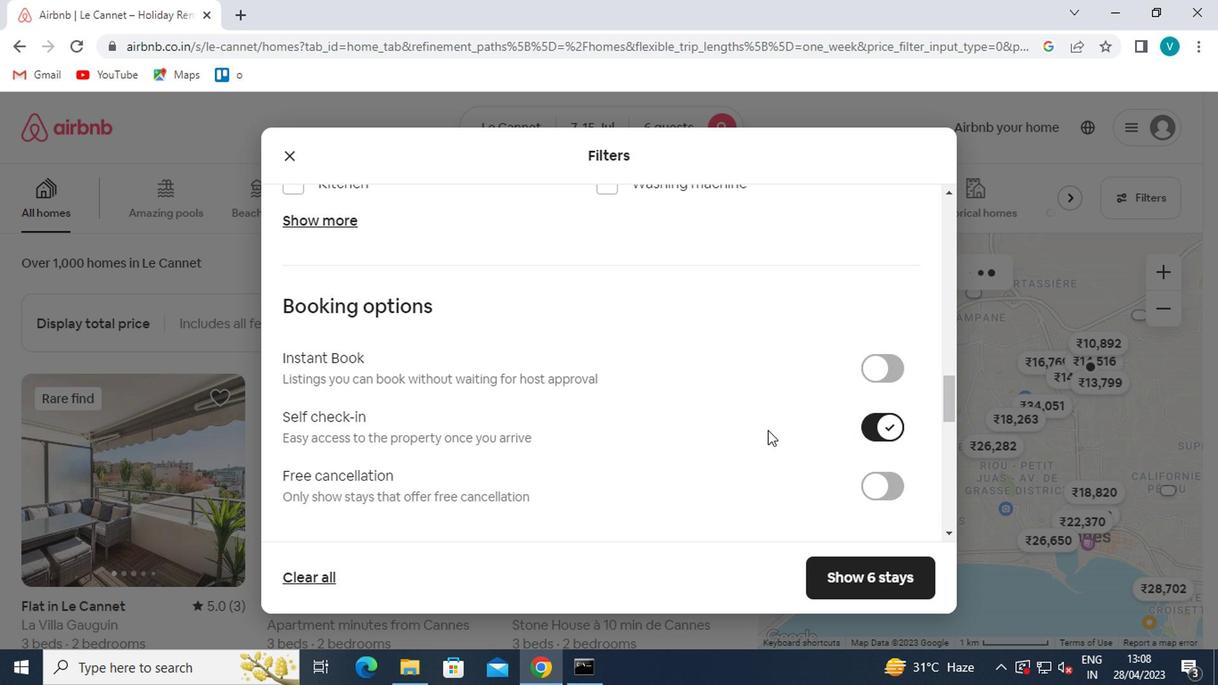 
Action: Mouse moved to (762, 430)
Screenshot: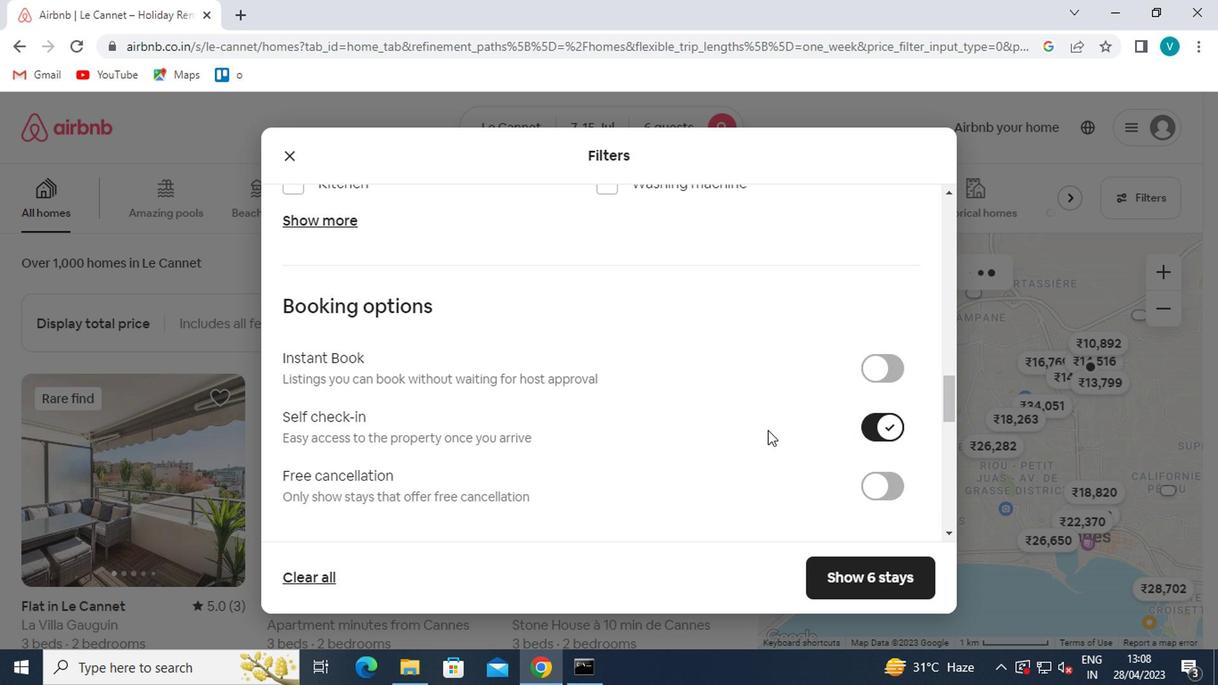 
Action: Mouse scrolled (762, 430) with delta (0, 0)
Screenshot: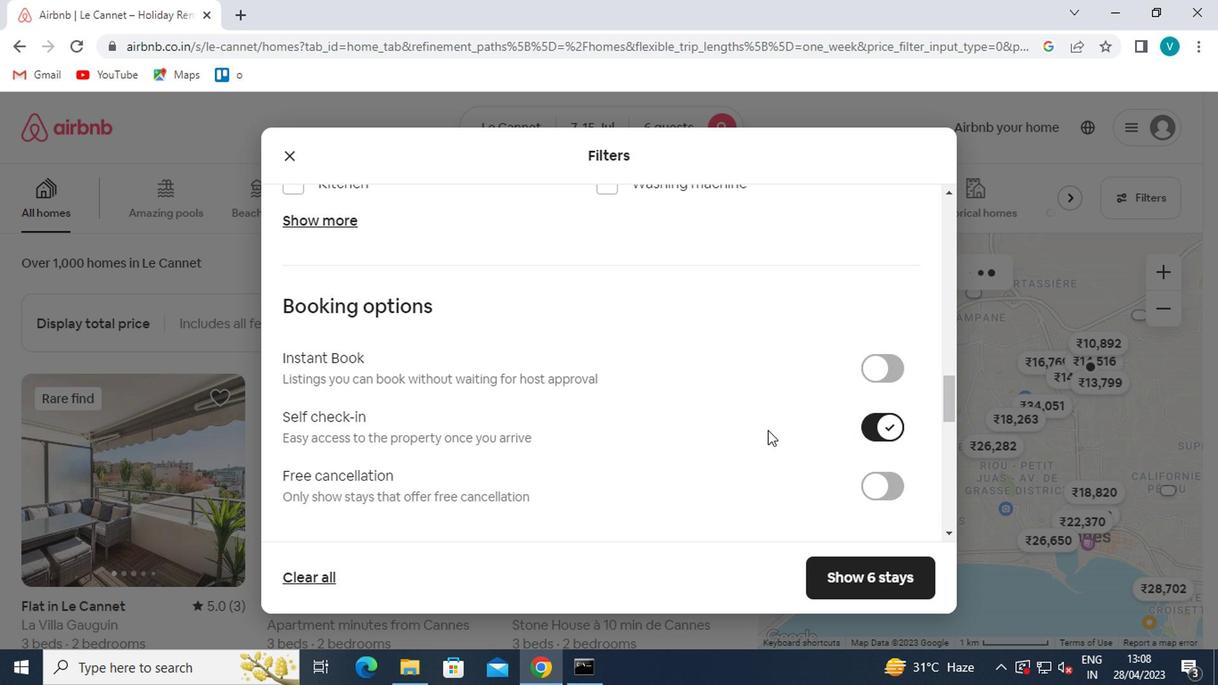 
Action: Mouse scrolled (762, 430) with delta (0, 0)
Screenshot: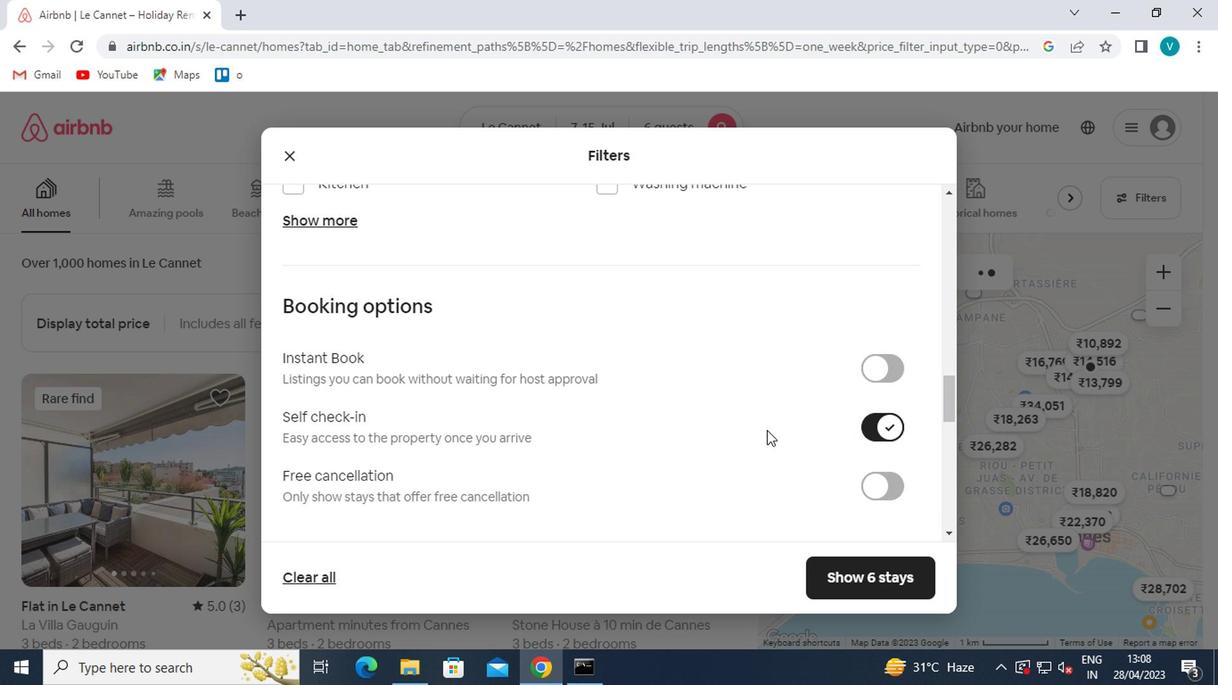 
Action: Mouse moved to (414, 391)
Screenshot: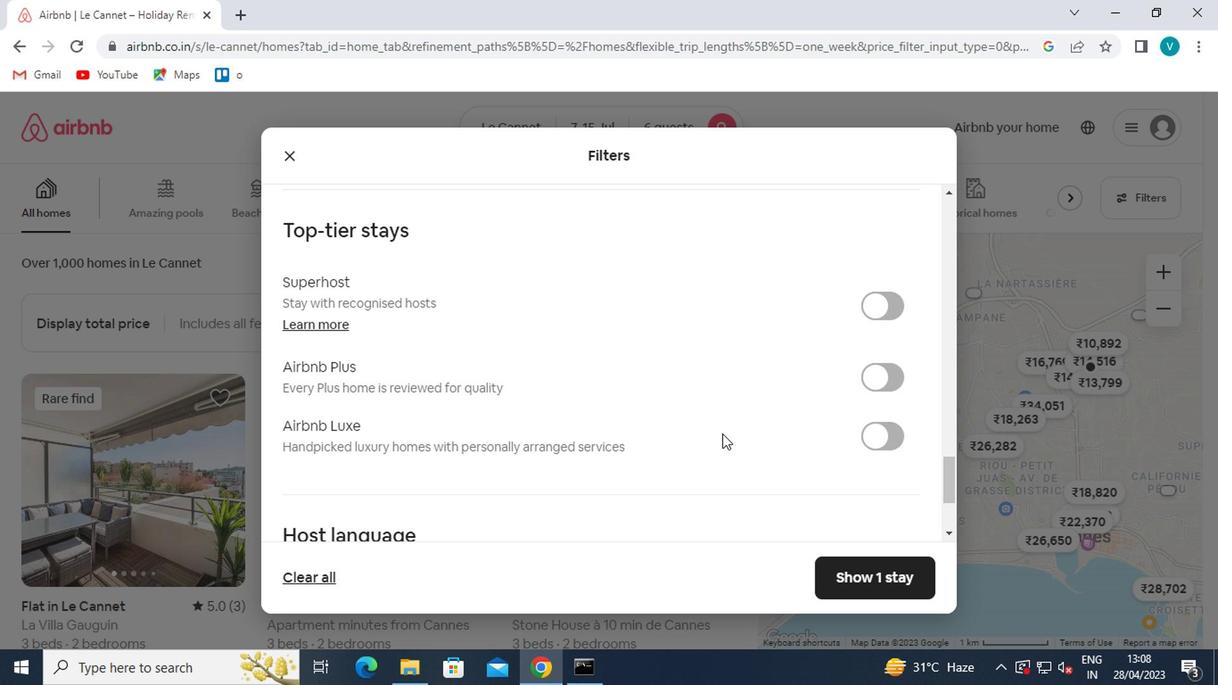 
Action: Mouse scrolled (414, 390) with delta (0, -1)
Screenshot: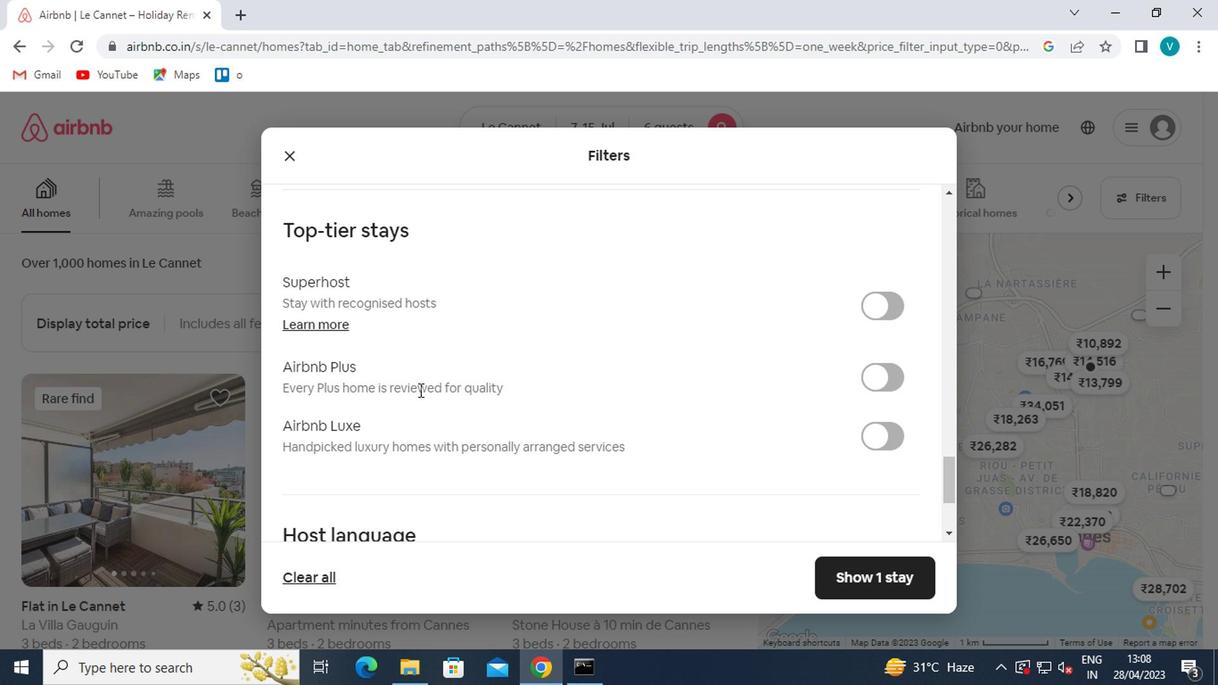 
Action: Mouse moved to (414, 391)
Screenshot: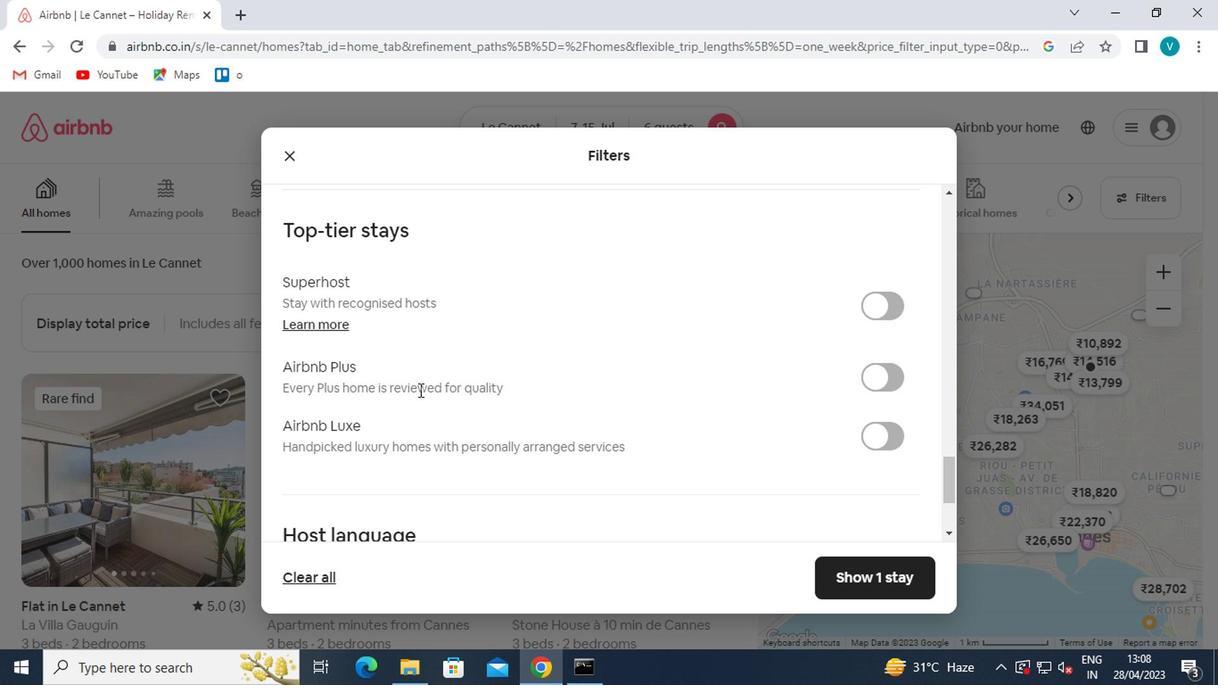 
Action: Mouse scrolled (414, 390) with delta (0, -1)
Screenshot: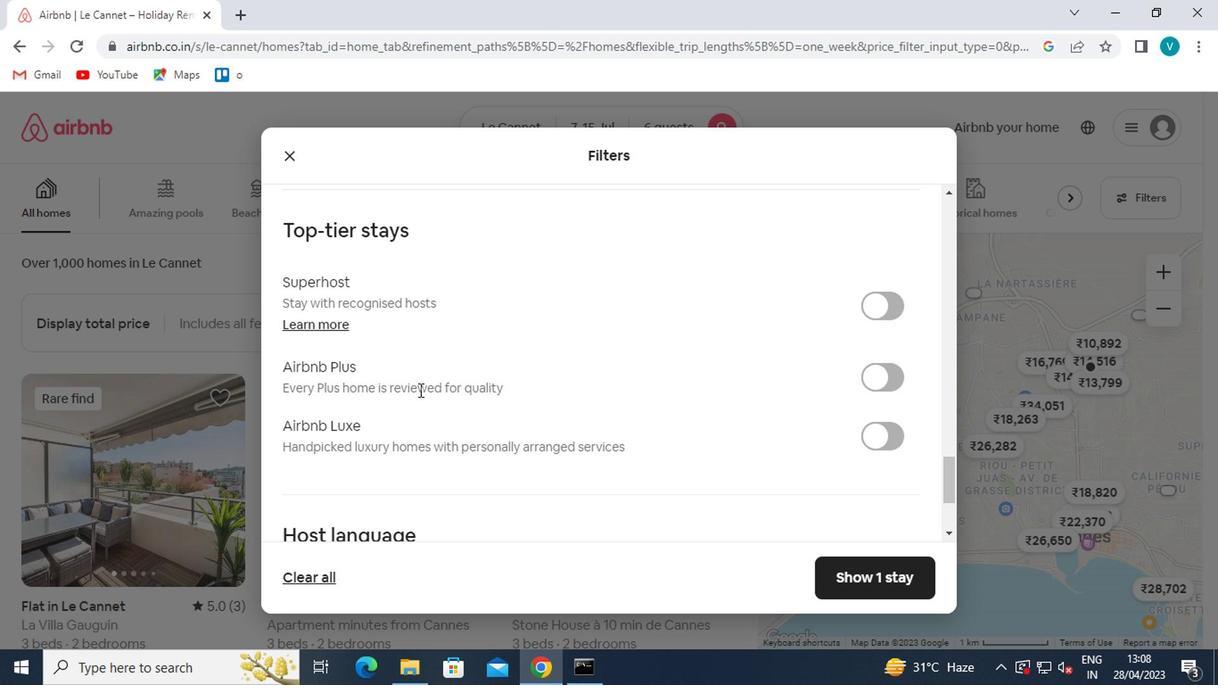 
Action: Mouse scrolled (414, 390) with delta (0, -1)
Screenshot: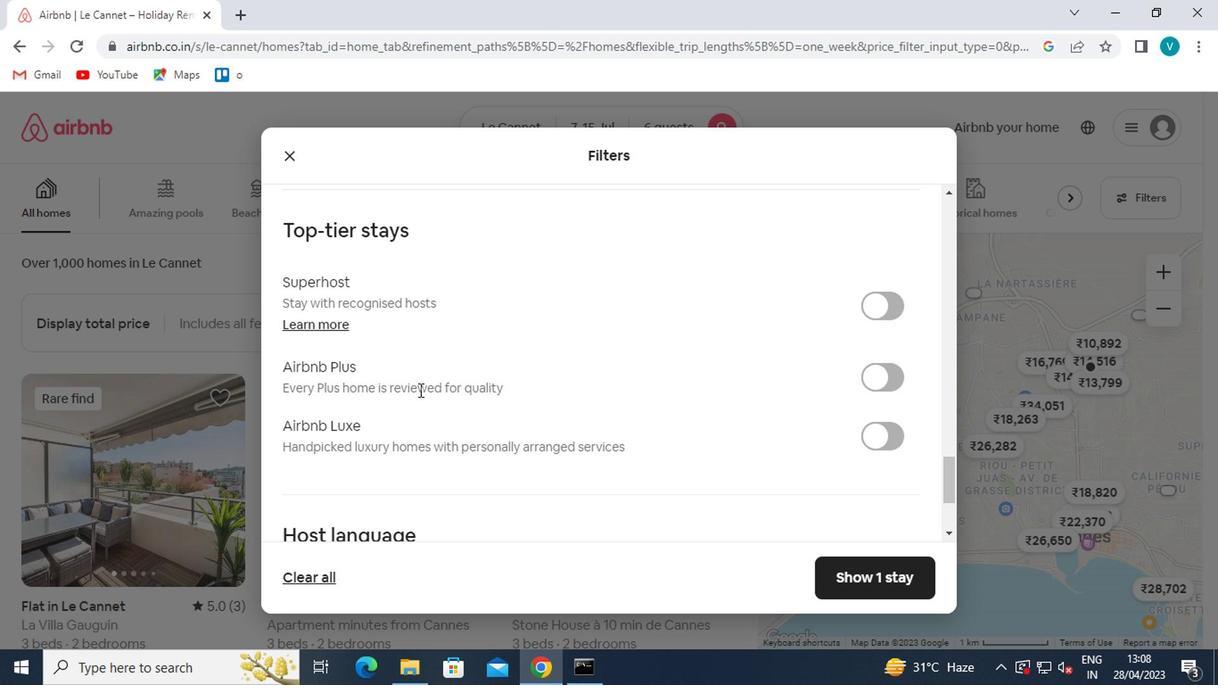 
Action: Mouse scrolled (414, 390) with delta (0, -1)
Screenshot: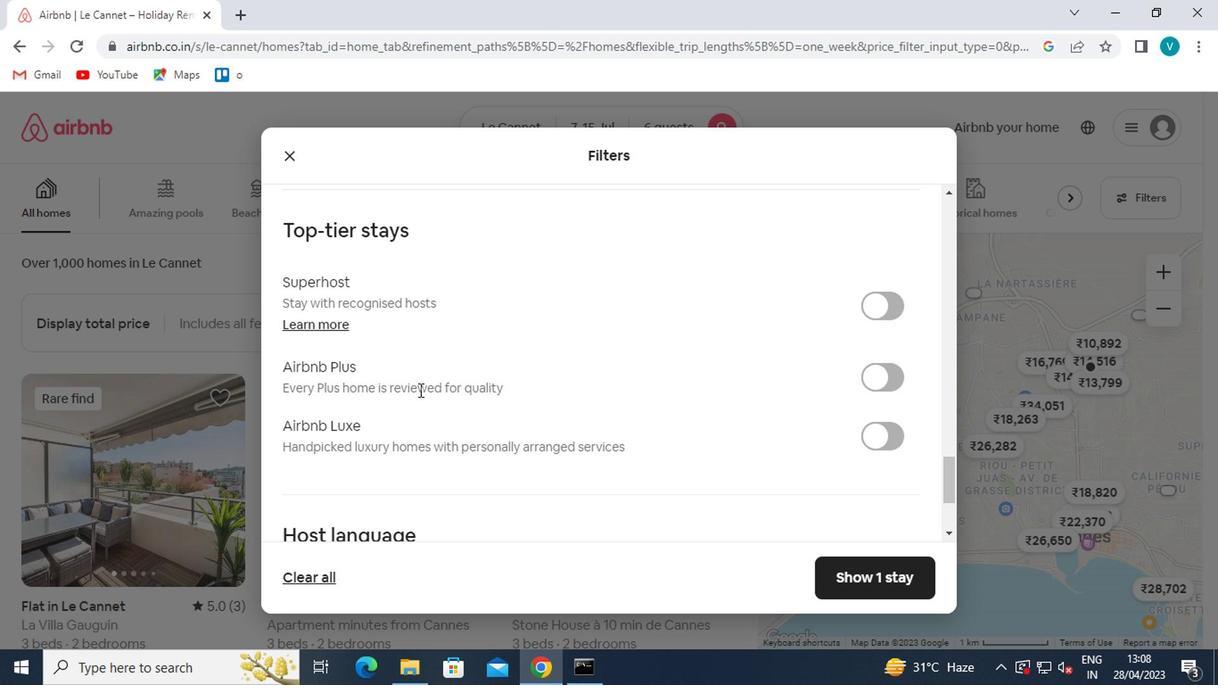 
Action: Mouse scrolled (414, 390) with delta (0, -1)
Screenshot: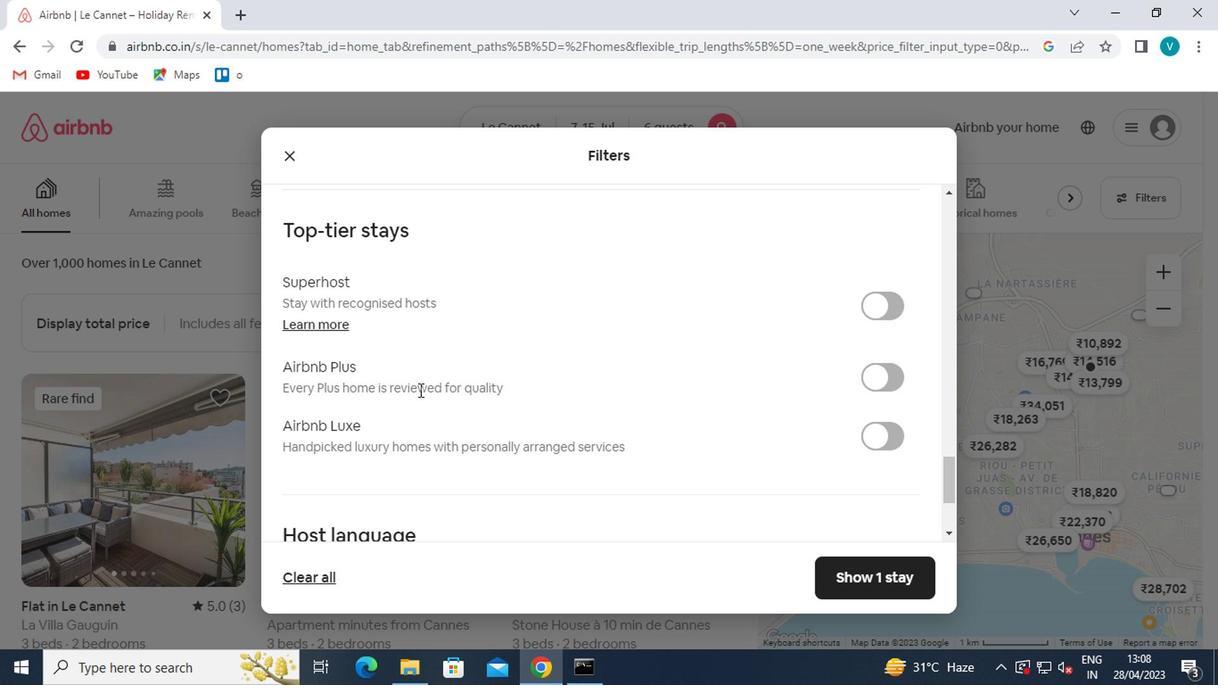 
Action: Mouse scrolled (414, 390) with delta (0, -1)
Screenshot: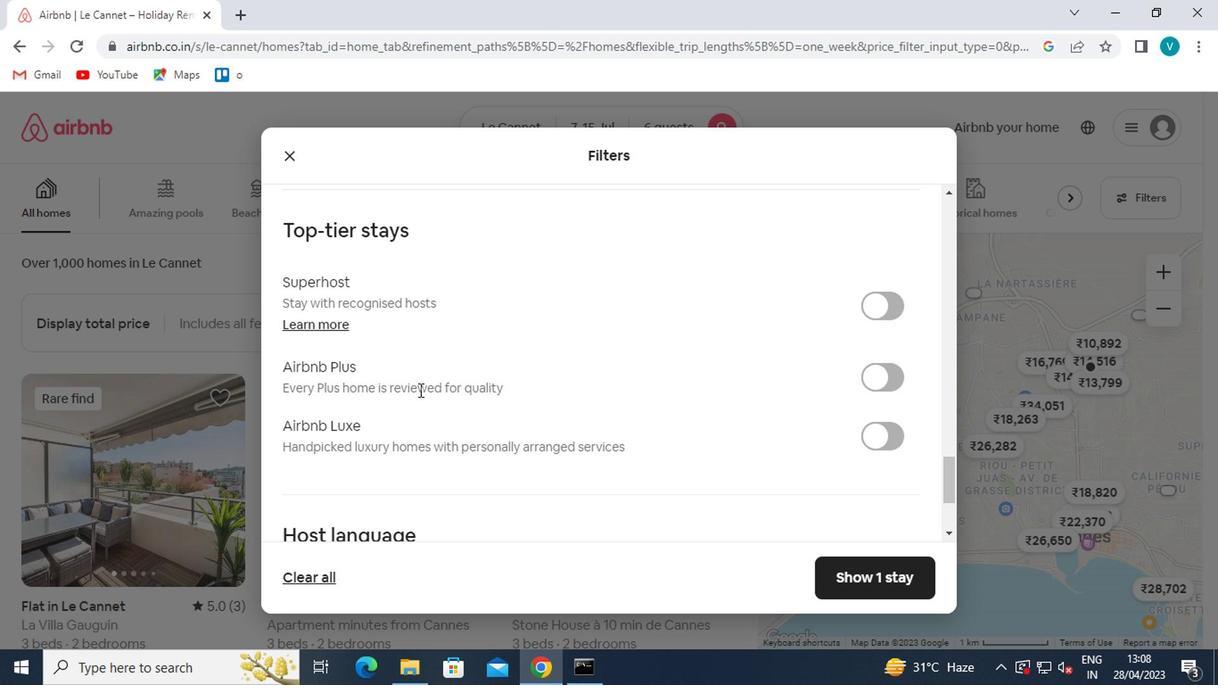 
Action: Mouse moved to (352, 418)
Screenshot: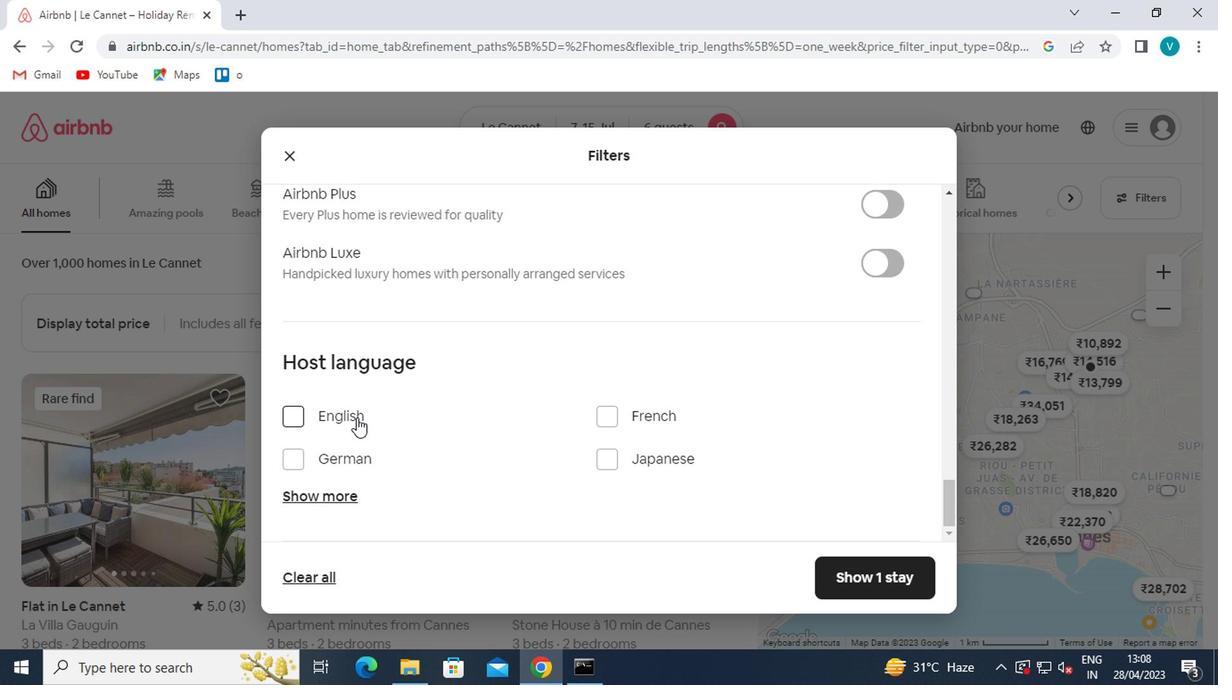 
Action: Mouse pressed left at (352, 418)
Screenshot: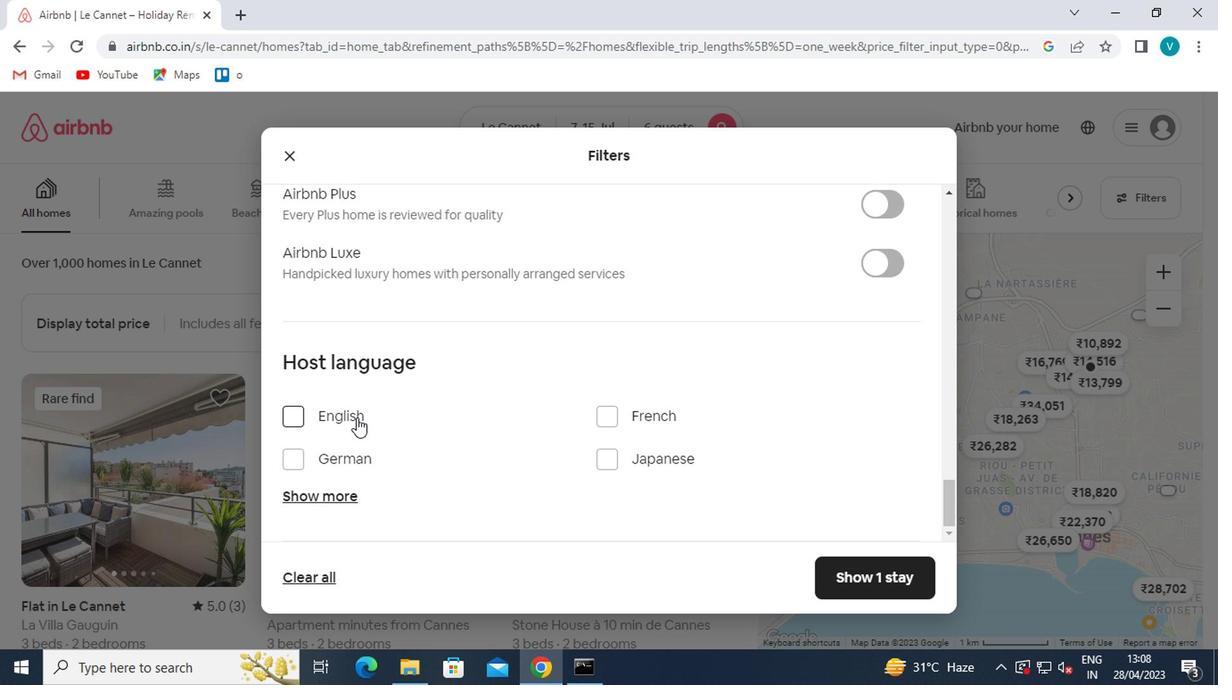 
Action: Mouse moved to (887, 562)
Screenshot: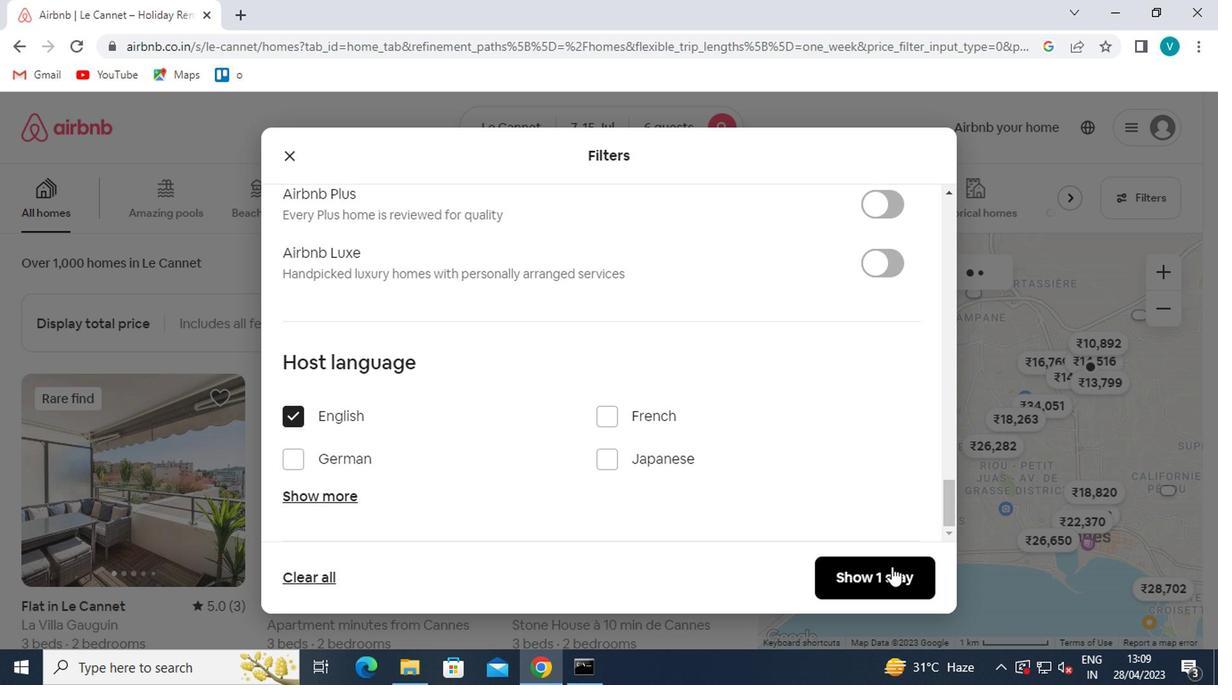 
Action: Mouse pressed left at (887, 562)
Screenshot: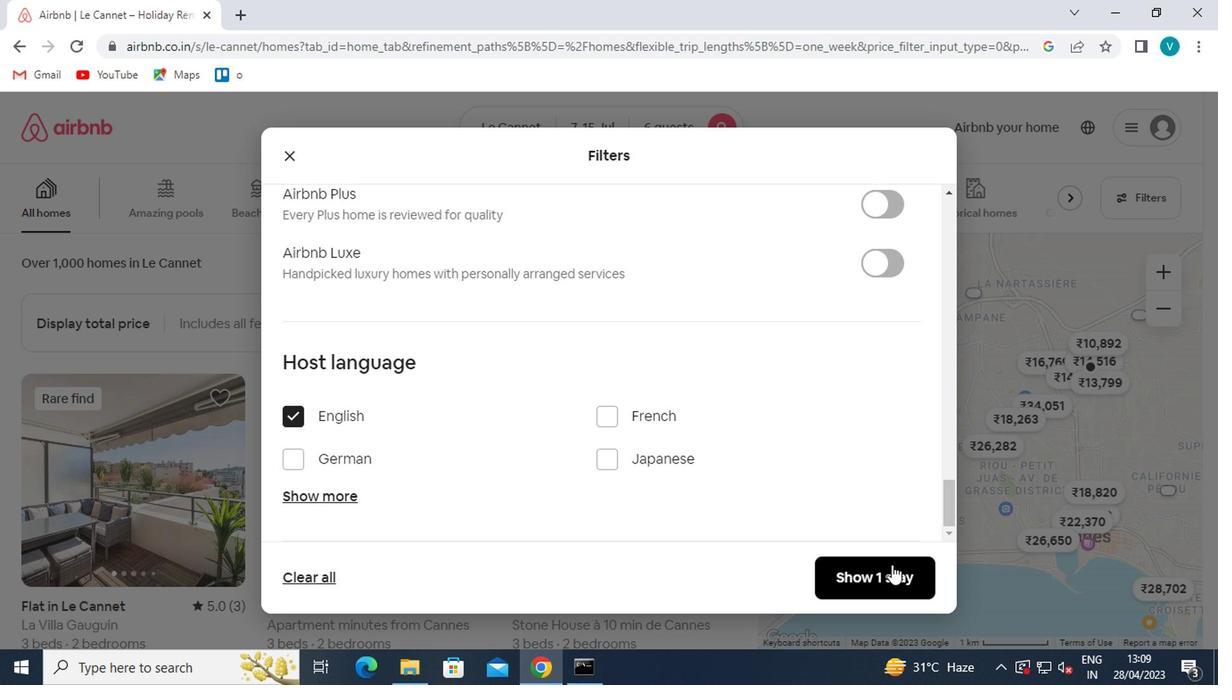 
Action: Mouse moved to (885, 562)
Screenshot: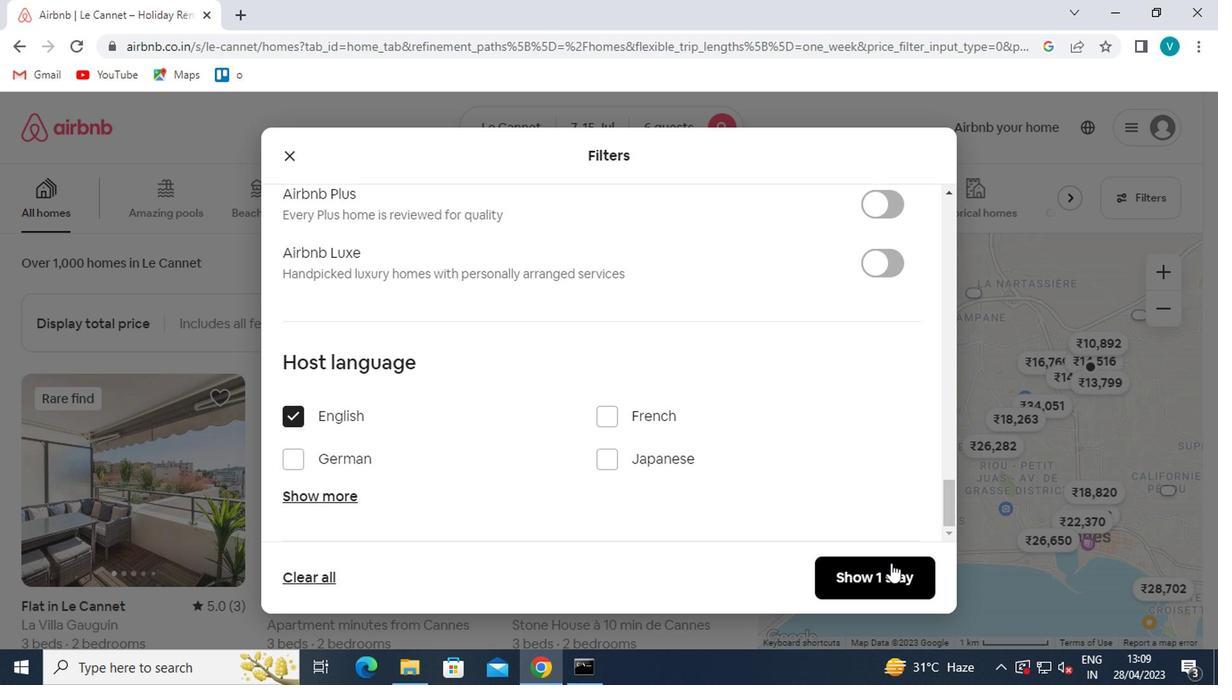 
